 Task: Create a vector illustration of a food item.
Action: Mouse moved to (138, 118)
Screenshot: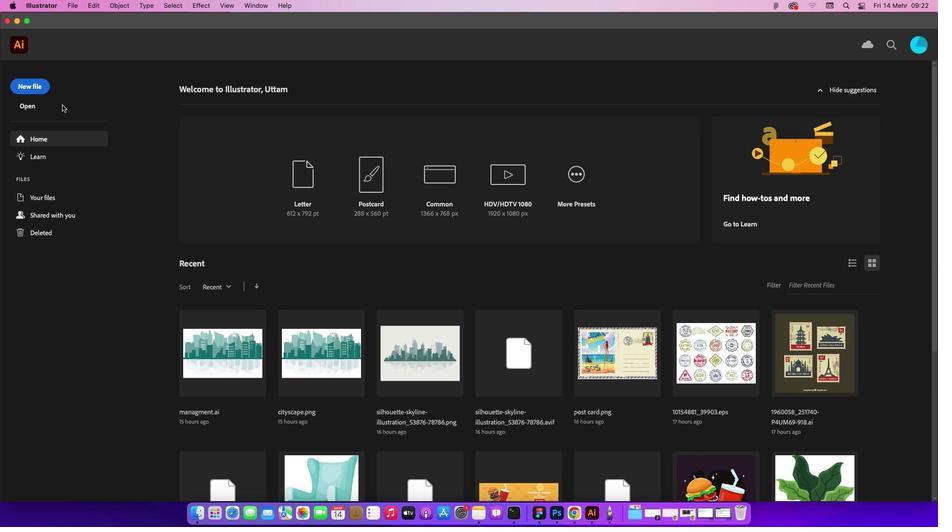 
Action: Mouse pressed left at (138, 118)
Screenshot: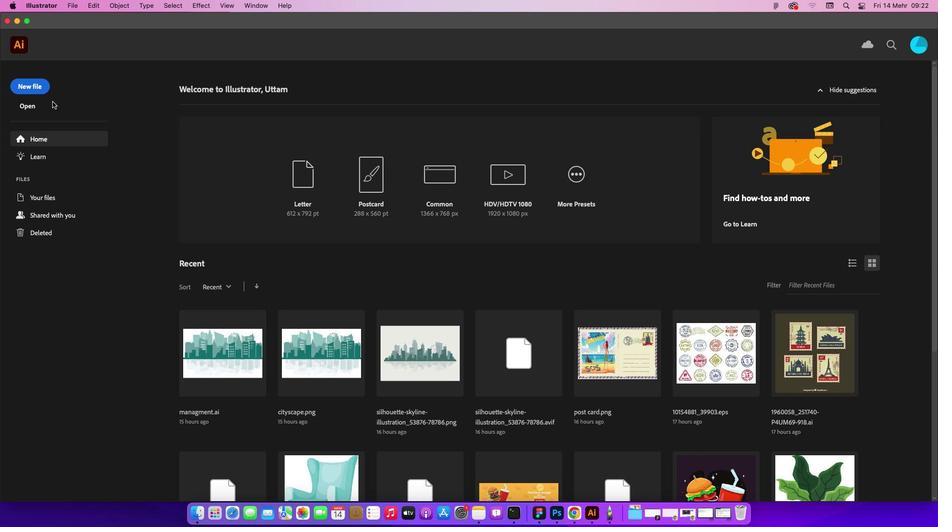 
Action: Mouse moved to (57, 107)
Screenshot: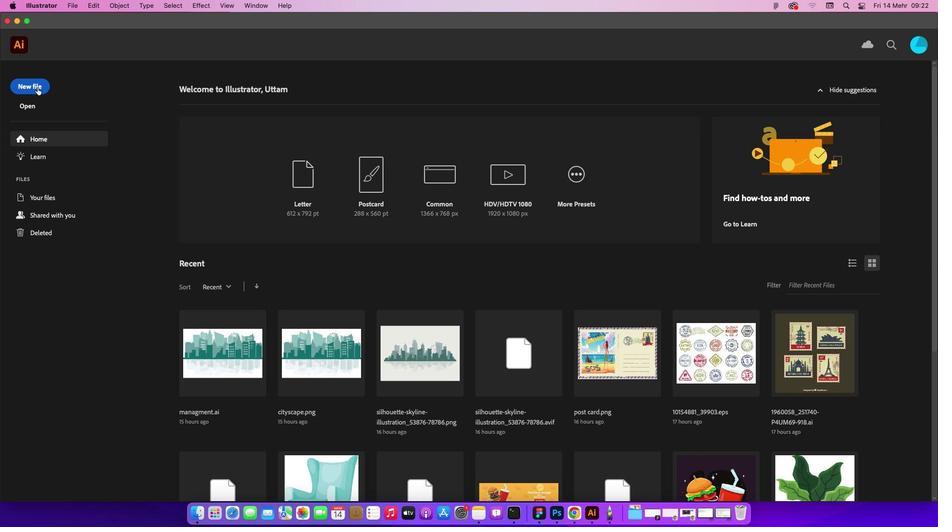
Action: Mouse pressed left at (57, 107)
Screenshot: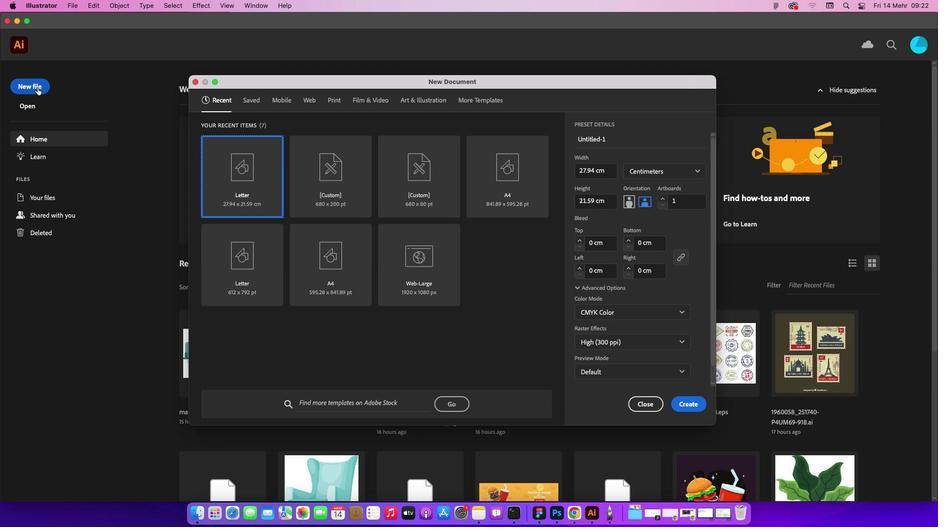 
Action: Mouse moved to (712, 423)
Screenshot: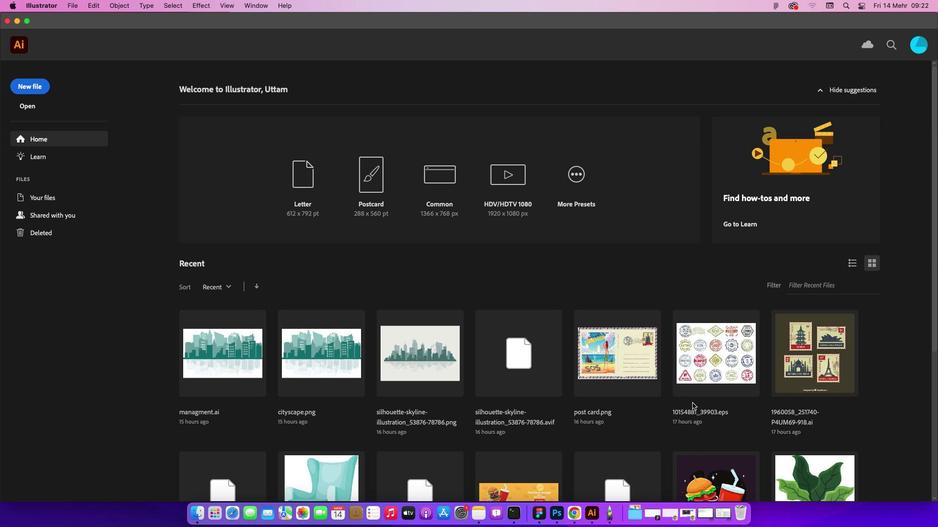 
Action: Mouse pressed left at (712, 423)
Screenshot: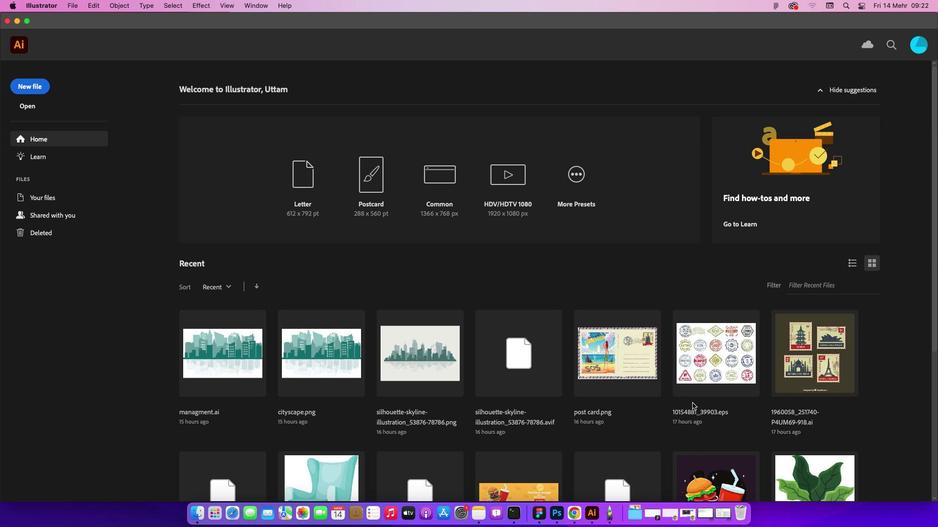 
Action: Mouse moved to (95, 26)
Screenshot: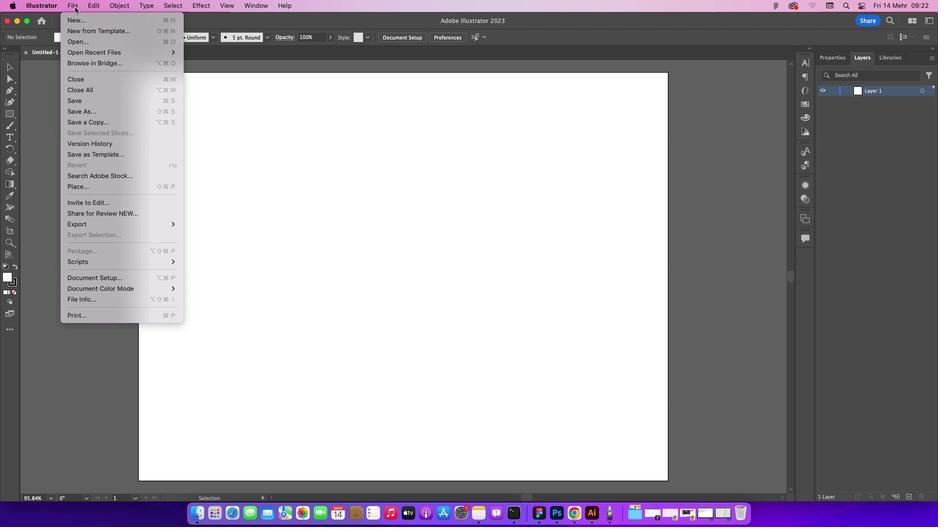 
Action: Mouse pressed left at (95, 26)
Screenshot: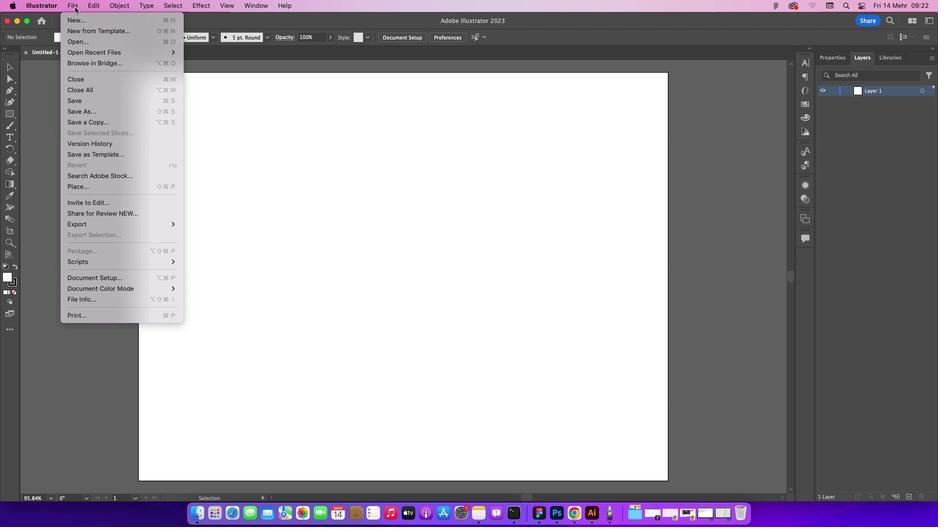 
Action: Mouse moved to (98, 62)
Screenshot: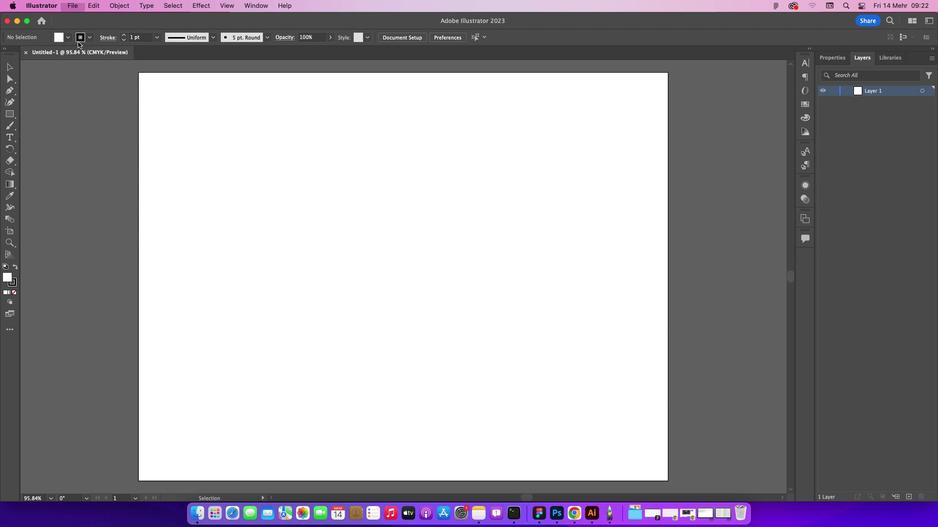 
Action: Mouse pressed left at (98, 62)
Screenshot: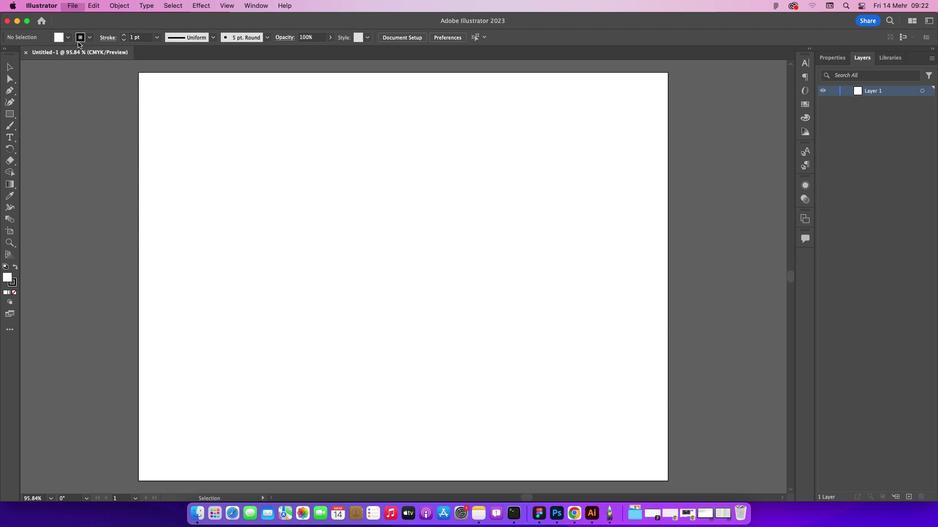 
Action: Mouse moved to (482, 166)
Screenshot: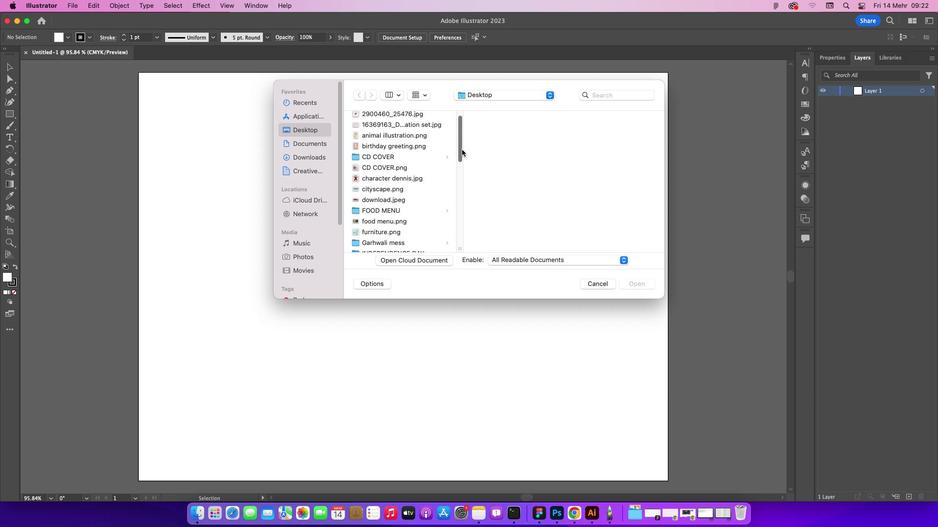 
Action: Mouse pressed left at (482, 166)
Screenshot: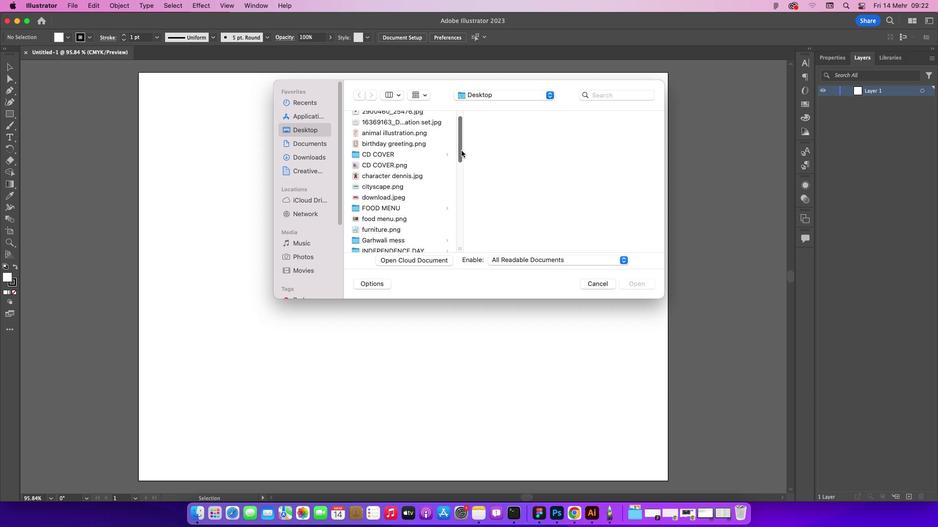
Action: Mouse moved to (479, 195)
Screenshot: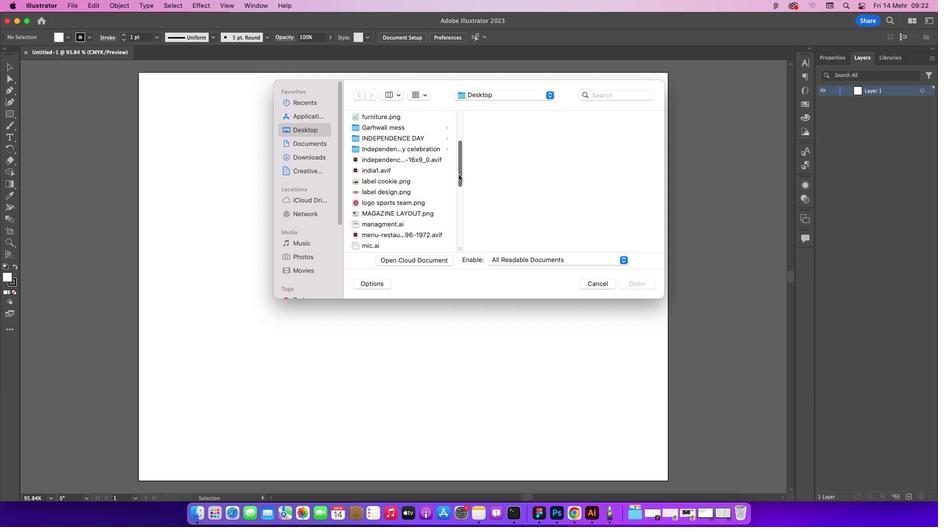 
Action: Mouse pressed left at (479, 195)
Screenshot: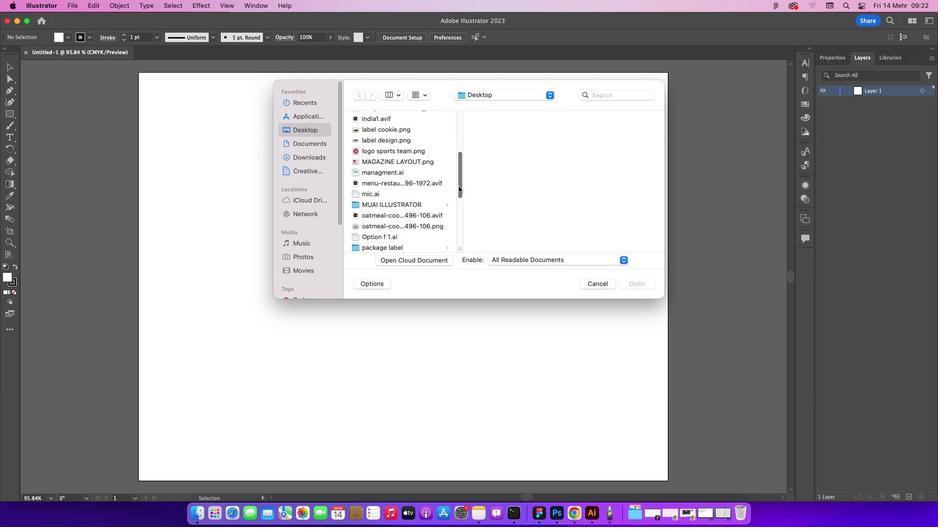 
Action: Mouse moved to (480, 226)
Screenshot: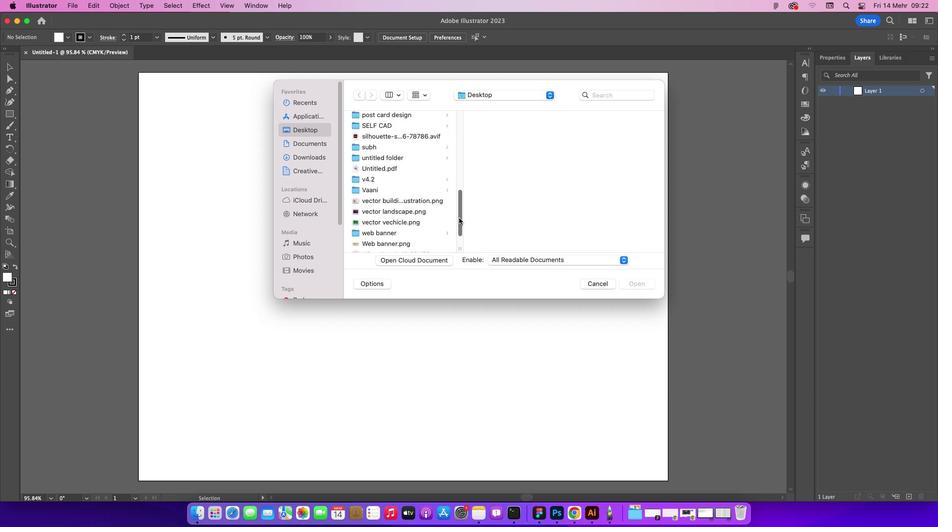 
Action: Mouse pressed left at (480, 226)
Screenshot: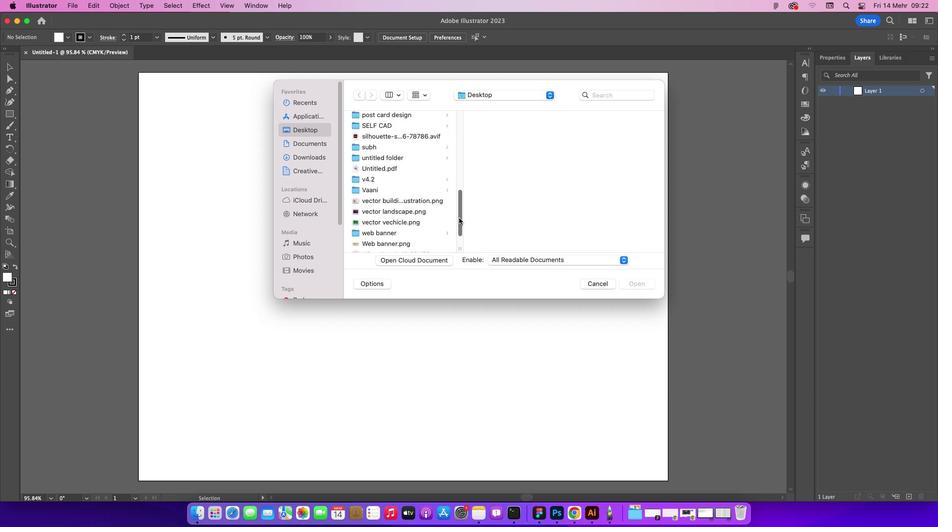
Action: Mouse moved to (417, 263)
Screenshot: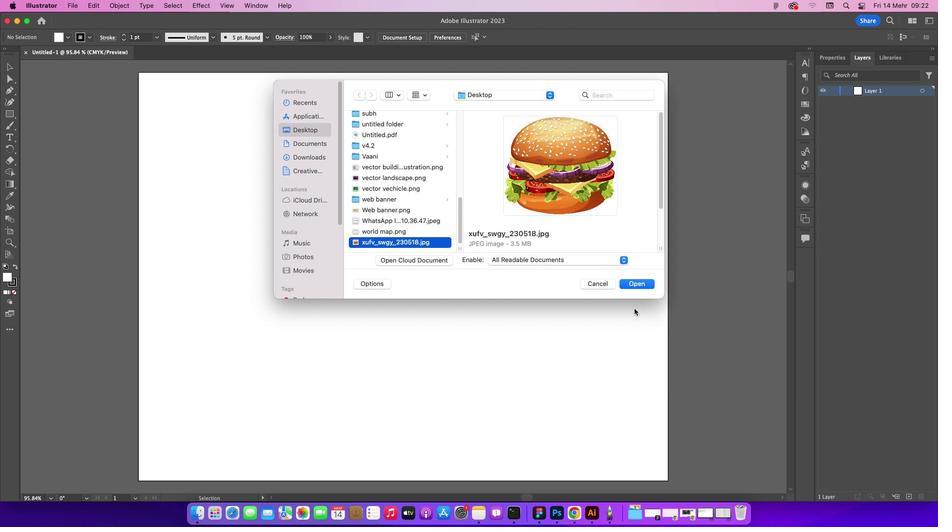
Action: Mouse pressed left at (417, 263)
Screenshot: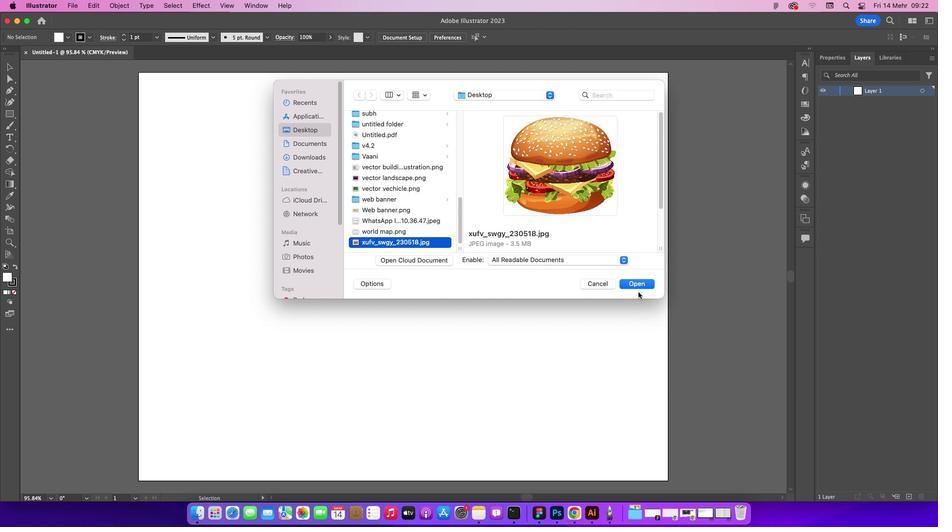 
Action: Mouse moved to (663, 304)
Screenshot: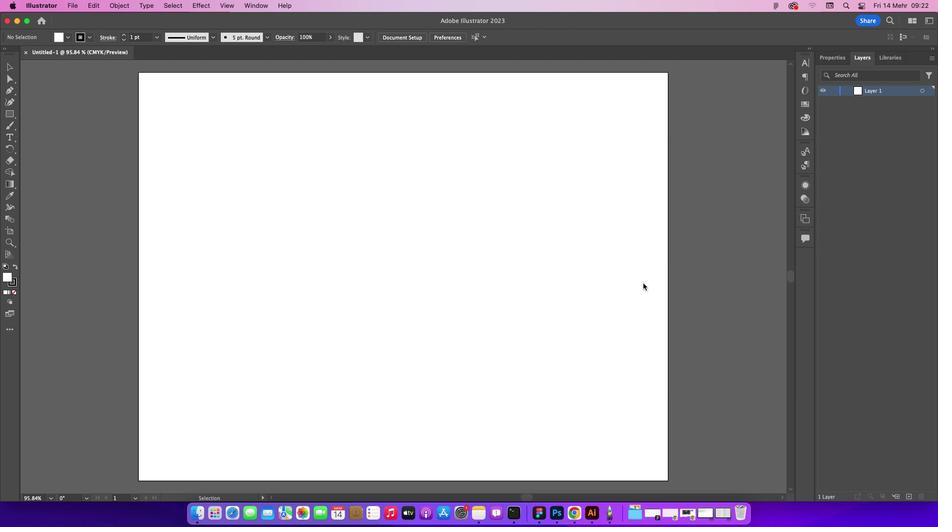 
Action: Mouse pressed left at (663, 304)
Screenshot: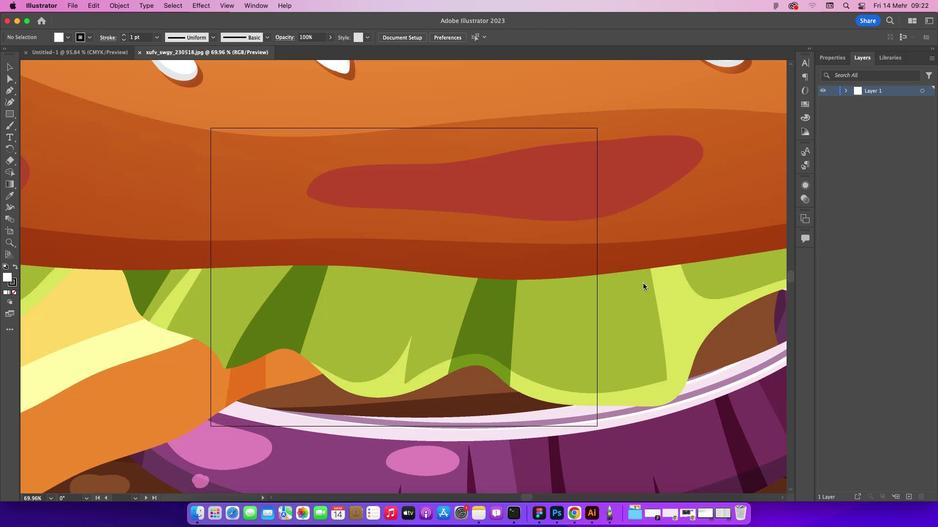 
Action: Mouse moved to (663, 303)
Screenshot: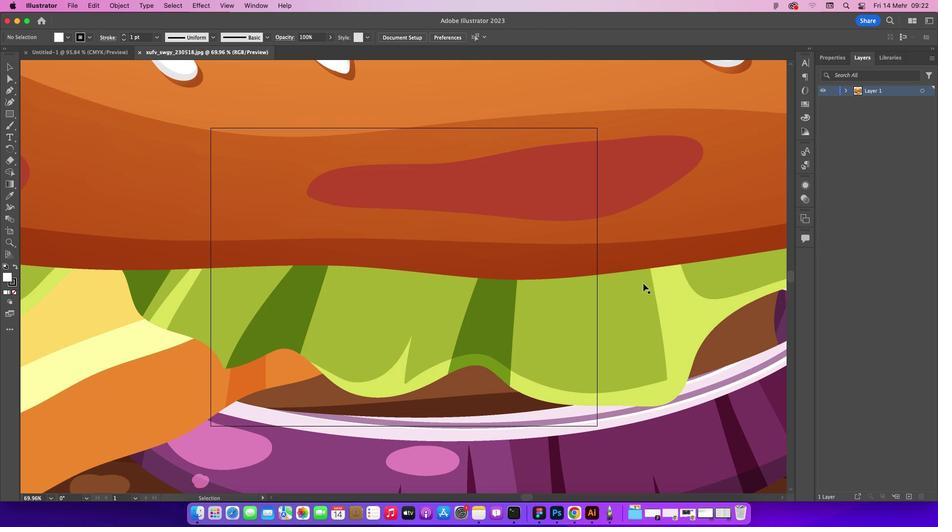 
Action: Key pressed Key.cmd_r'-''-''-''-''-''-'
Screenshot: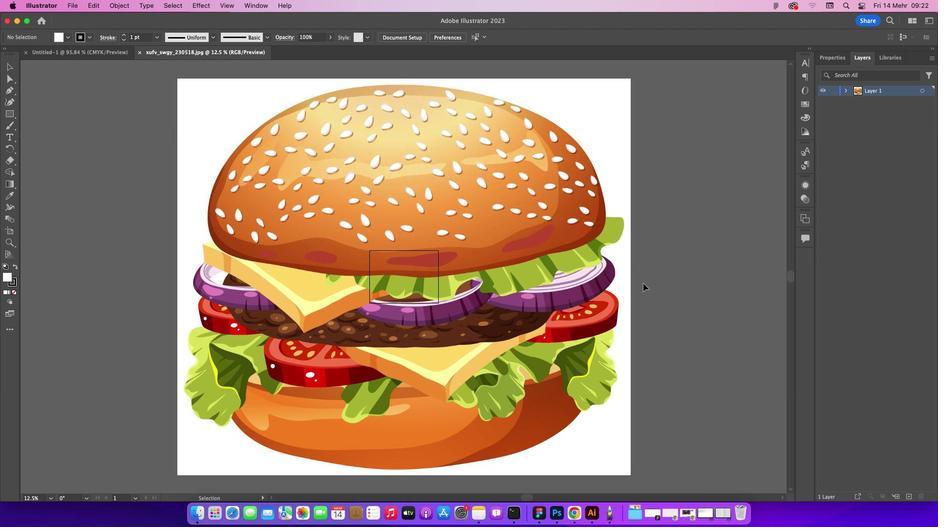
Action: Mouse moved to (865, 113)
Screenshot: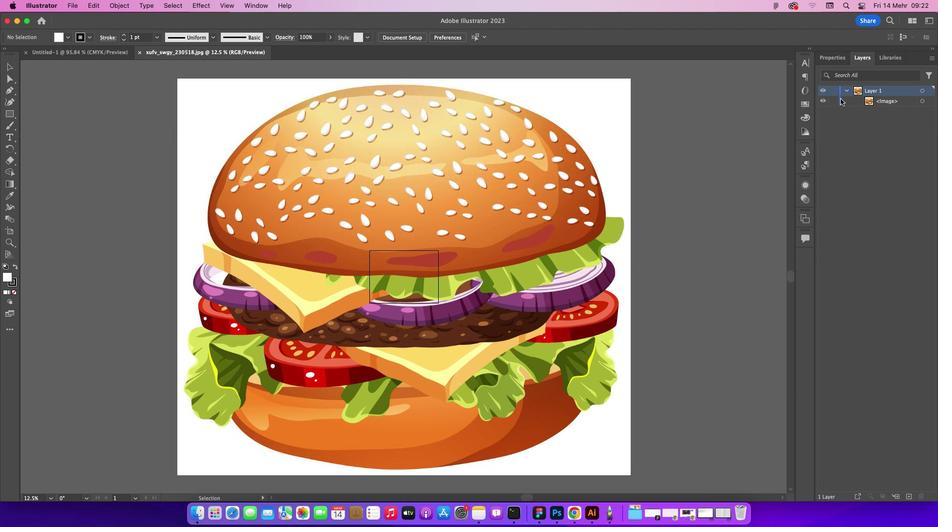 
Action: Mouse pressed left at (865, 113)
Screenshot: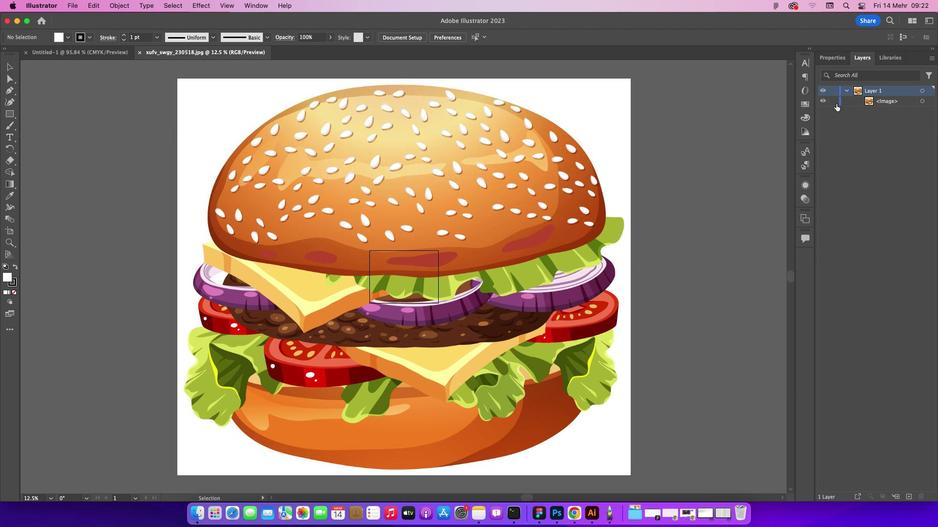 
Action: Mouse moved to (856, 123)
Screenshot: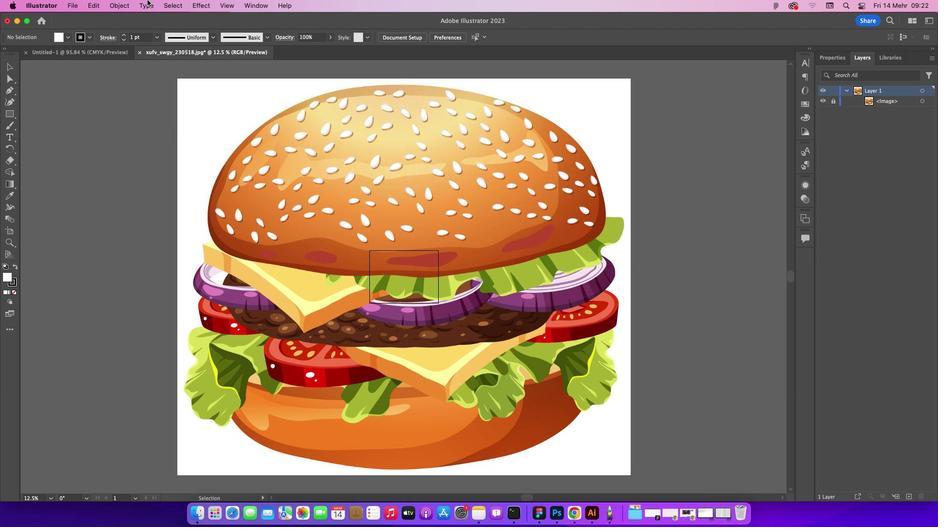 
Action: Mouse pressed left at (856, 123)
Screenshot: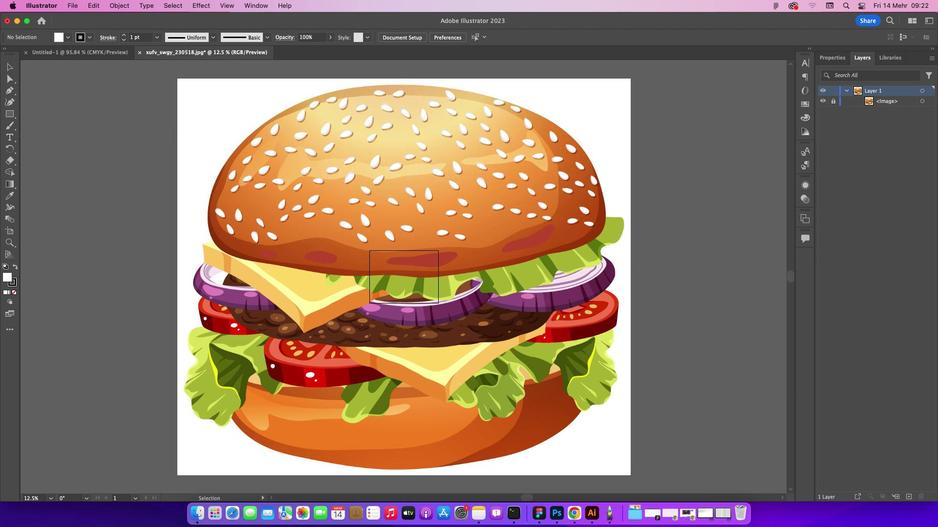 
Action: Mouse moved to (31, 113)
Screenshot: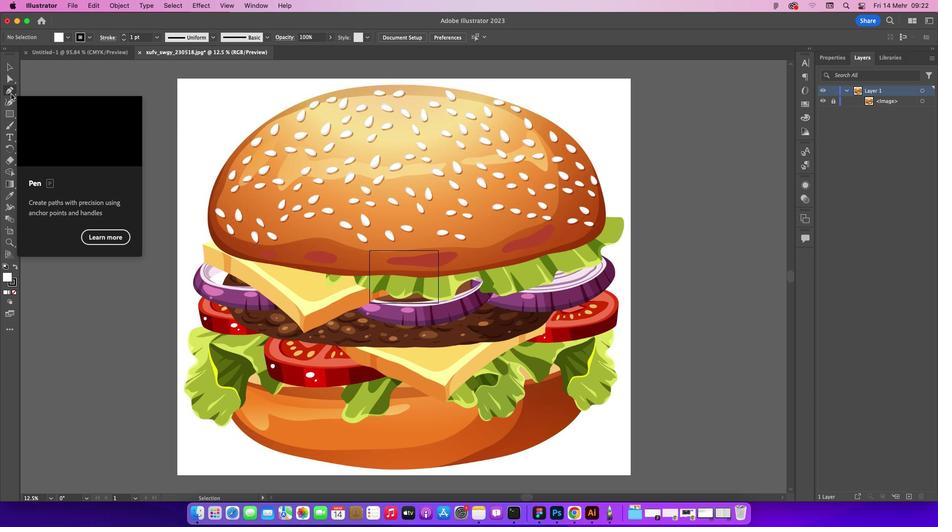 
Action: Mouse pressed left at (31, 113)
Screenshot: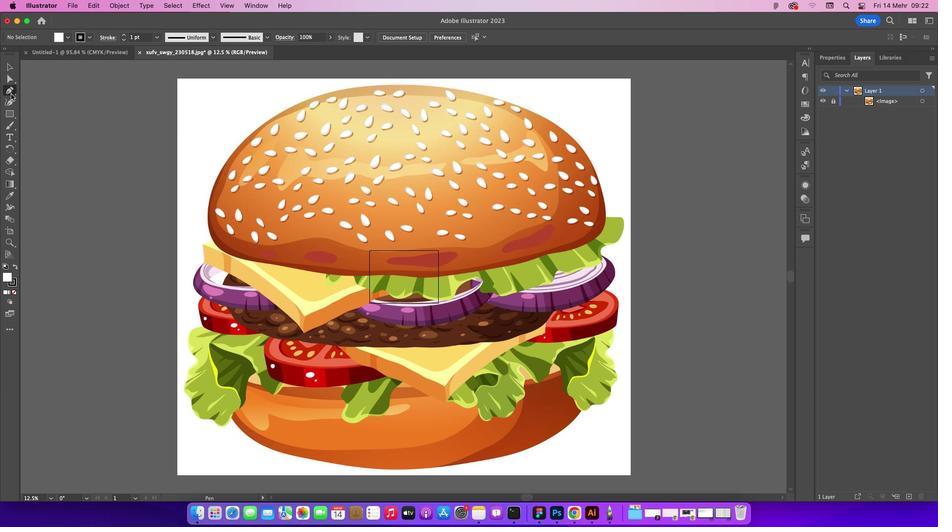 
Action: Mouse moved to (262, 180)
Screenshot: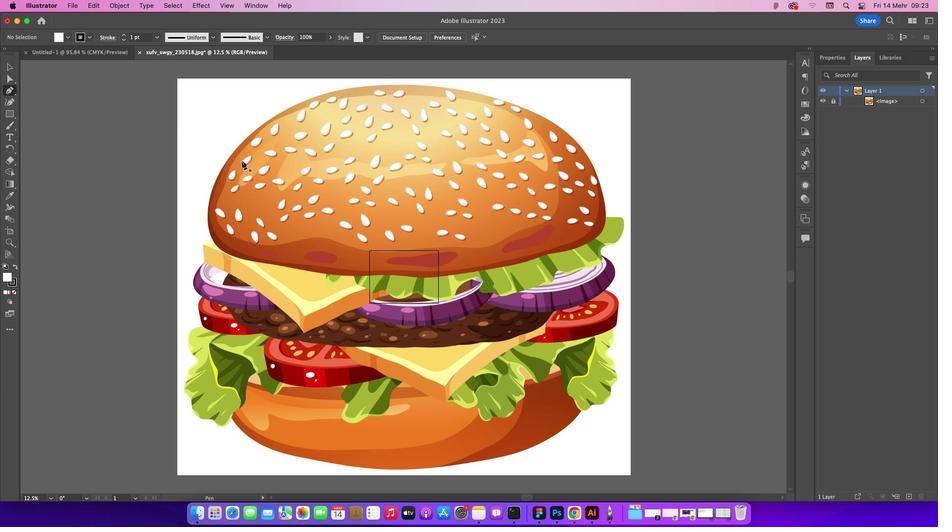 
Action: Key pressed Key.caps_lock
Screenshot: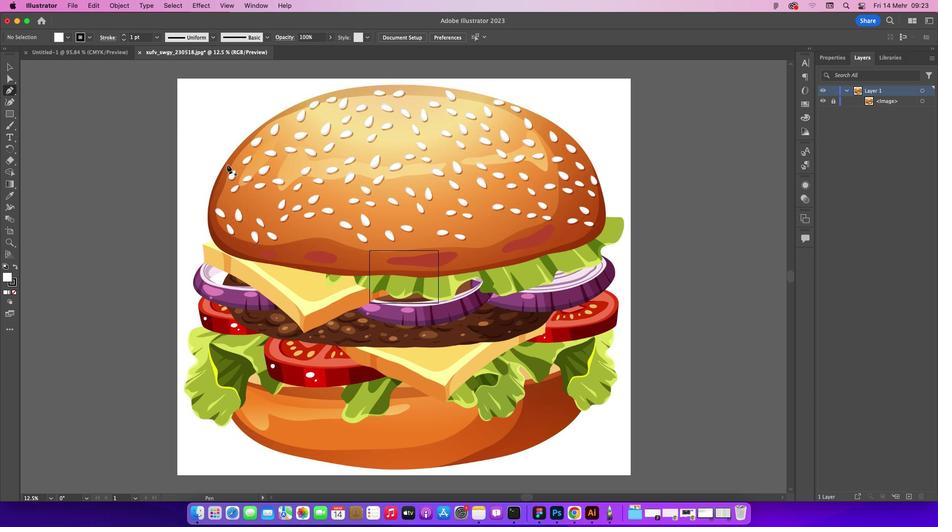 
Action: Mouse moved to (244, 184)
Screenshot: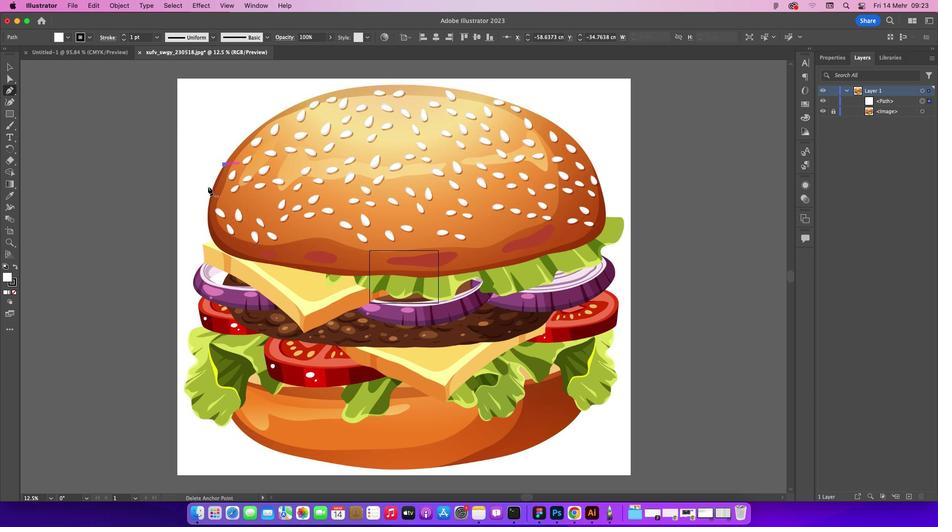 
Action: Mouse pressed left at (244, 184)
Screenshot: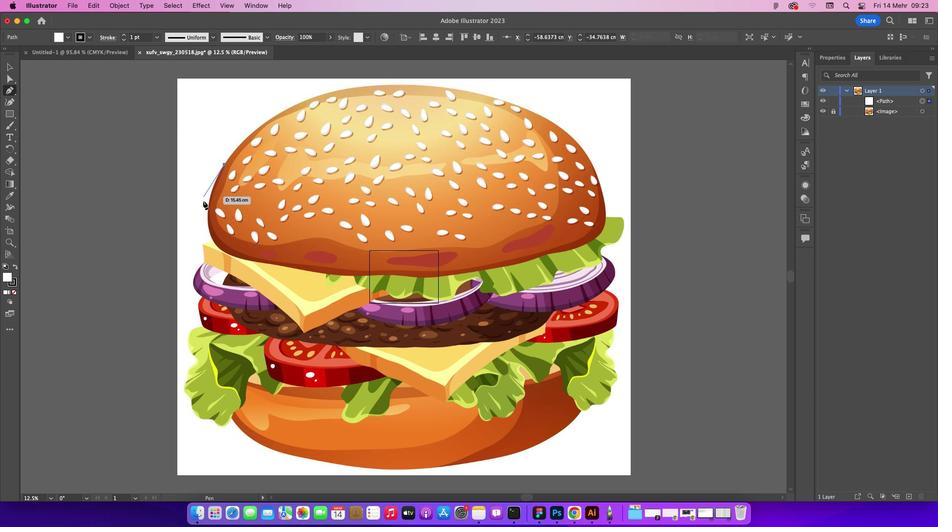 
Action: Mouse moved to (227, 234)
Screenshot: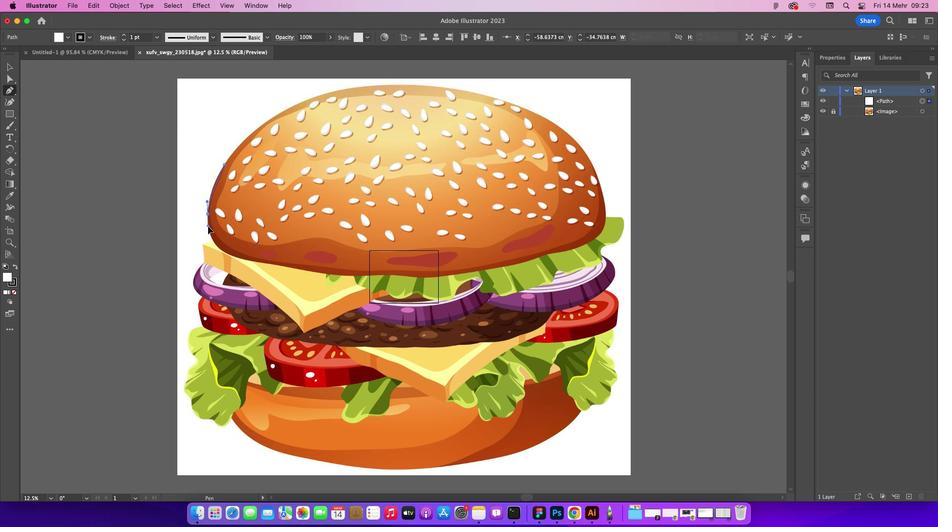 
Action: Mouse pressed left at (227, 234)
Screenshot: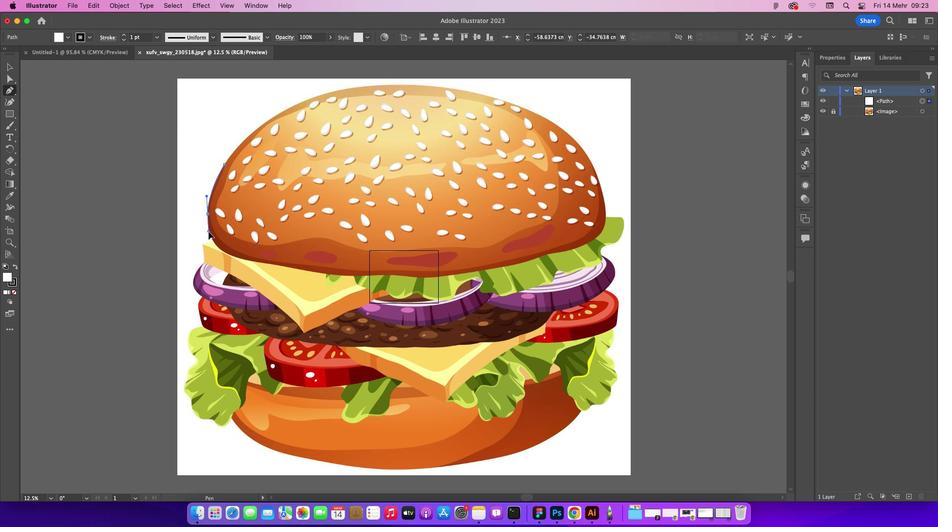 
Action: Mouse moved to (34, 313)
Screenshot: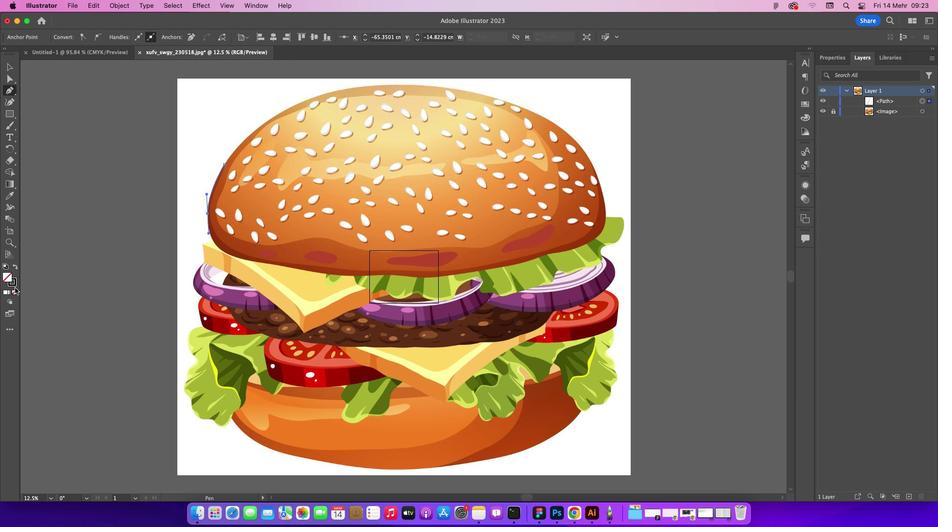 
Action: Mouse pressed left at (34, 313)
Screenshot: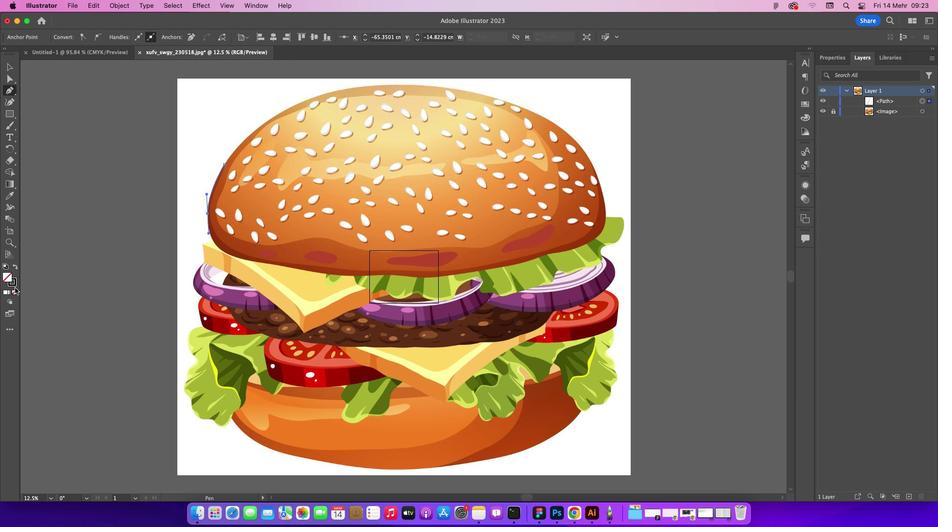 
Action: Mouse moved to (35, 304)
Screenshot: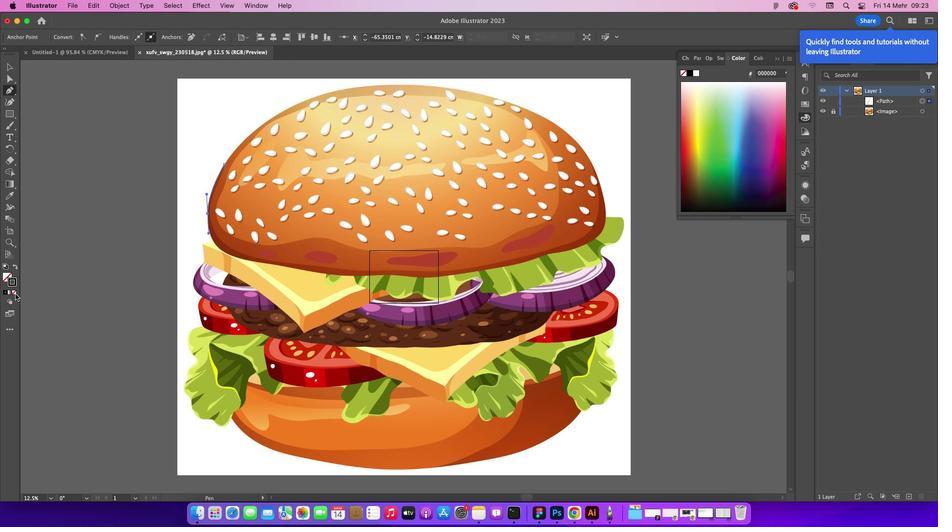 
Action: Mouse pressed left at (35, 304)
Screenshot: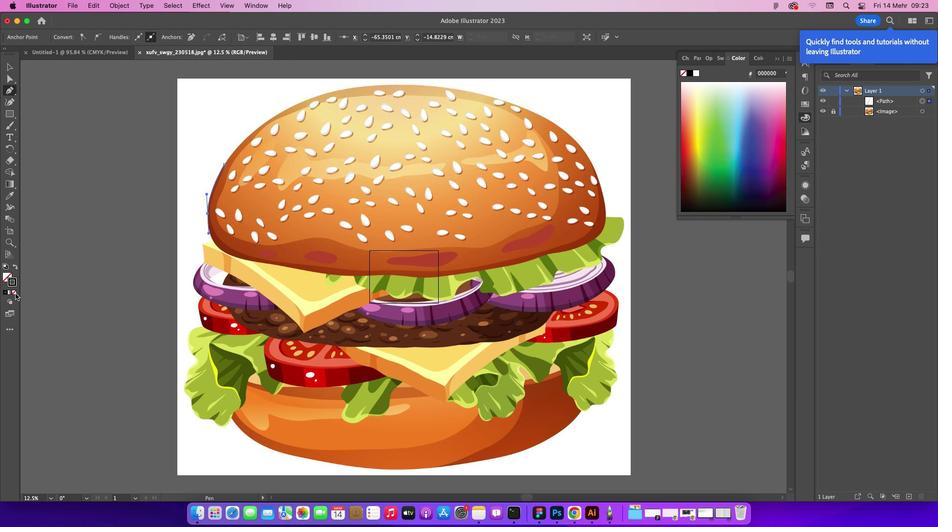
Action: Mouse moved to (35, 313)
Screenshot: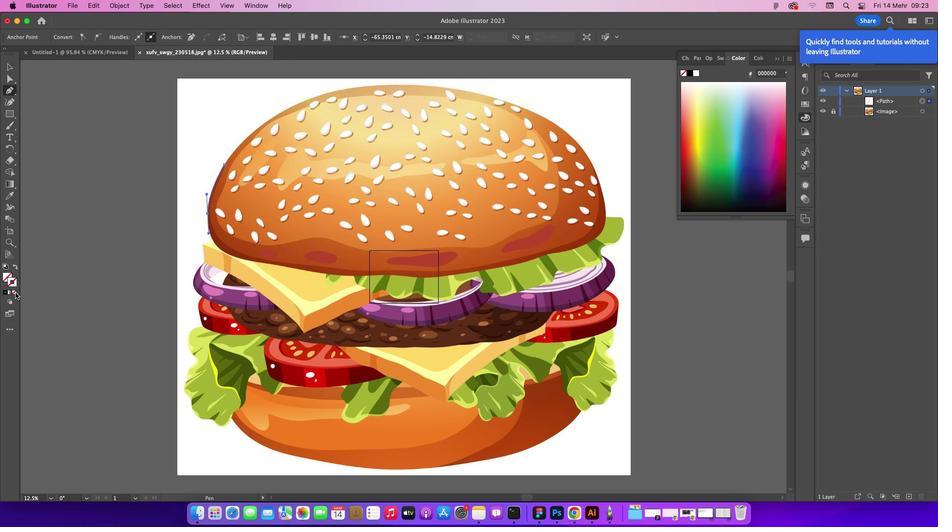 
Action: Mouse pressed left at (35, 313)
Screenshot: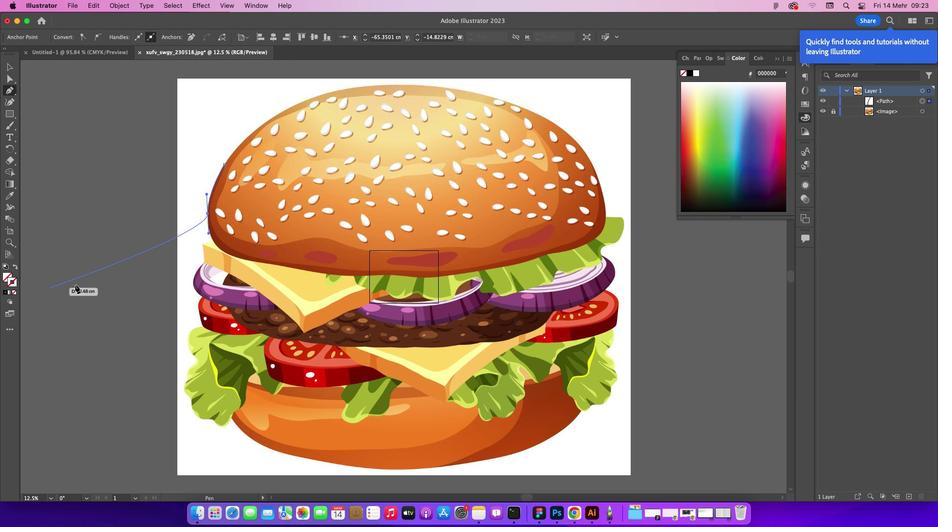 
Action: Mouse moved to (232, 260)
Screenshot: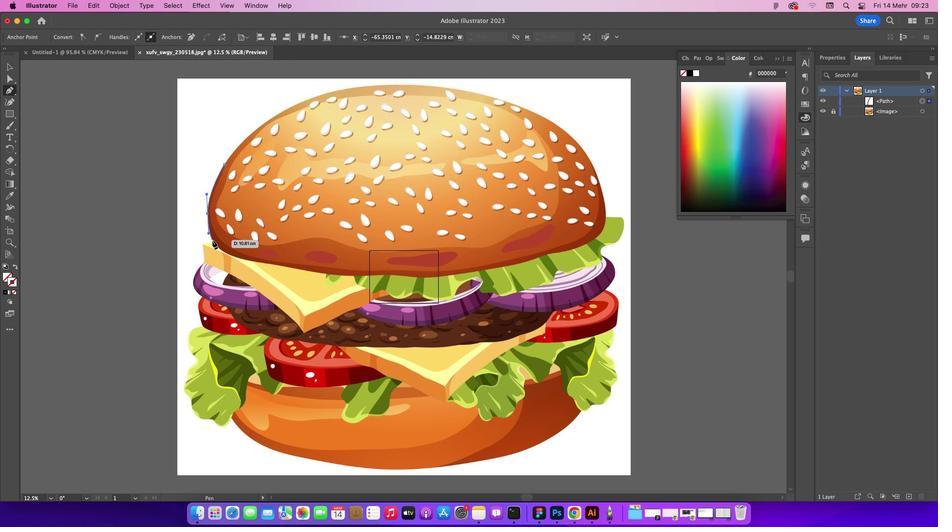 
Action: Mouse pressed left at (232, 260)
Screenshot: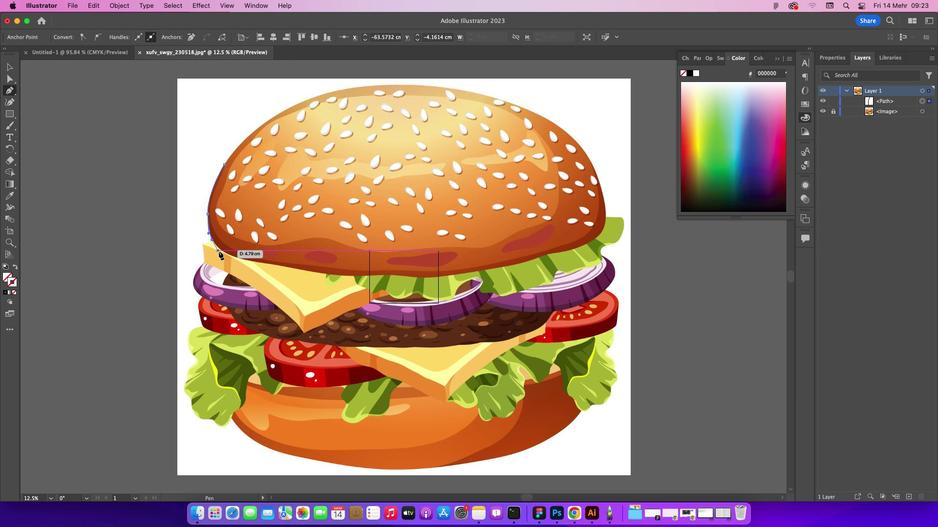 
Action: Mouse moved to (241, 271)
Screenshot: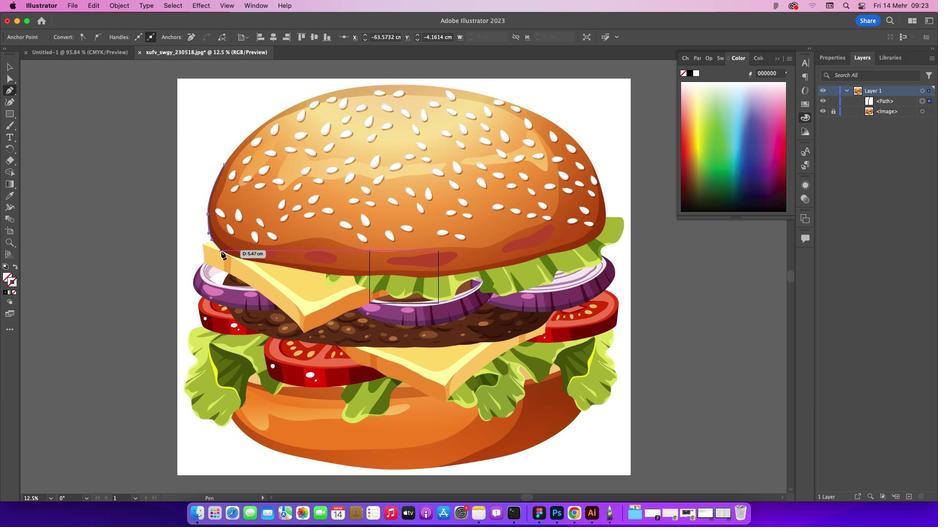 
Action: Mouse pressed left at (241, 271)
Screenshot: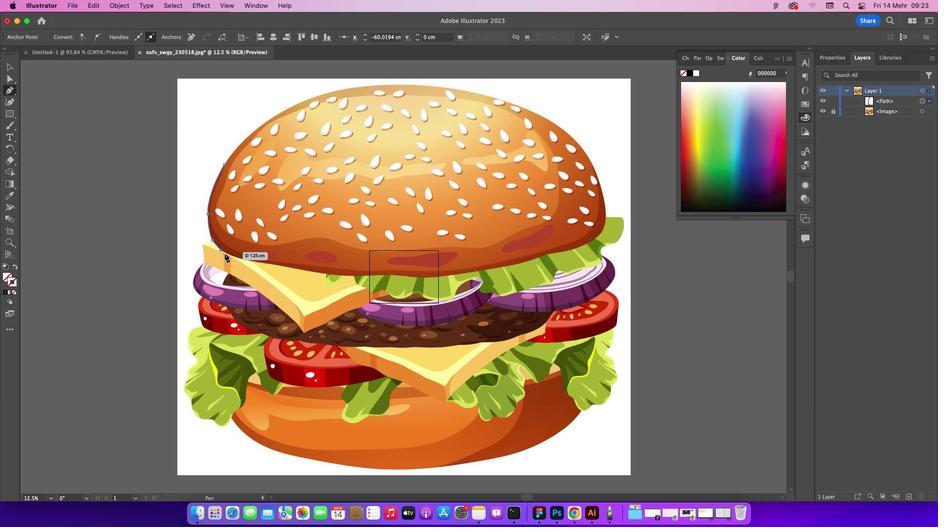 
Action: Mouse moved to (281, 283)
Screenshot: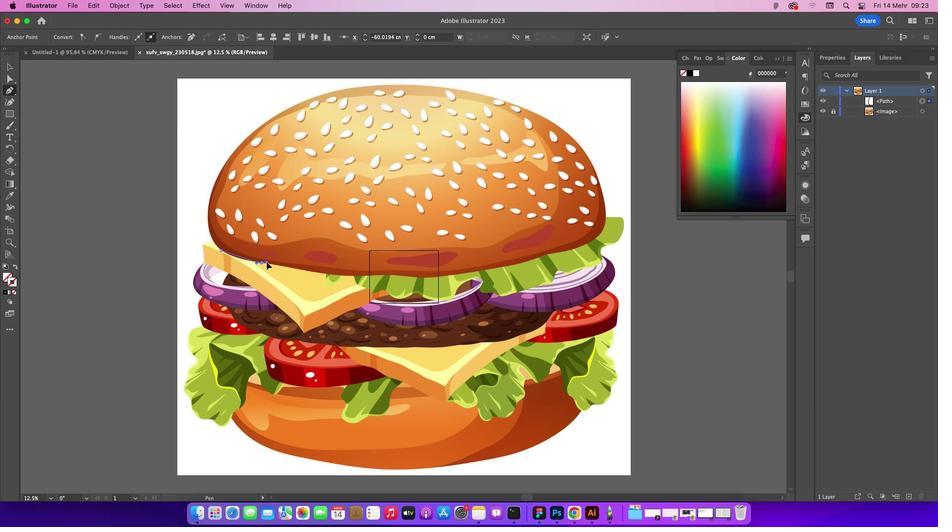 
Action: Mouse pressed left at (281, 283)
Screenshot: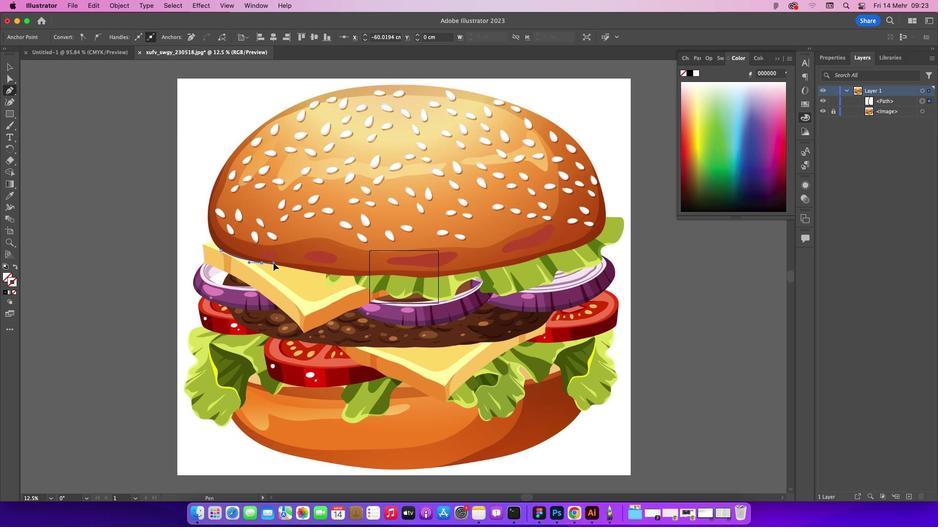 
Action: Mouse moved to (279, 282)
Screenshot: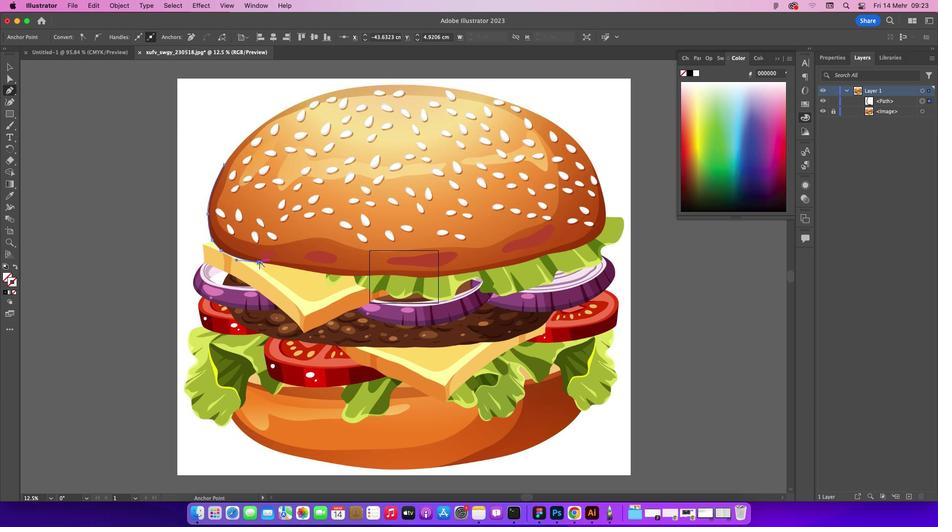 
Action: Mouse pressed left at (279, 282)
Screenshot: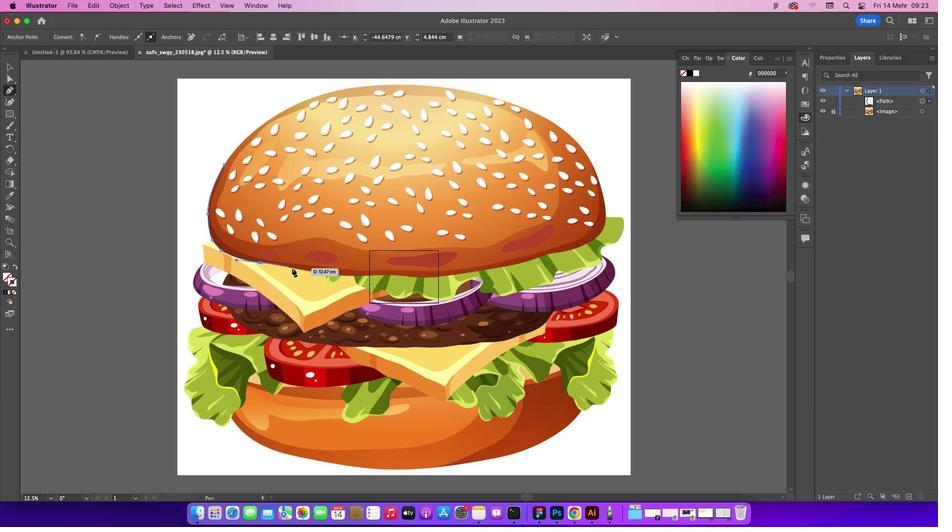 
Action: Key pressed Key.alt
Screenshot: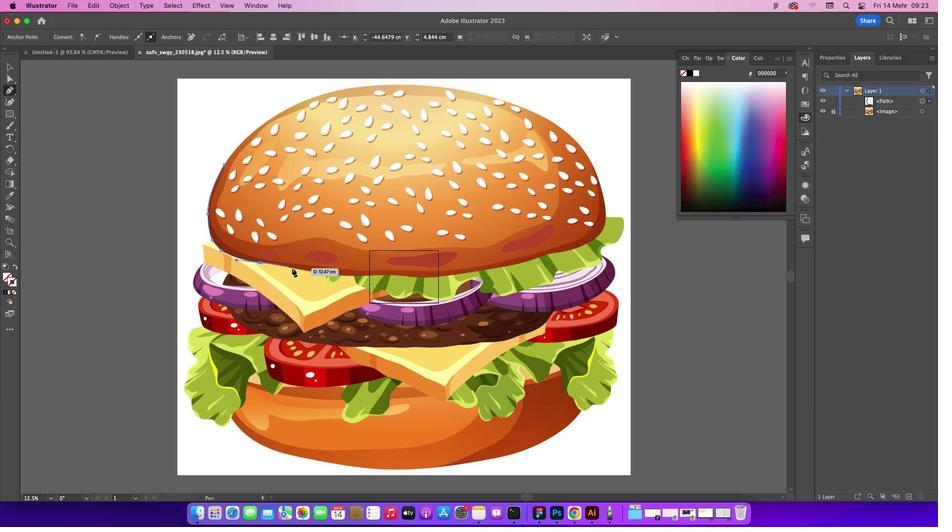 
Action: Mouse moved to (315, 288)
Screenshot: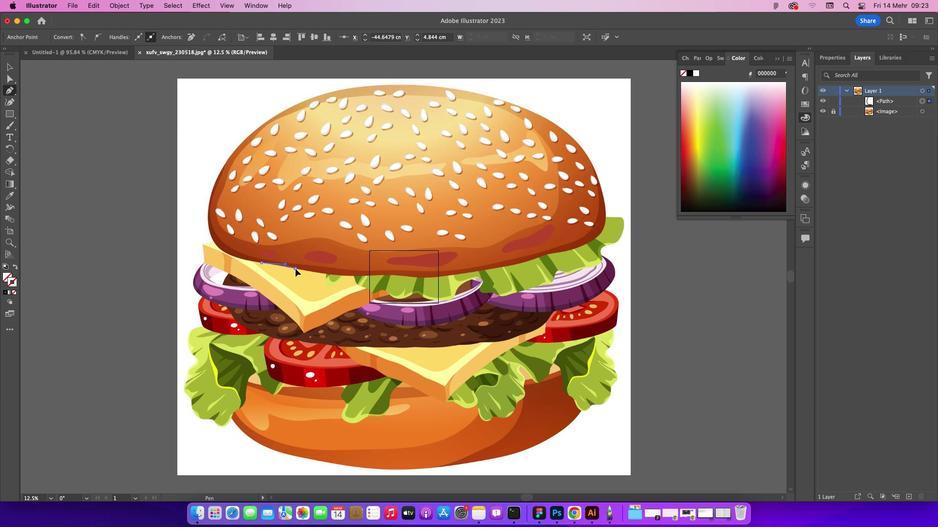 
Action: Mouse pressed left at (315, 288)
Screenshot: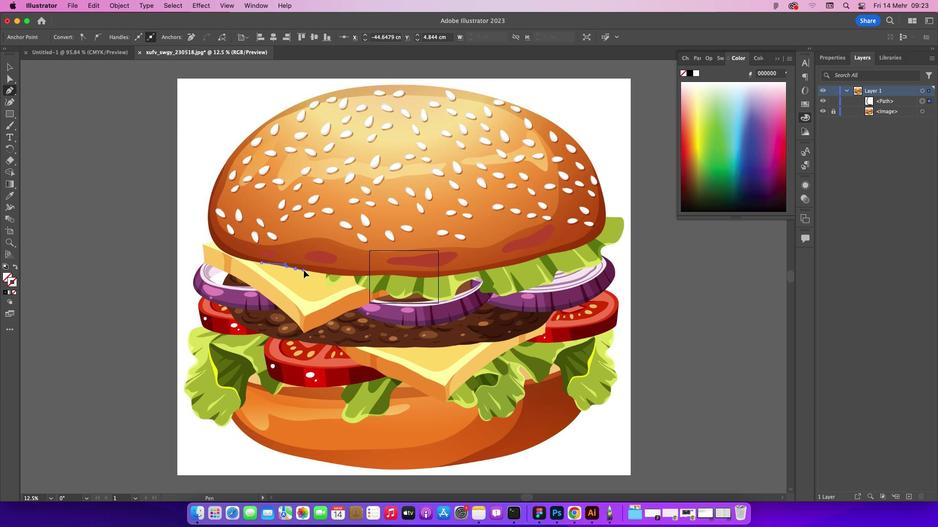 
Action: Mouse moved to (328, 292)
Screenshot: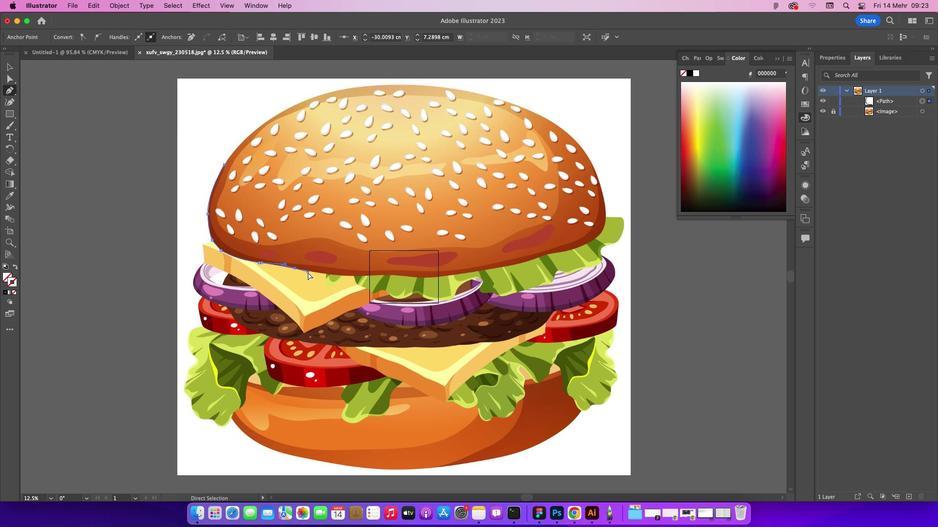 
Action: Key pressed Key.cmd'z'Key.cmd'z'
Screenshot: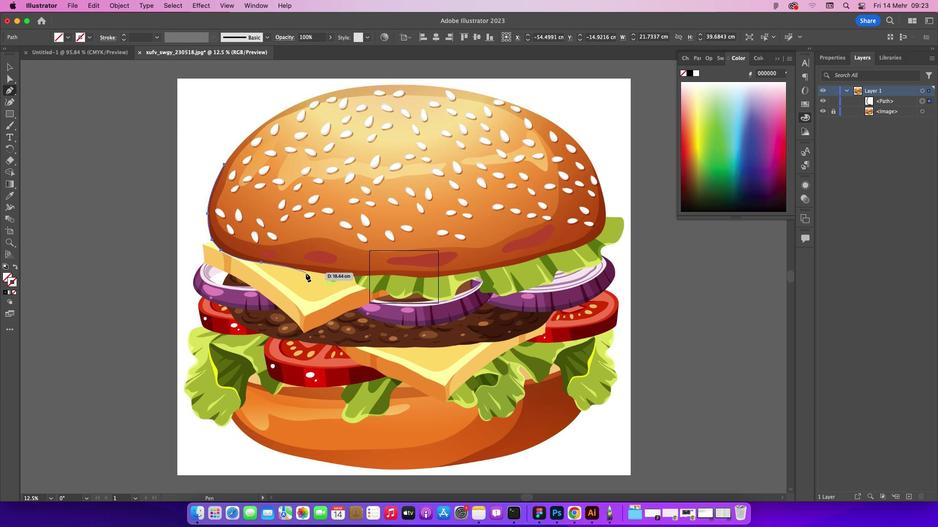 
Action: Mouse moved to (319, 289)
Screenshot: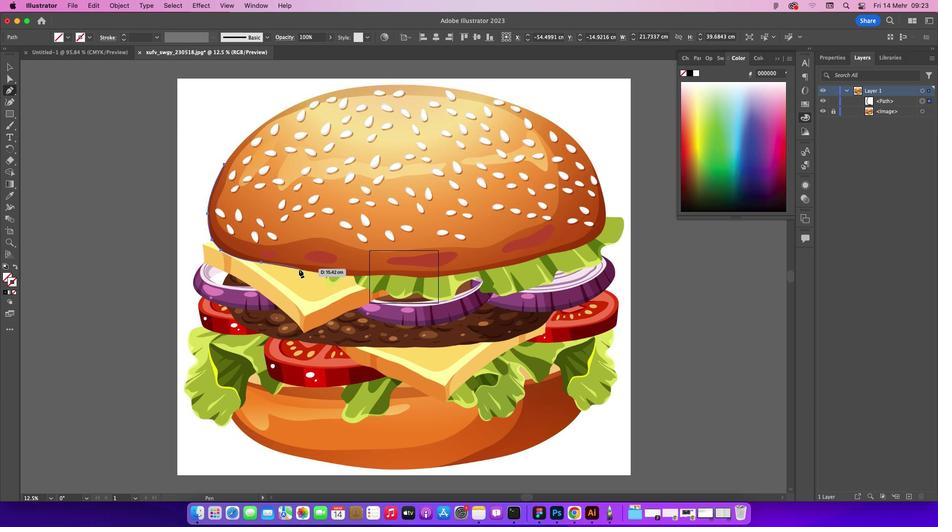 
Action: Mouse pressed left at (319, 289)
Screenshot: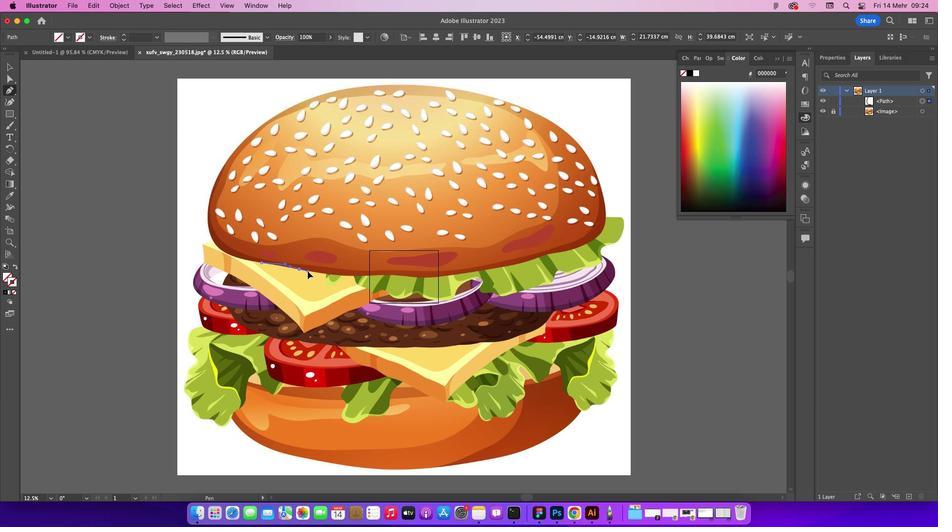 
Action: Mouse moved to (337, 291)
Screenshot: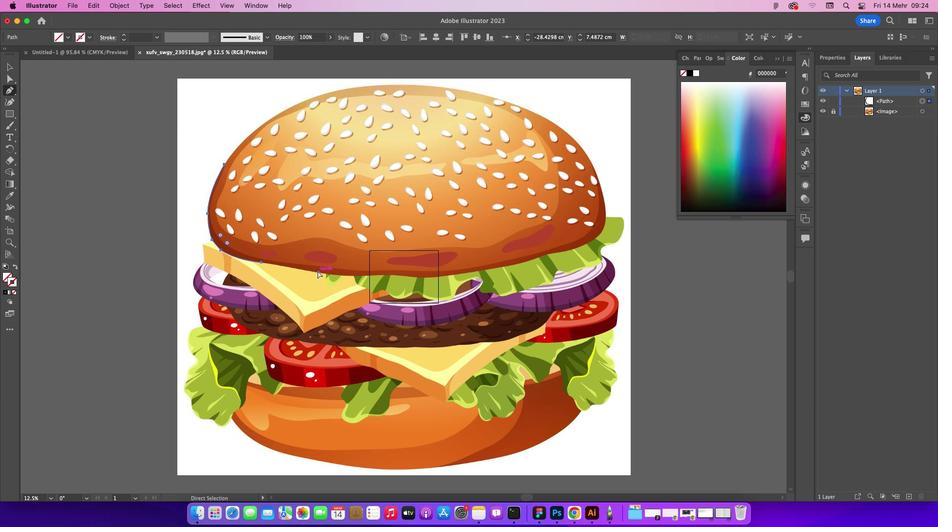 
Action: Key pressed Key.cmd'z''z'
Screenshot: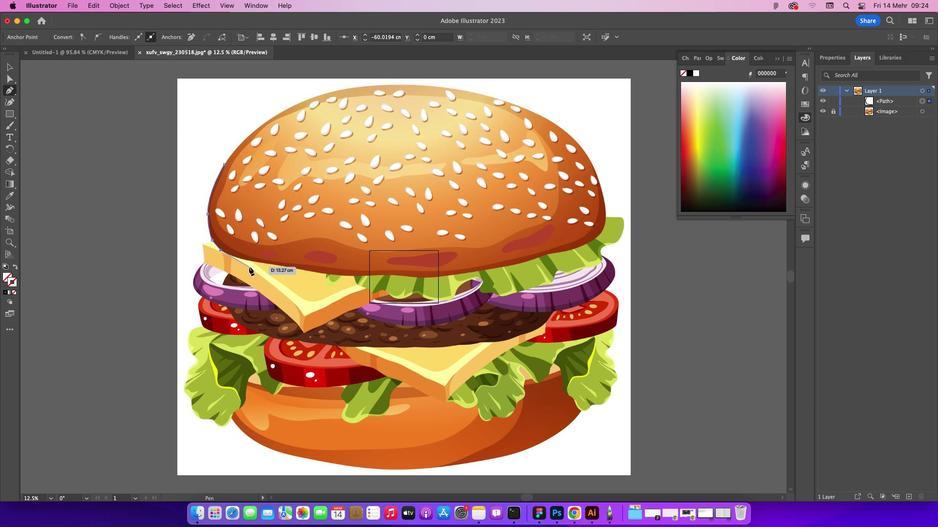 
Action: Mouse moved to (271, 281)
Screenshot: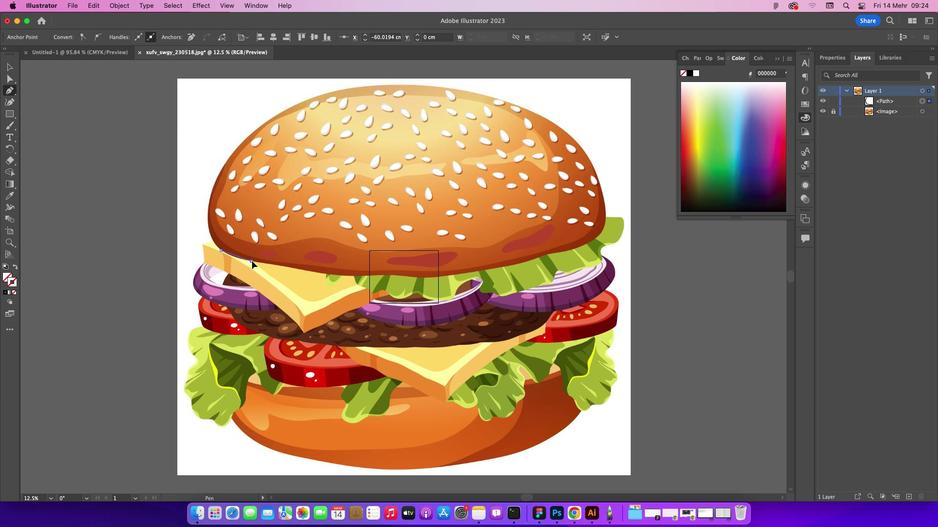 
Action: Mouse pressed left at (271, 281)
Screenshot: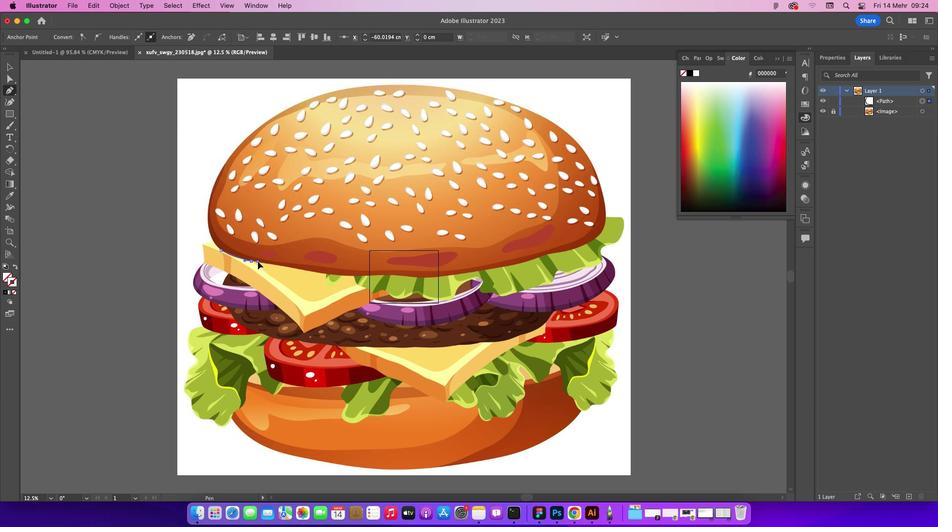 
Action: Mouse moved to (341, 293)
Screenshot: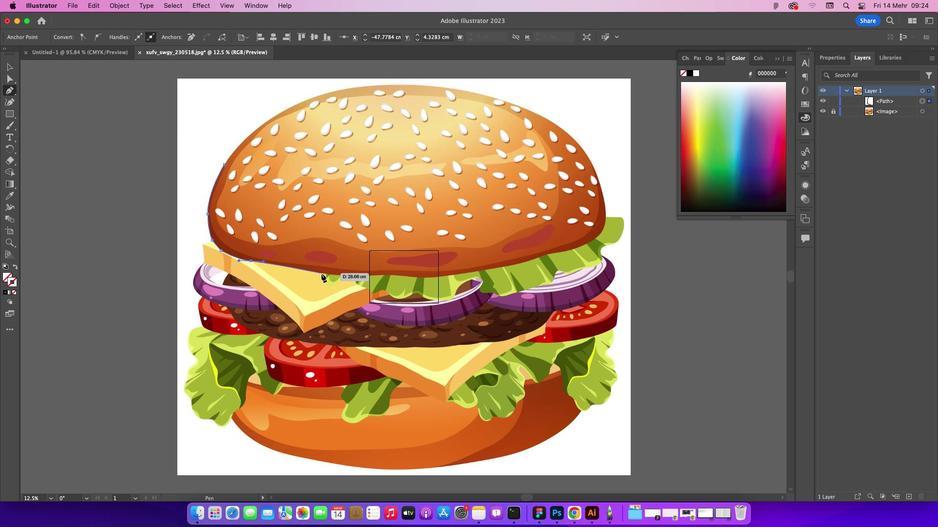 
Action: Mouse pressed left at (341, 293)
Screenshot: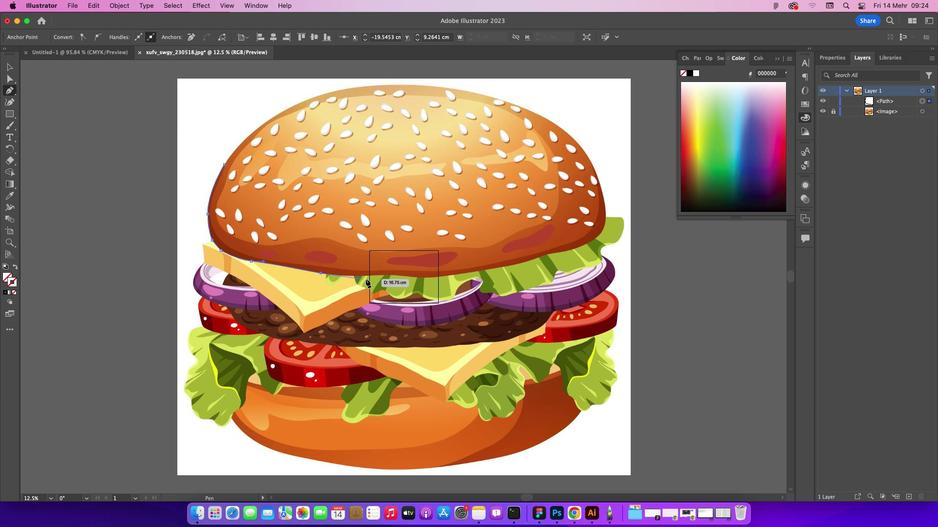 
Action: Mouse moved to (398, 295)
Screenshot: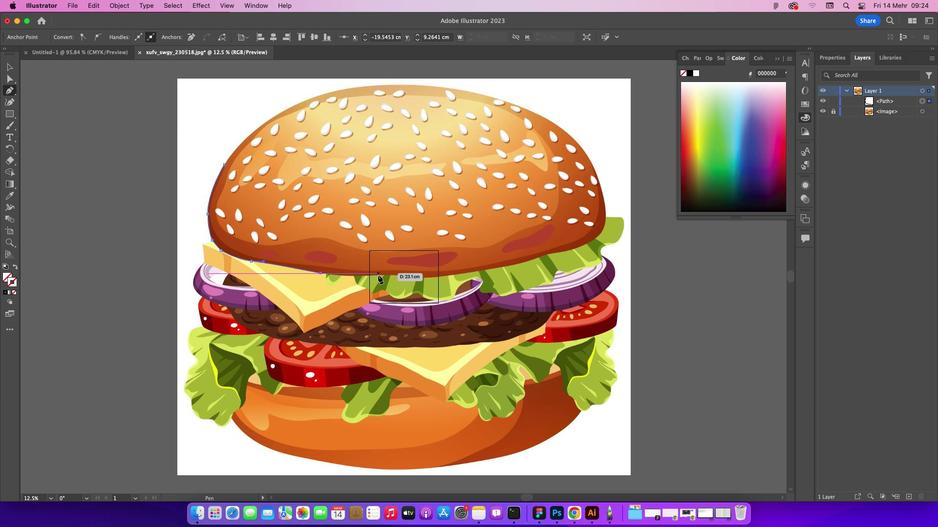 
Action: Key pressed Key.cmd_r'=''='
Screenshot: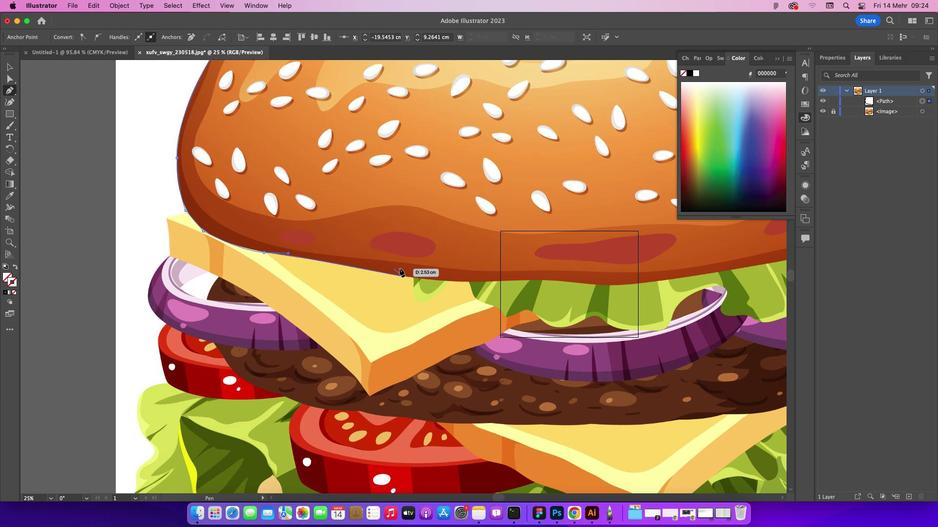 
Action: Mouse moved to (539, 300)
Screenshot: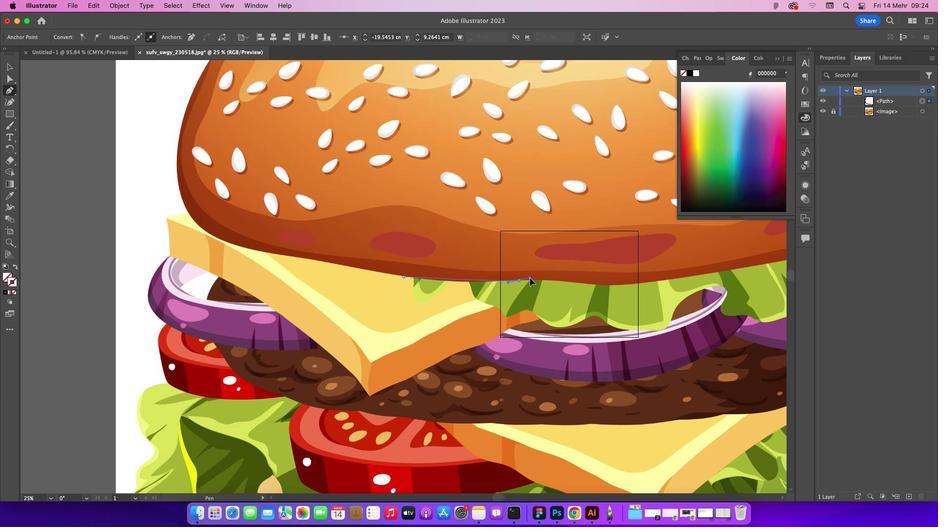 
Action: Mouse pressed left at (539, 300)
Screenshot: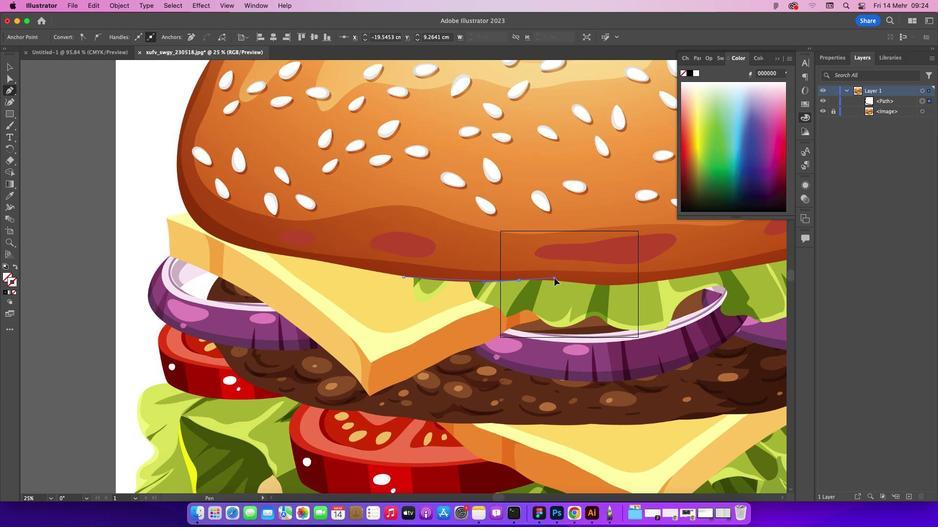 
Action: Mouse moved to (538, 301)
Screenshot: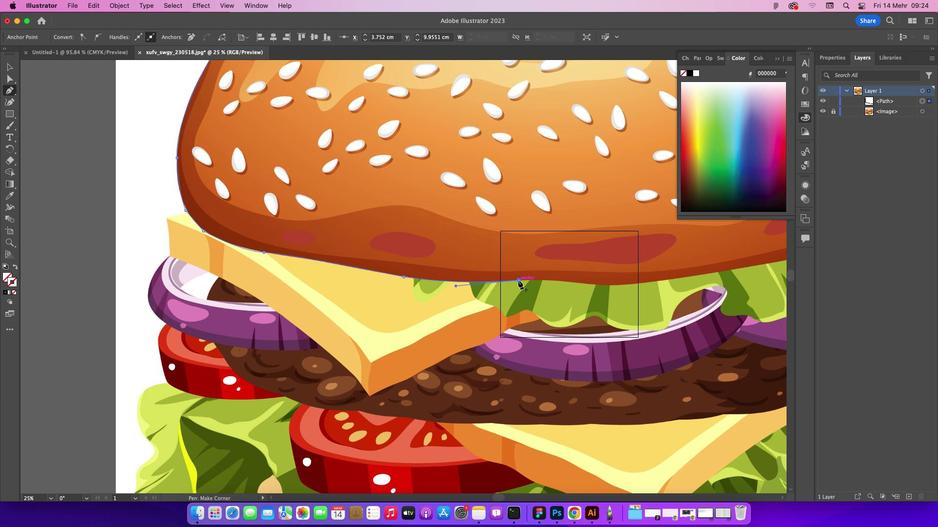 
Action: Key pressed Key.alt
Screenshot: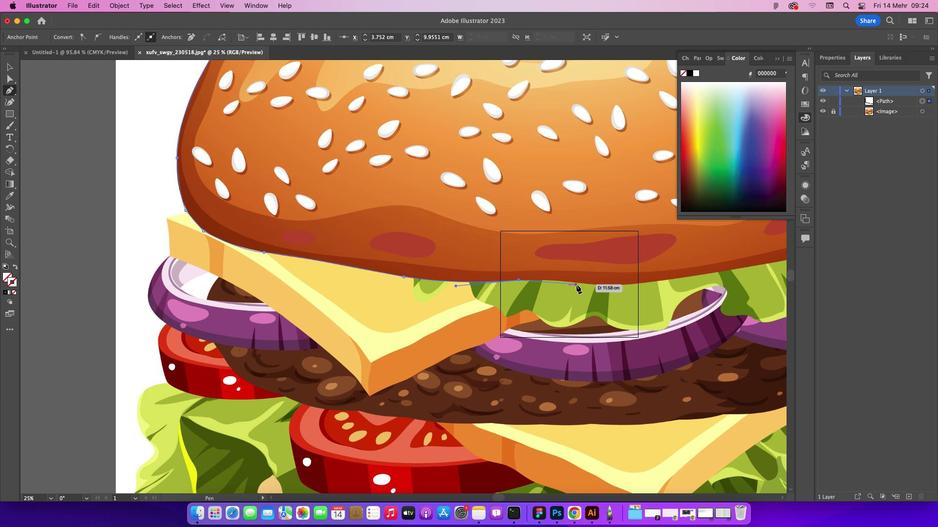 
Action: Mouse pressed left at (538, 301)
Screenshot: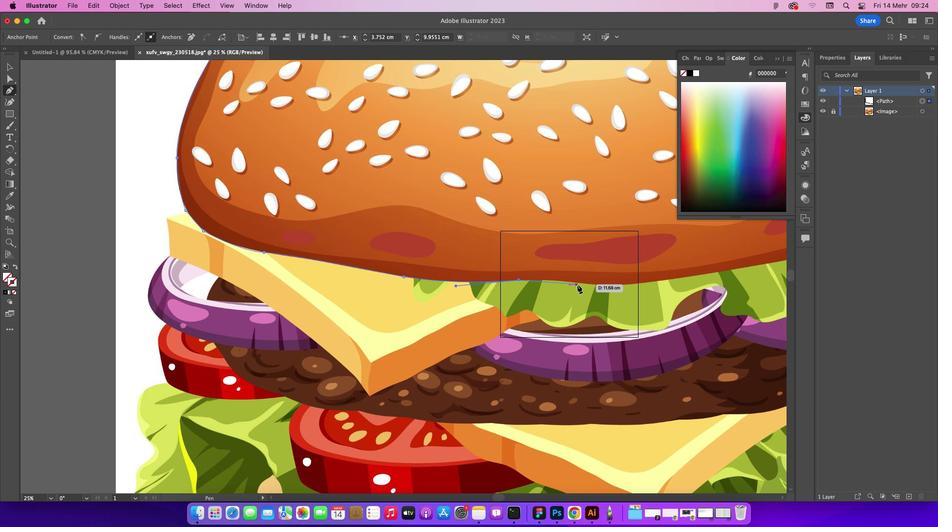 
Action: Mouse moved to (624, 306)
Screenshot: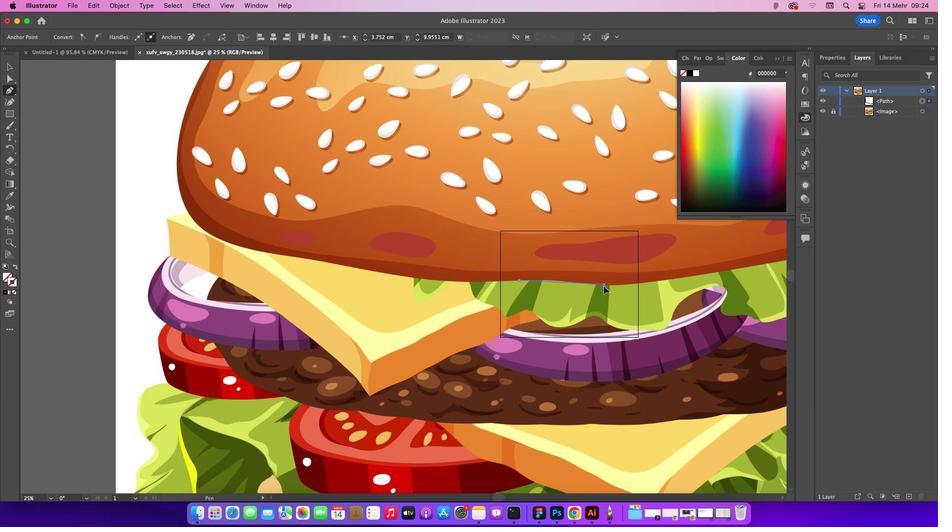 
Action: Mouse pressed left at (624, 306)
Screenshot: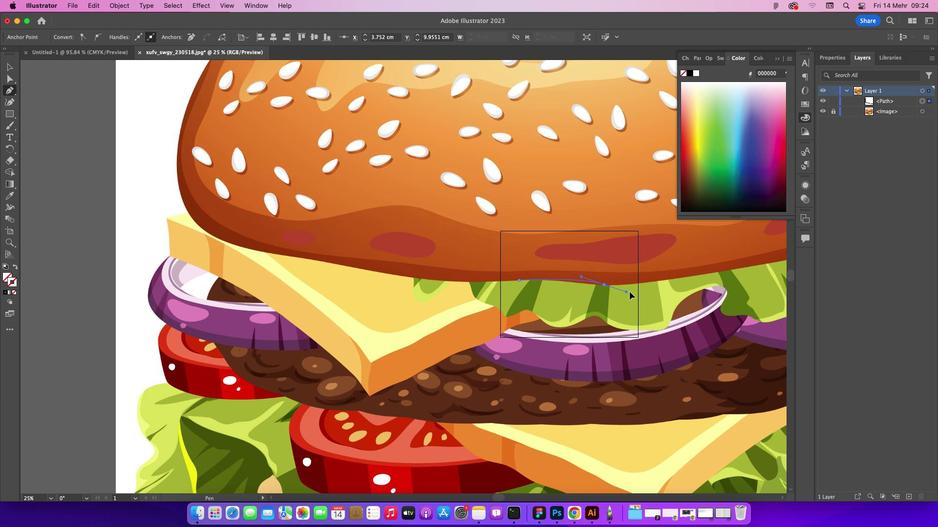 
Action: Mouse moved to (676, 310)
Screenshot: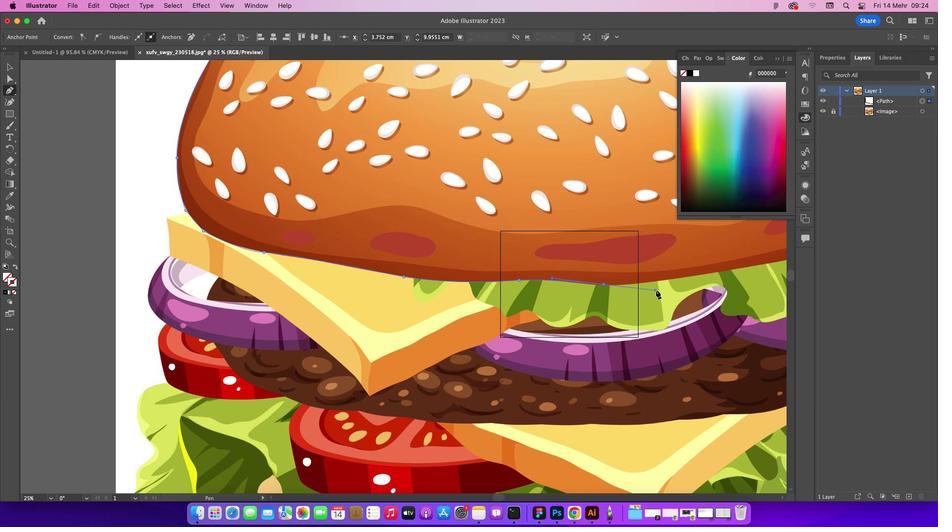 
Action: Key pressed Key.cmd'z'
Screenshot: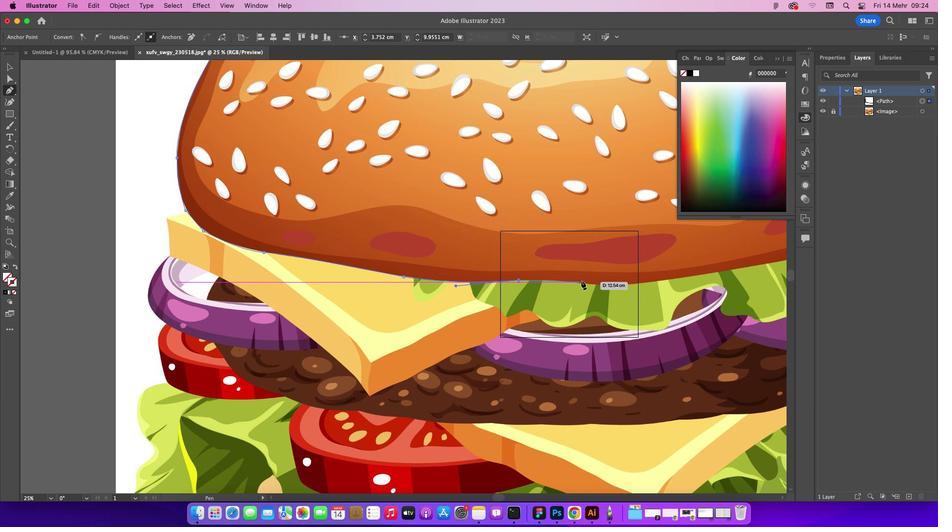 
Action: Mouse moved to (601, 303)
Screenshot: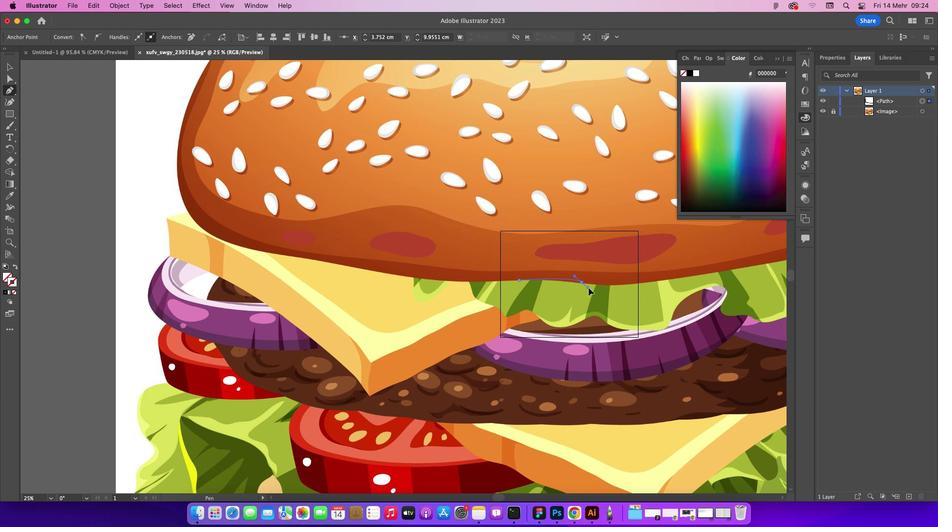 
Action: Mouse pressed left at (601, 303)
Screenshot: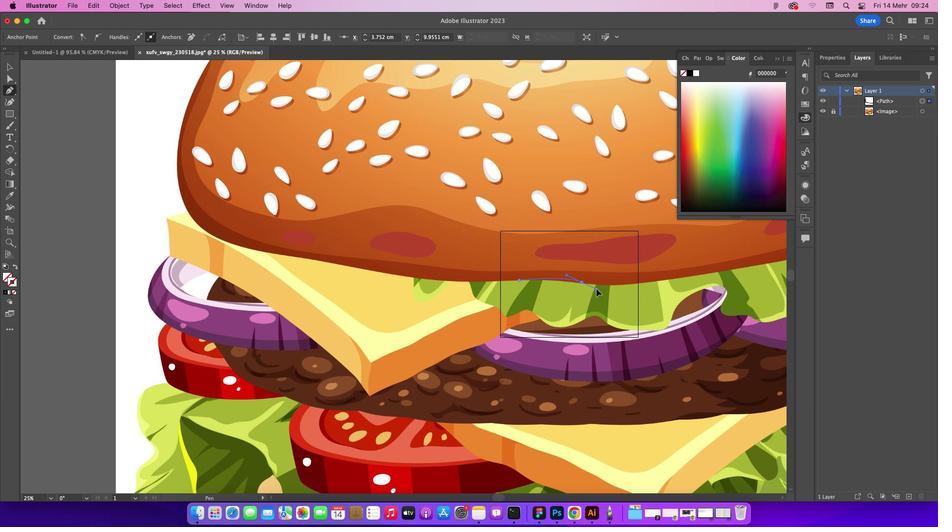 
Action: Mouse moved to (713, 296)
Screenshot: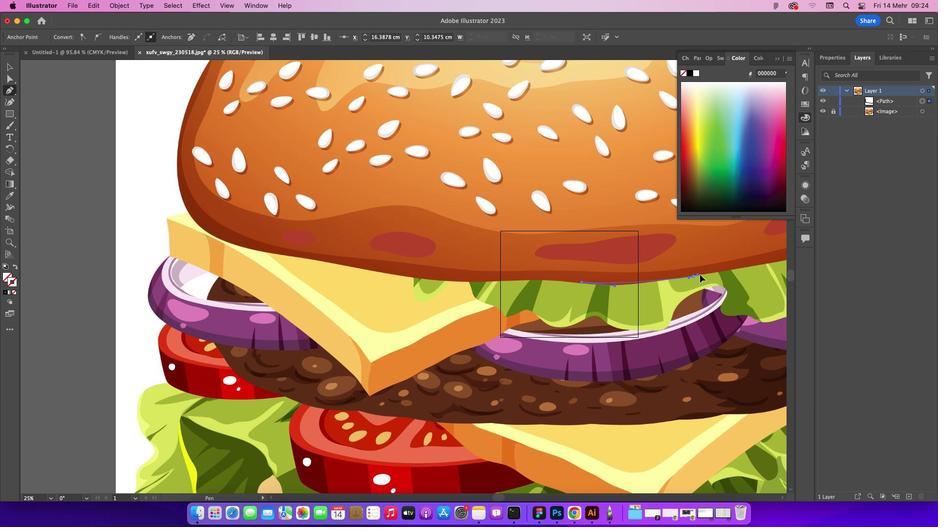 
Action: Mouse pressed left at (713, 296)
Screenshot: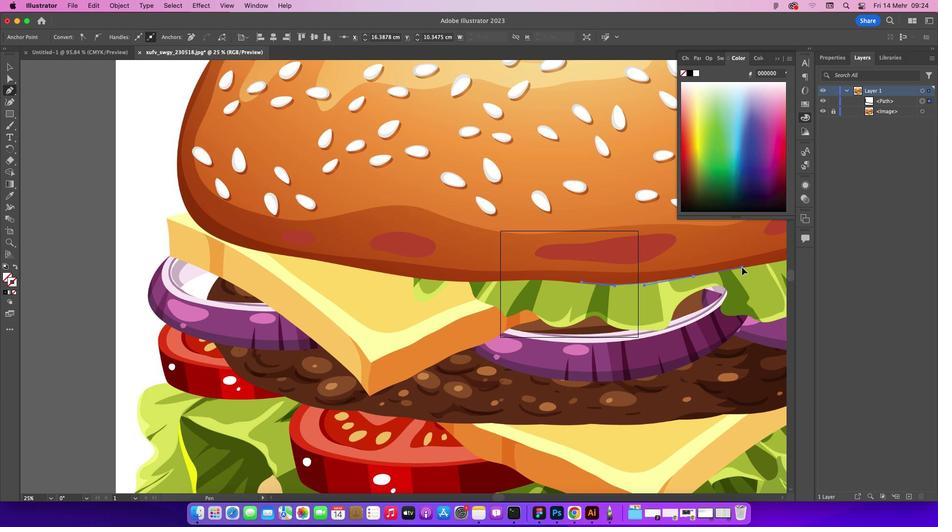 
Action: Mouse moved to (517, 520)
Screenshot: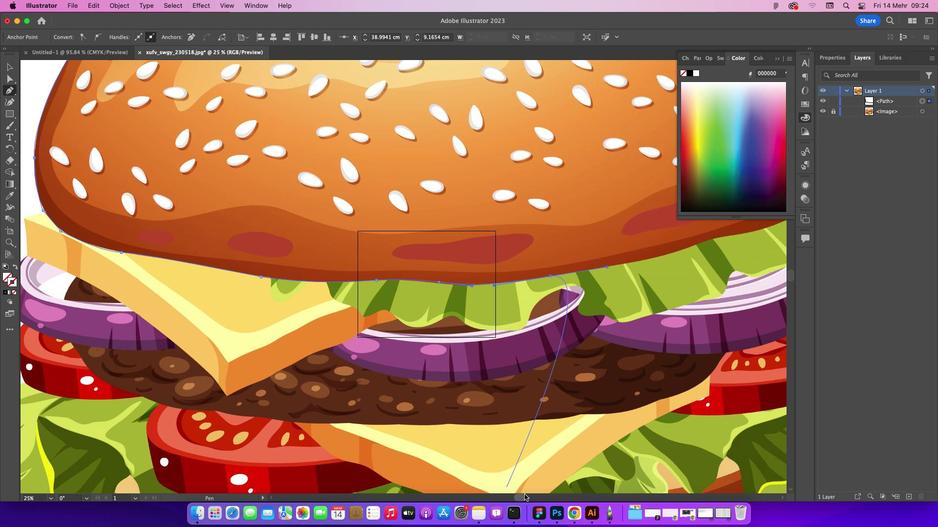 
Action: Mouse pressed left at (517, 520)
Screenshot: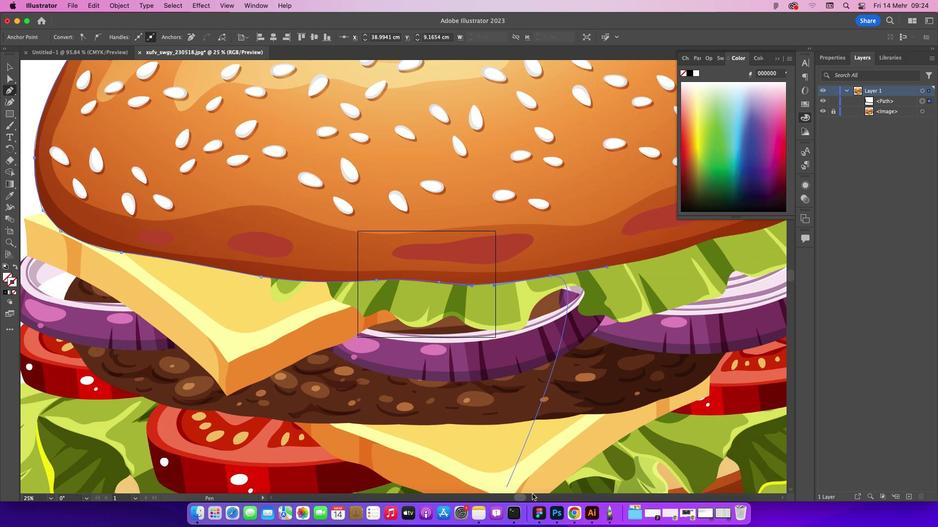 
Action: Mouse moved to (407, 283)
Screenshot: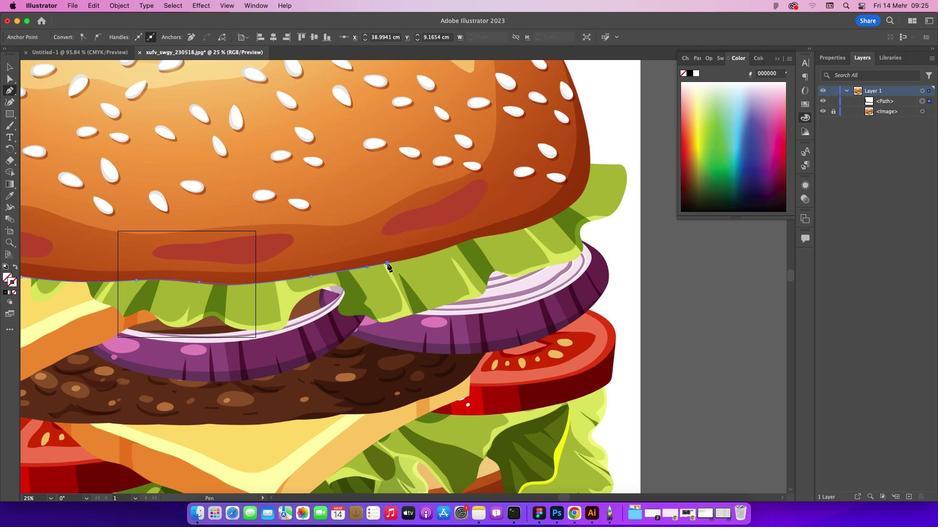 
Action: Mouse pressed left at (407, 283)
Screenshot: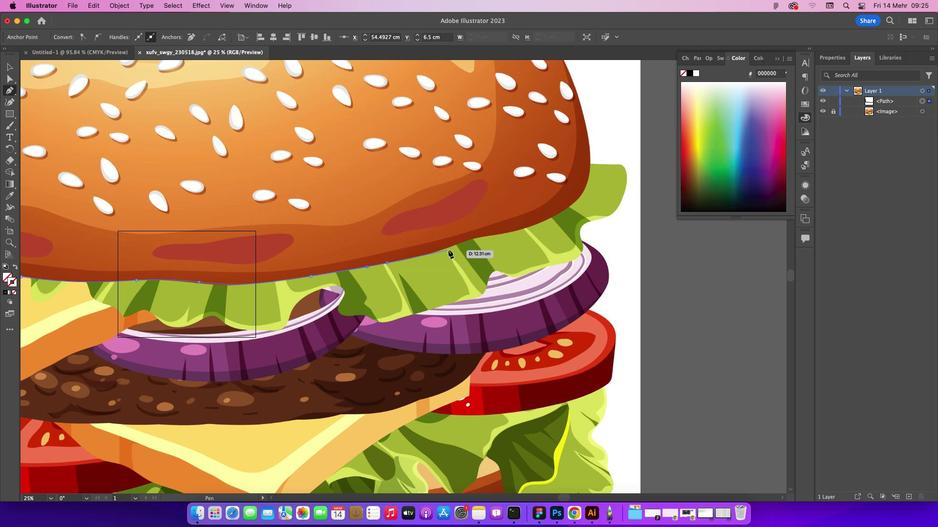 
Action: Mouse moved to (477, 263)
Screenshot: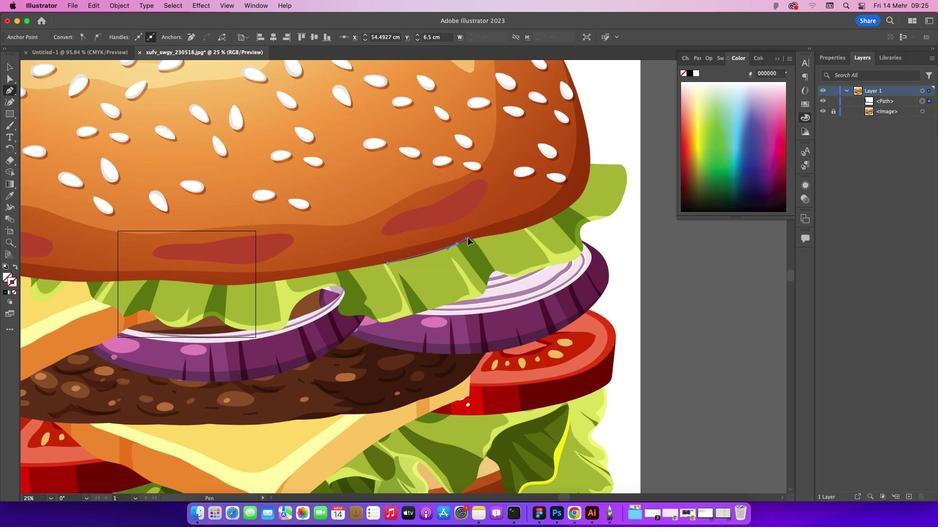 
Action: Mouse pressed left at (477, 263)
Screenshot: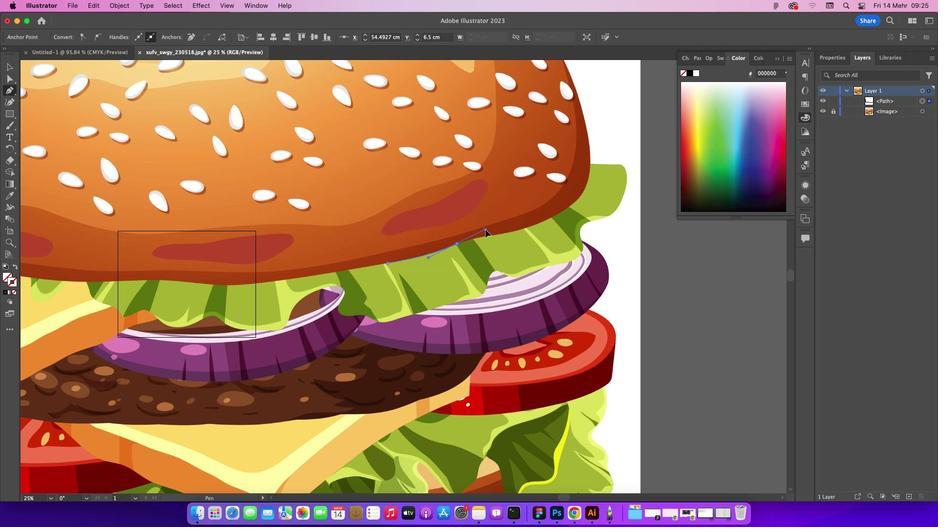
Action: Mouse moved to (476, 263)
Screenshot: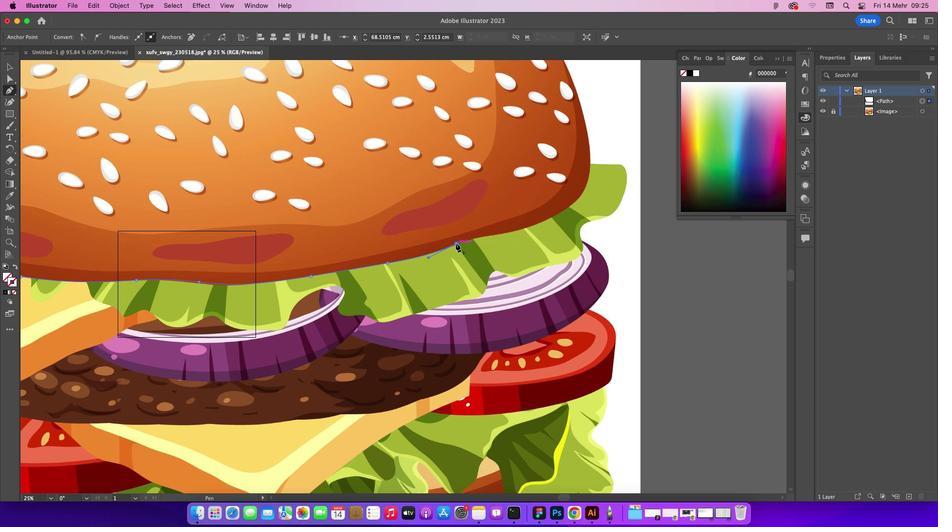 
Action: Key pressed Key.alt
Screenshot: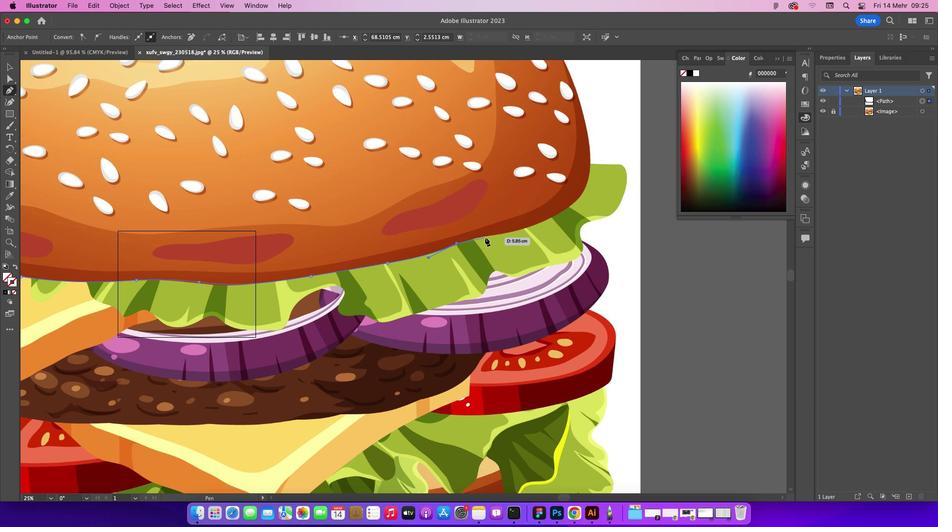 
Action: Mouse pressed left at (476, 263)
Screenshot: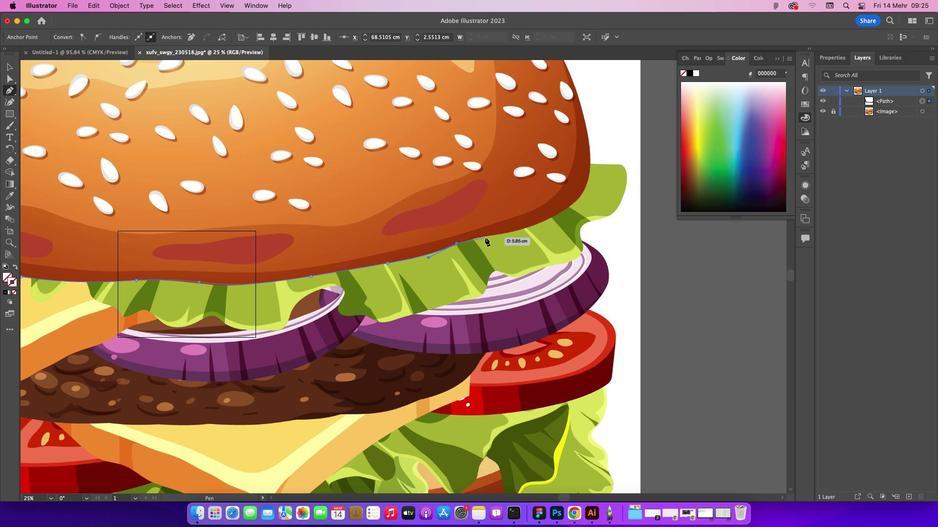 
Action: Mouse moved to (525, 254)
Screenshot: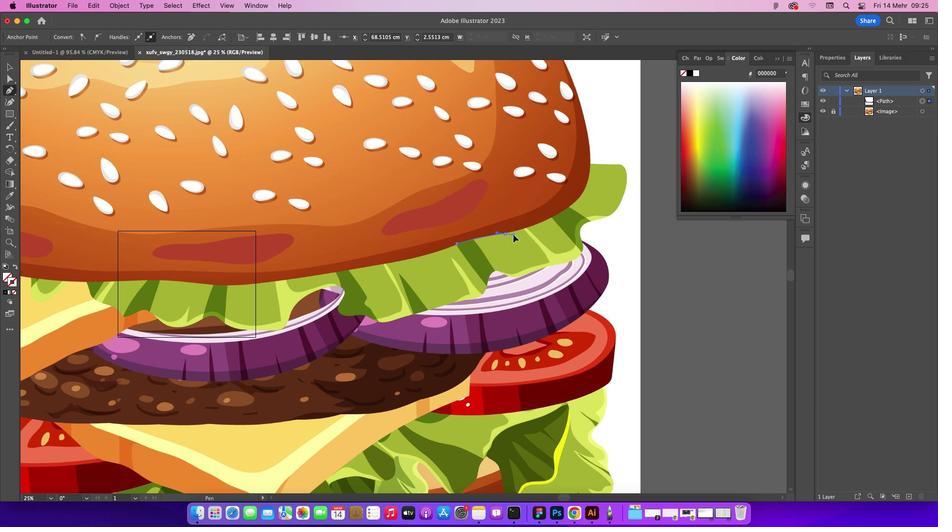 
Action: Mouse pressed left at (525, 254)
Screenshot: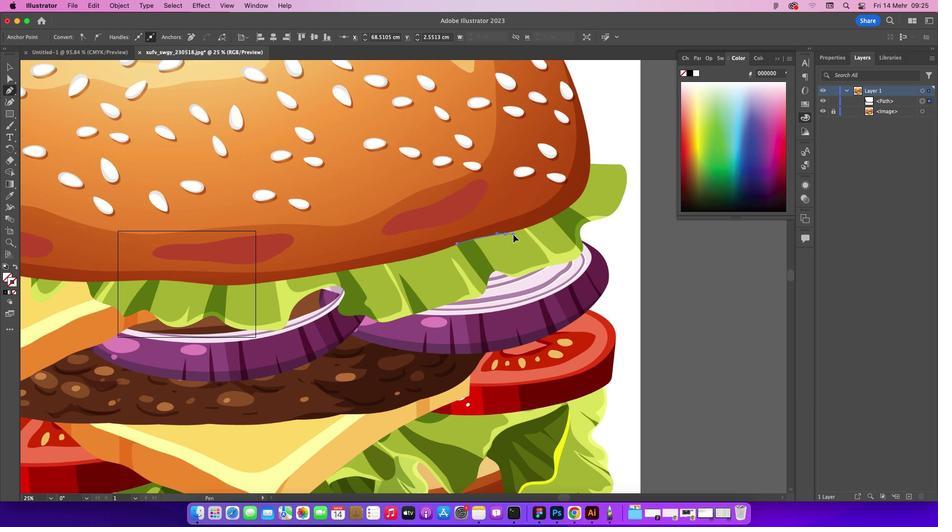 
Action: Mouse moved to (602, 214)
Screenshot: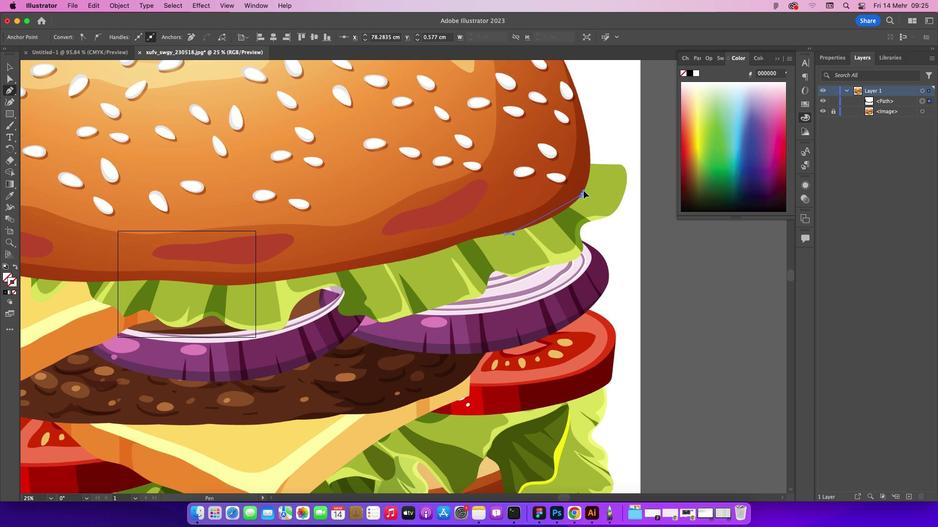
Action: Mouse pressed left at (602, 214)
Screenshot: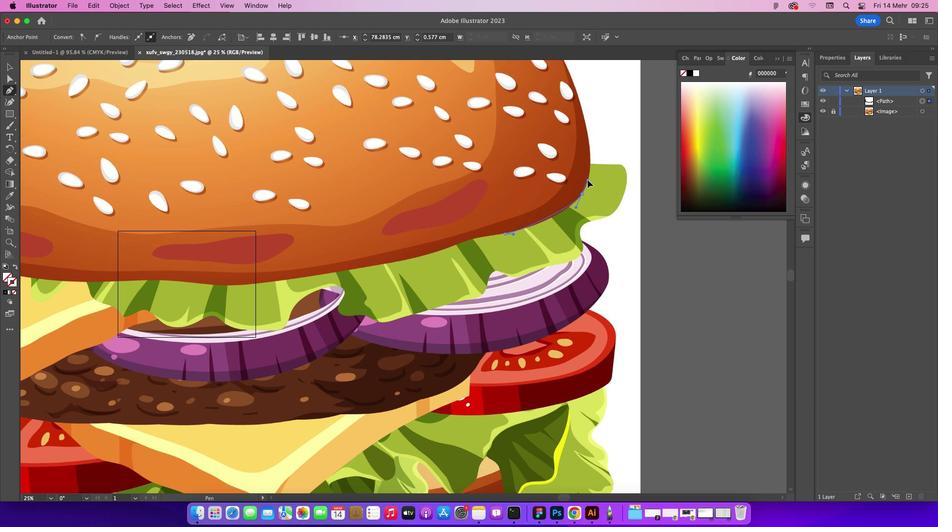 
Action: Mouse moved to (608, 151)
Screenshot: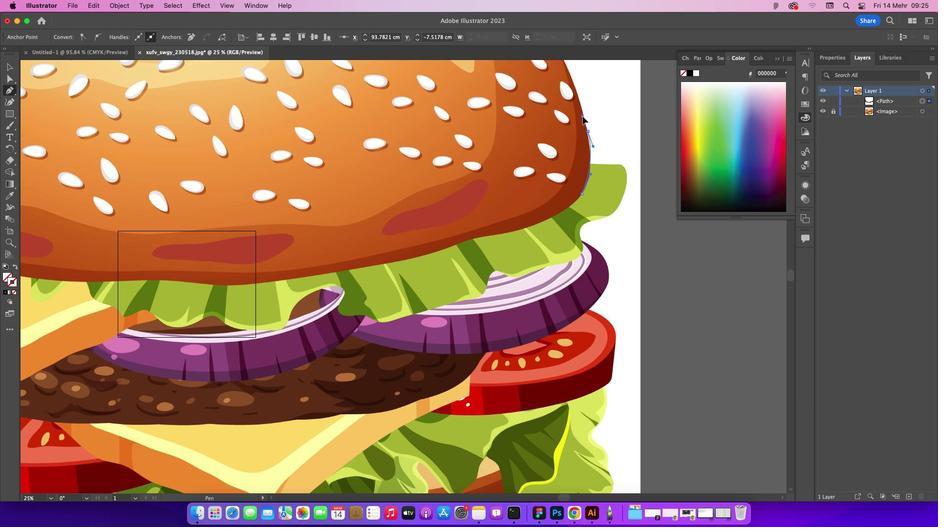 
Action: Mouse pressed left at (608, 151)
Screenshot: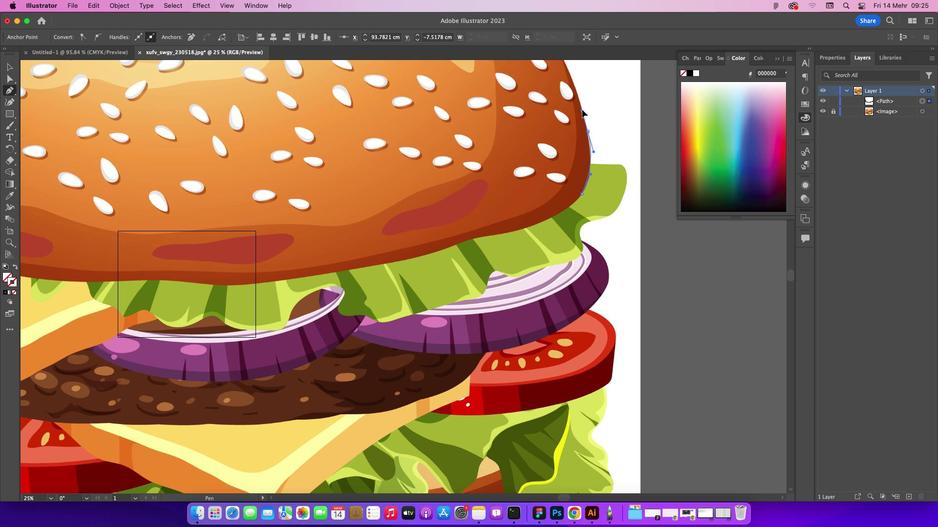 
Action: Mouse moved to (601, 134)
Screenshot: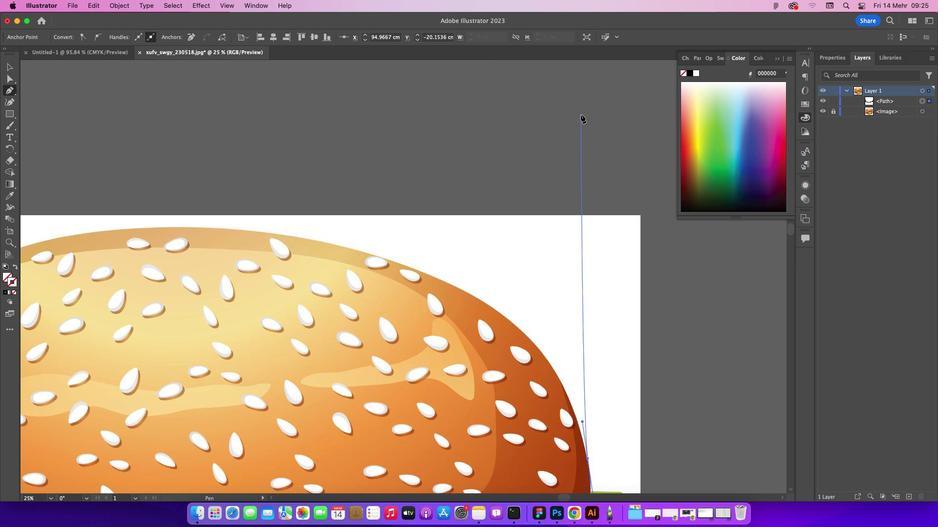 
Action: Mouse scrolled (601, 134) with delta (20, 20)
Screenshot: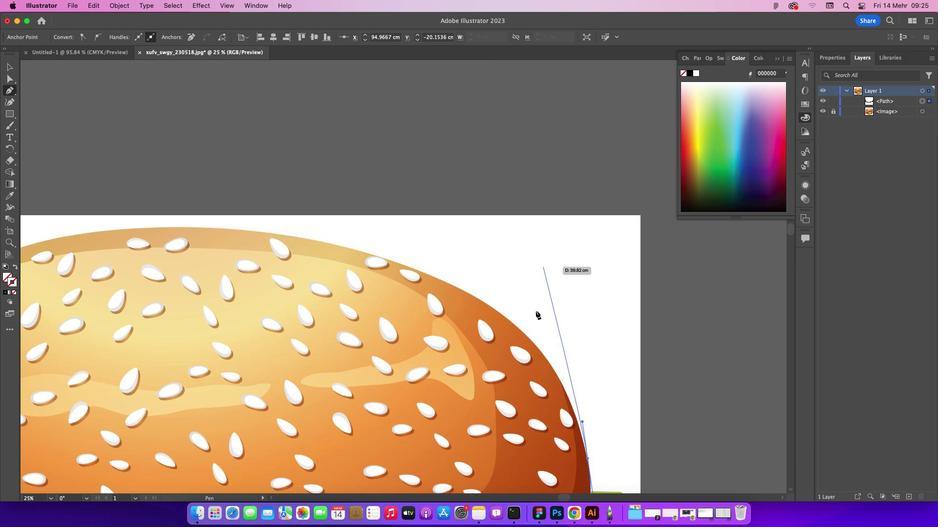 
Action: Mouse scrolled (601, 134) with delta (20, 20)
Screenshot: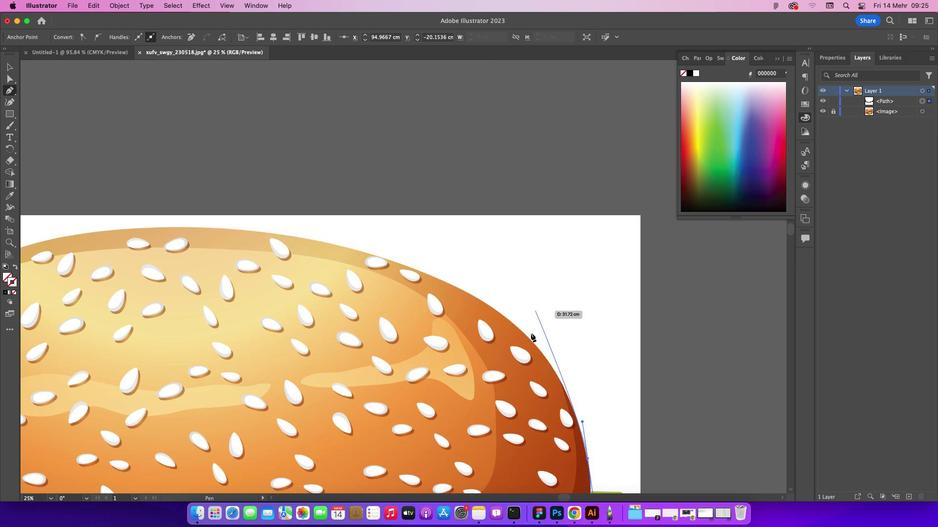 
Action: Mouse scrolled (601, 134) with delta (20, 21)
Screenshot: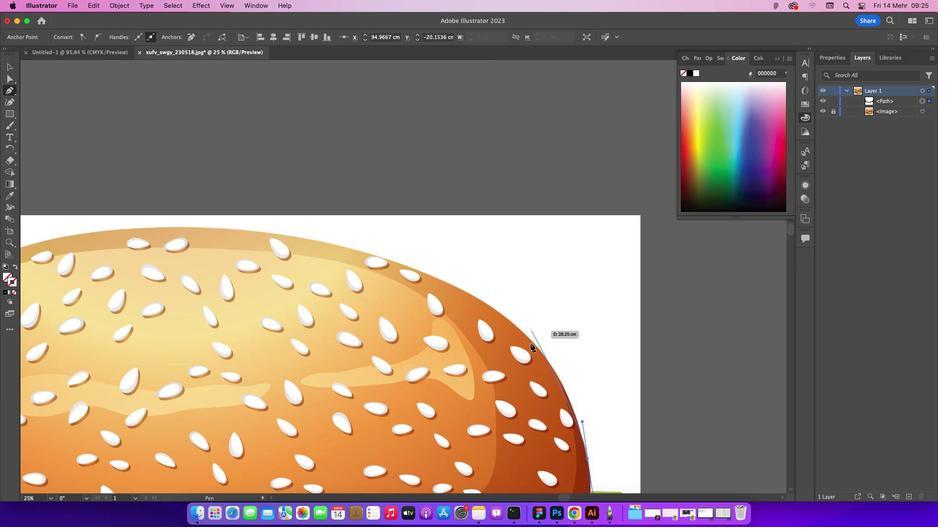 
Action: Mouse scrolled (601, 134) with delta (20, 22)
Screenshot: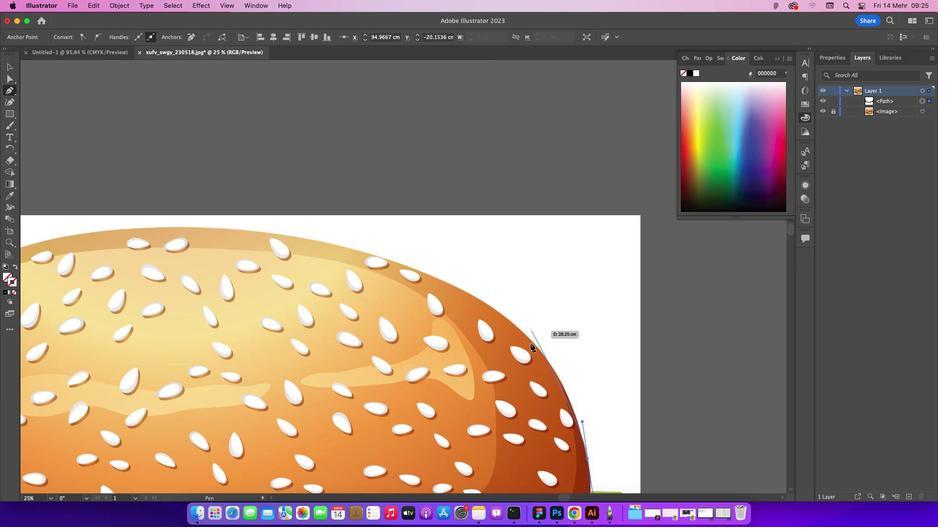 
Action: Mouse scrolled (601, 134) with delta (20, 20)
Screenshot: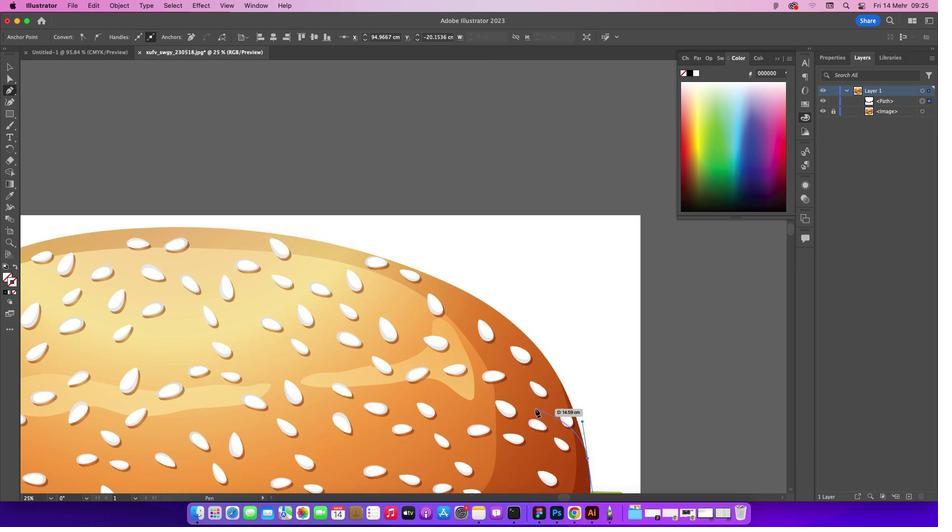 
Action: Mouse moved to (565, 377)
Screenshot: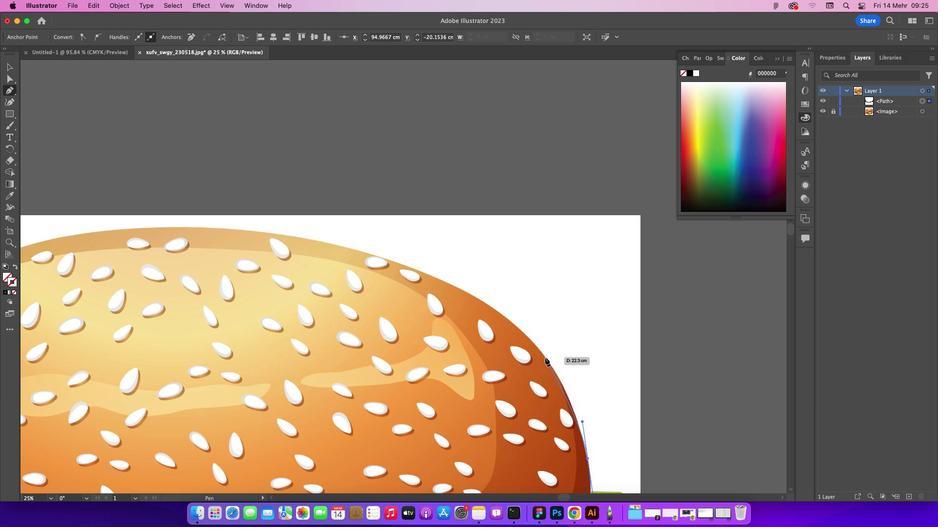 
Action: Mouse pressed left at (565, 377)
Screenshot: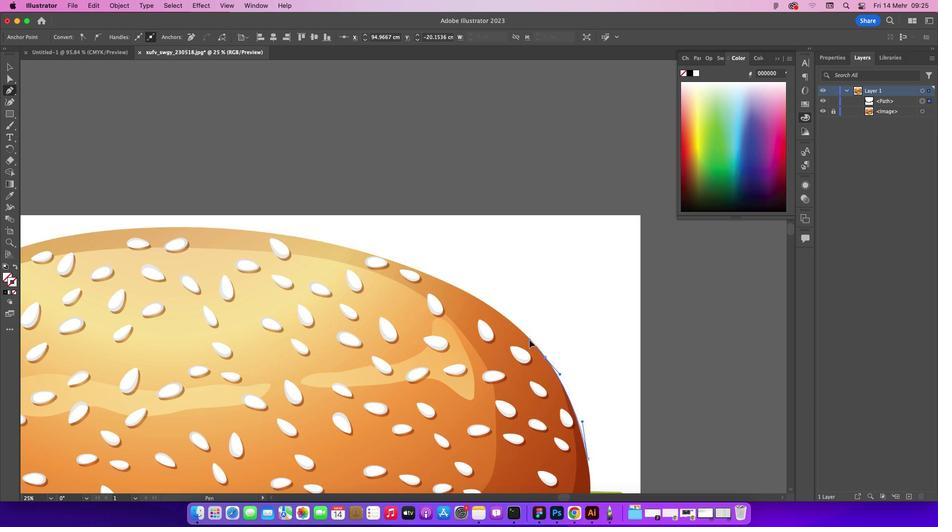 
Action: Mouse moved to (542, 351)
Screenshot: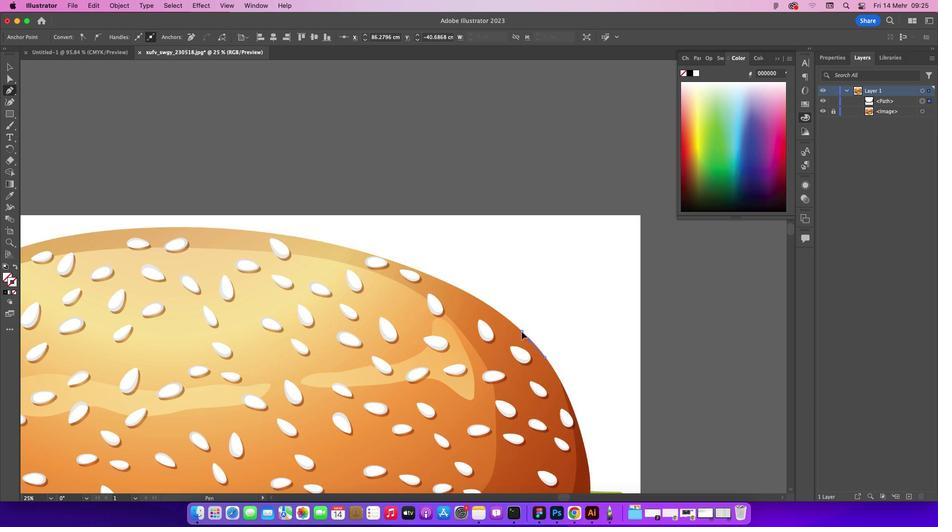 
Action: Mouse pressed left at (542, 351)
Screenshot: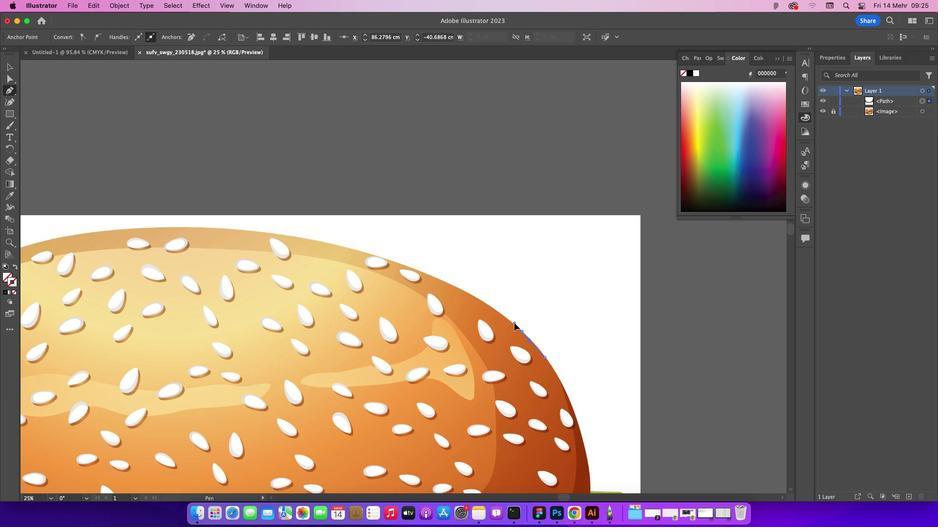 
Action: Mouse moved to (473, 304)
Screenshot: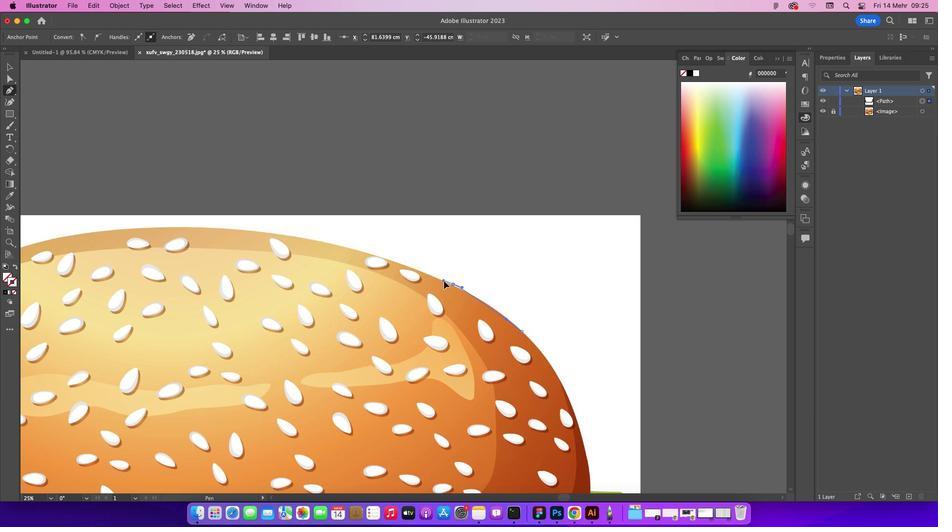 
Action: Mouse pressed left at (473, 304)
Screenshot: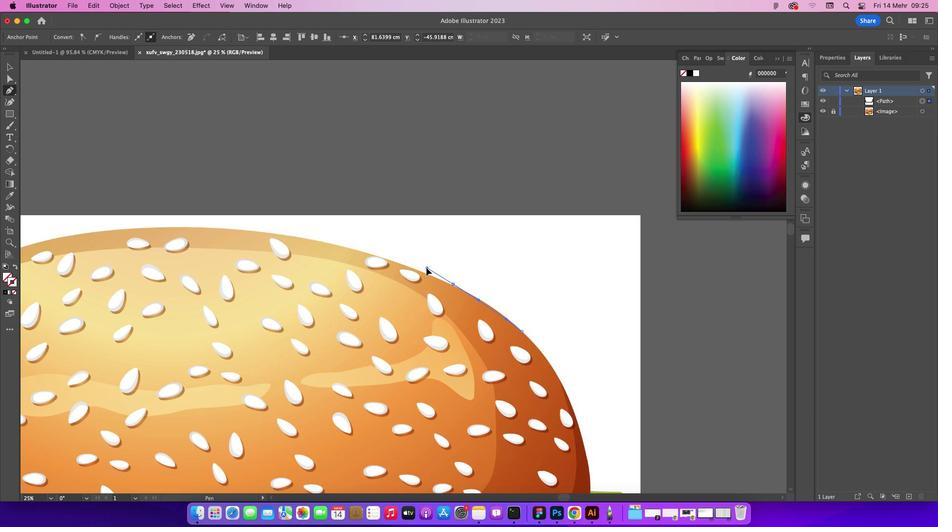 
Action: Mouse moved to (472, 305)
Screenshot: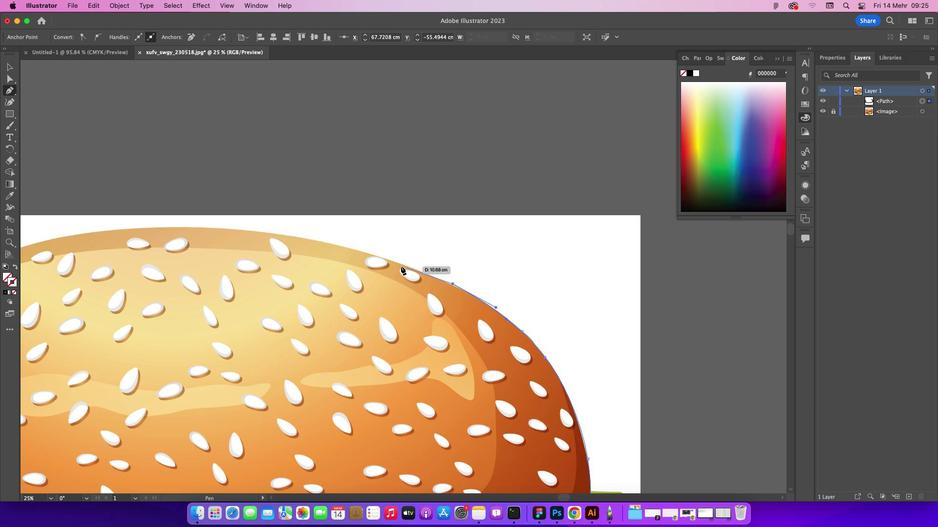 
Action: Mouse pressed left at (472, 305)
Screenshot: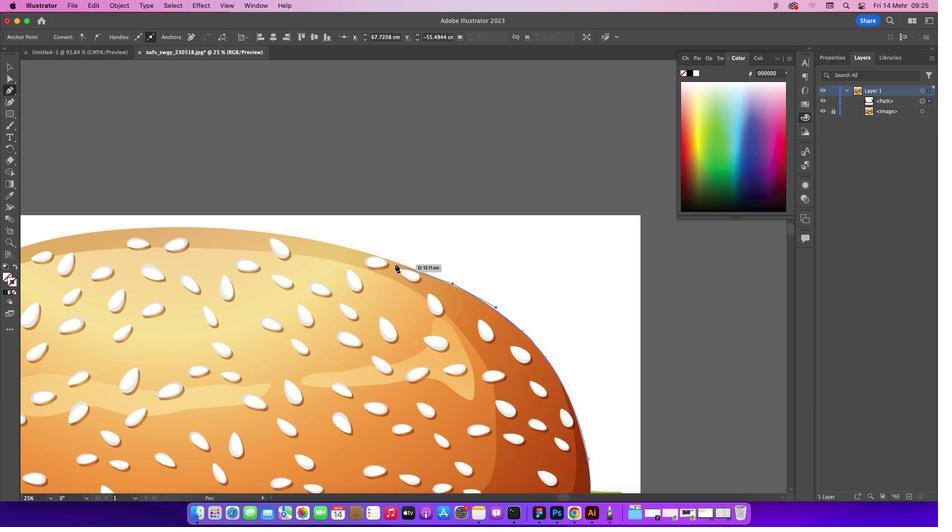 
Action: Key pressed Key.alt
Screenshot: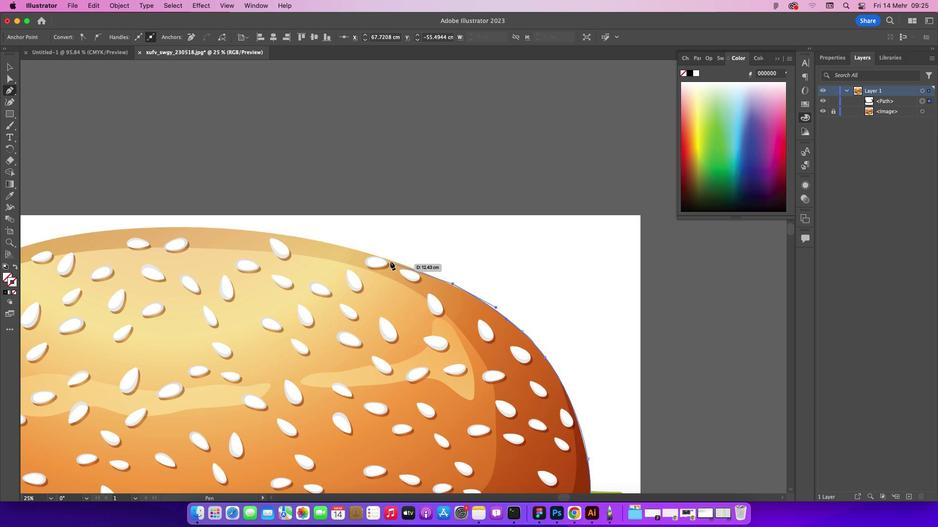 
Action: Mouse moved to (399, 276)
Screenshot: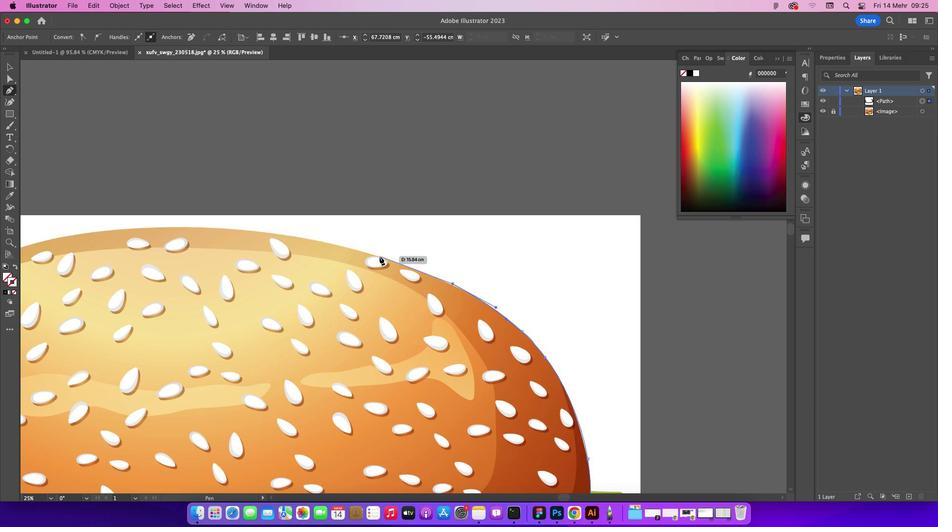 
Action: Mouse pressed left at (399, 276)
Screenshot: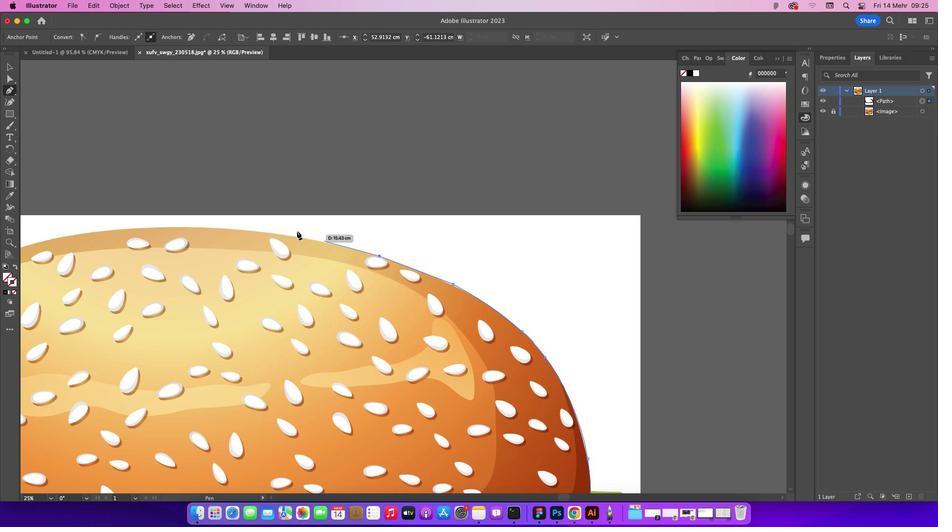 
Action: Mouse moved to (322, 257)
Screenshot: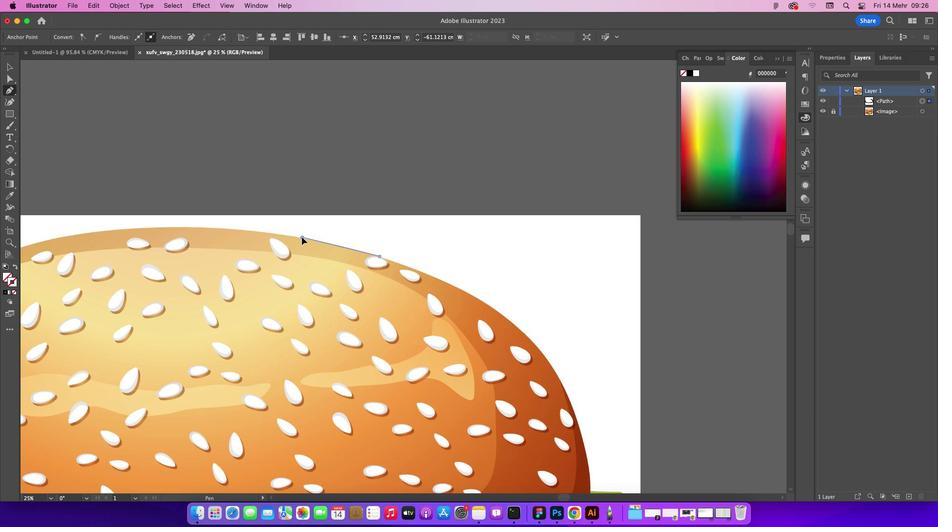 
Action: Mouse pressed left at (322, 257)
Screenshot: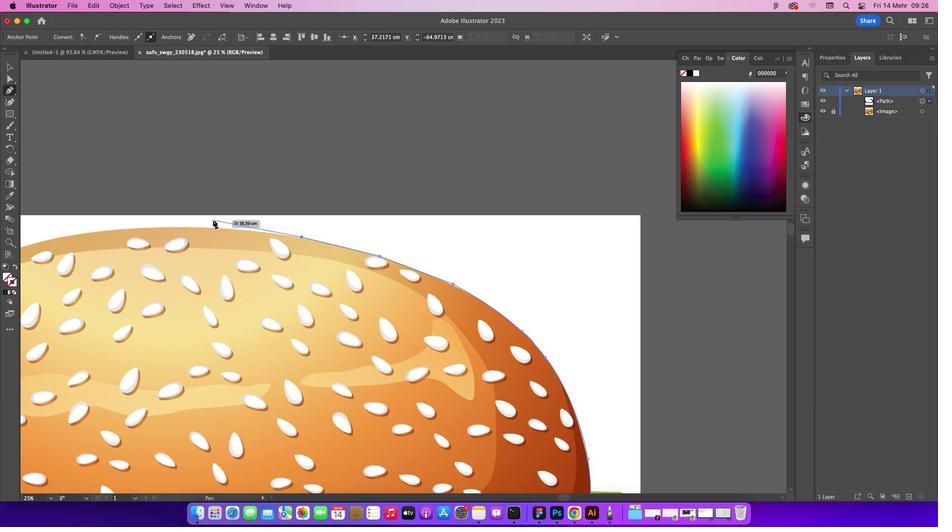 
Action: Mouse moved to (177, 247)
Screenshot: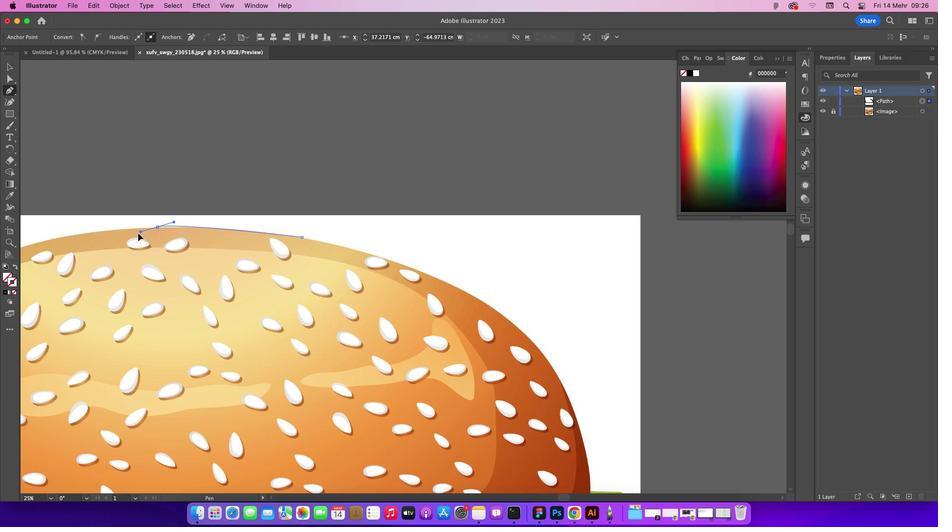 
Action: Mouse pressed left at (177, 247)
Screenshot: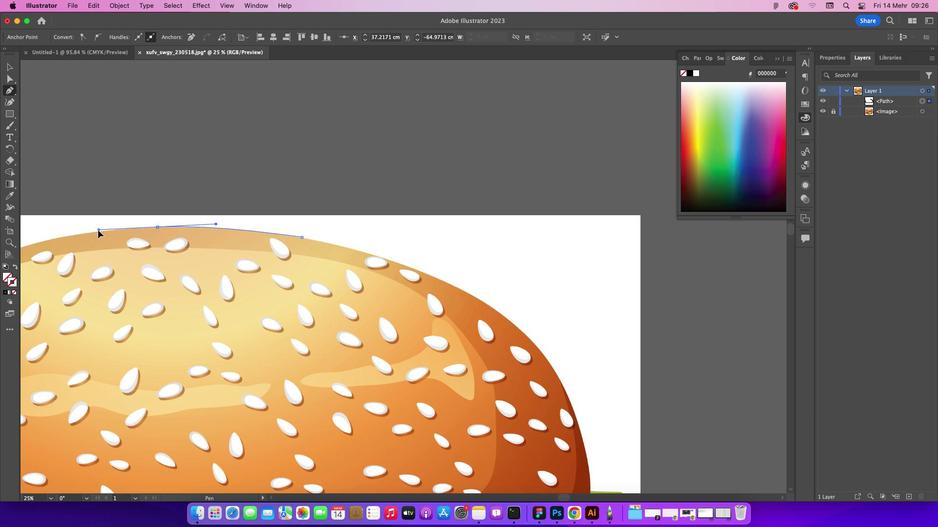 
Action: Mouse moved to (582, 518)
Screenshot: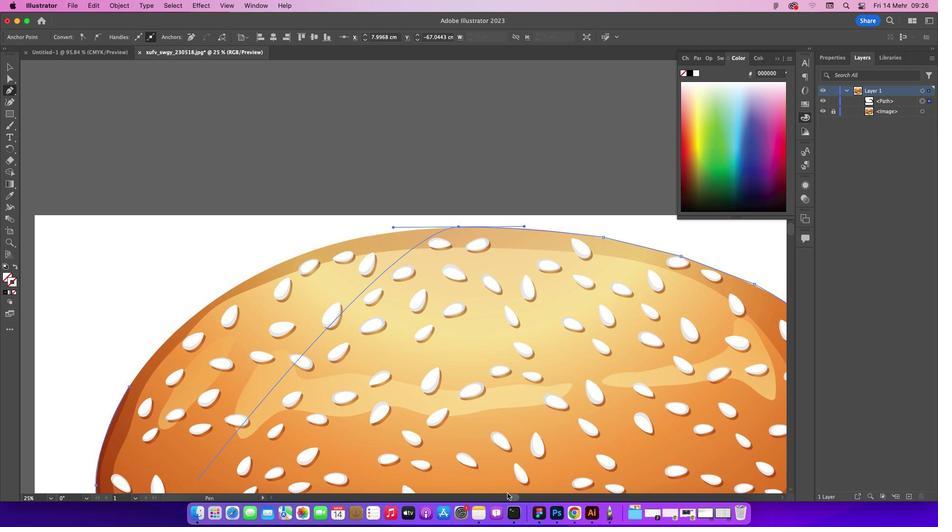 
Action: Mouse pressed left at (582, 518)
Screenshot: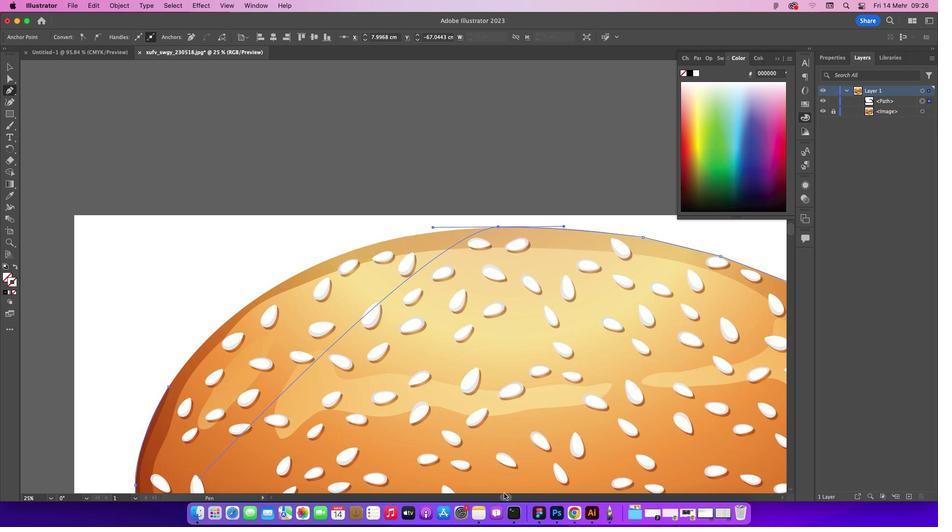 
Action: Mouse moved to (324, 291)
Screenshot: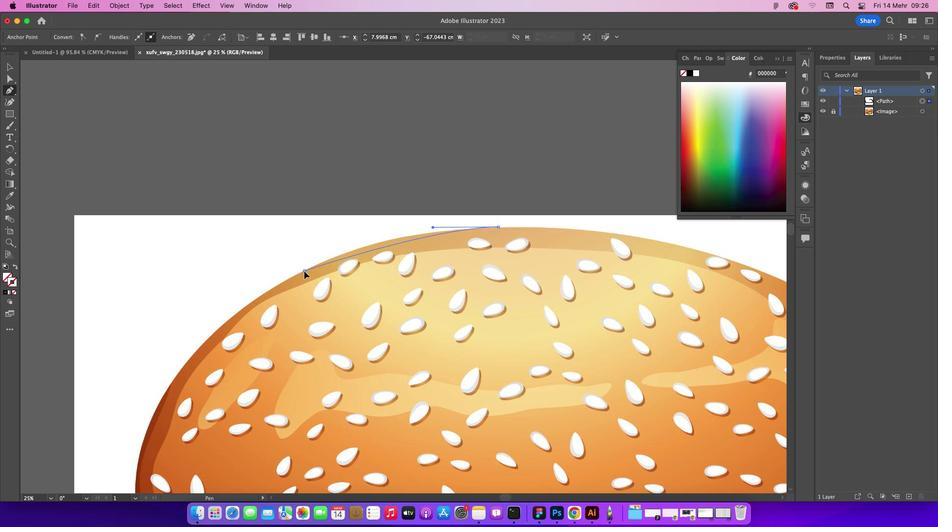 
Action: Mouse pressed left at (324, 291)
Screenshot: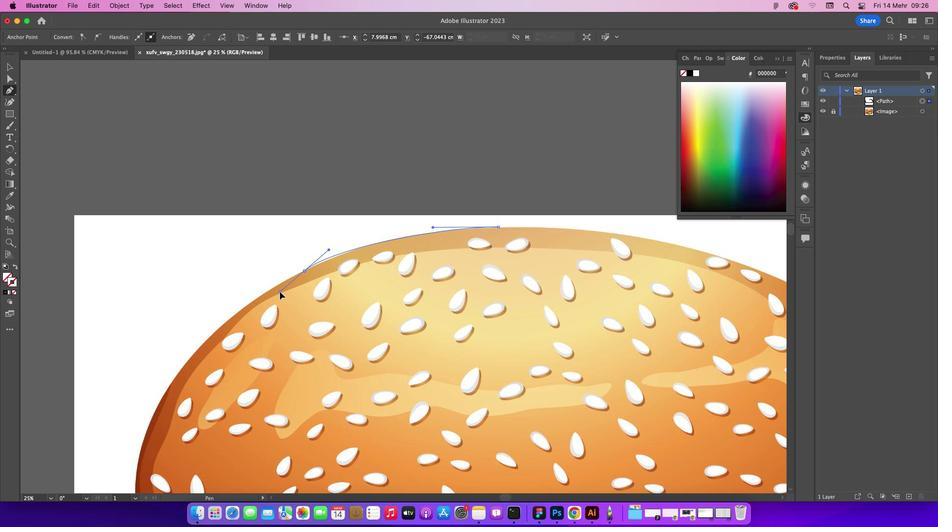 
Action: Mouse moved to (216, 371)
Screenshot: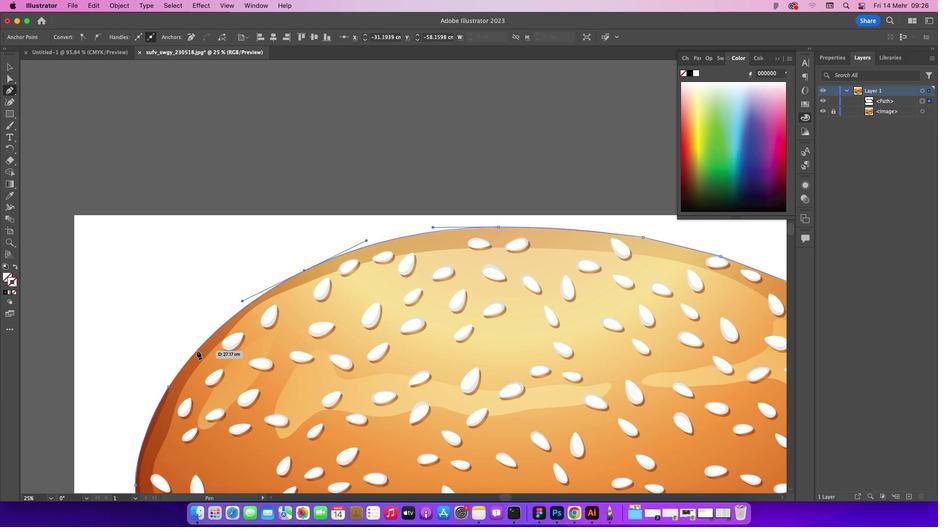 
Action: Mouse pressed left at (216, 371)
Screenshot: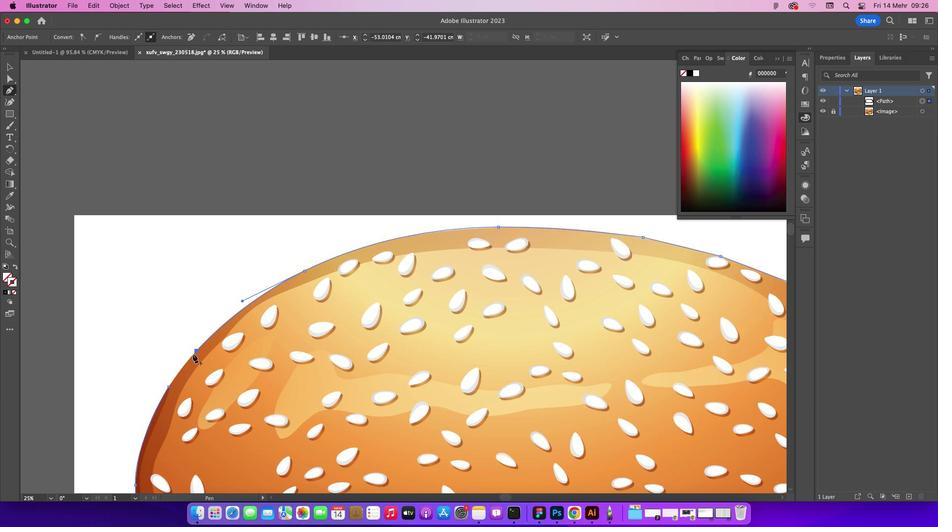 
Action: Mouse moved to (188, 406)
Screenshot: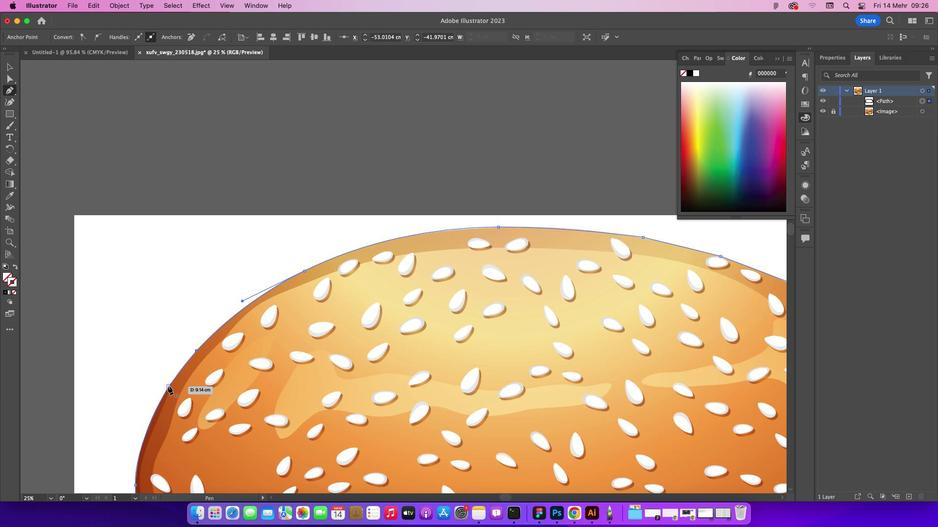 
Action: Mouse pressed left at (188, 406)
Screenshot: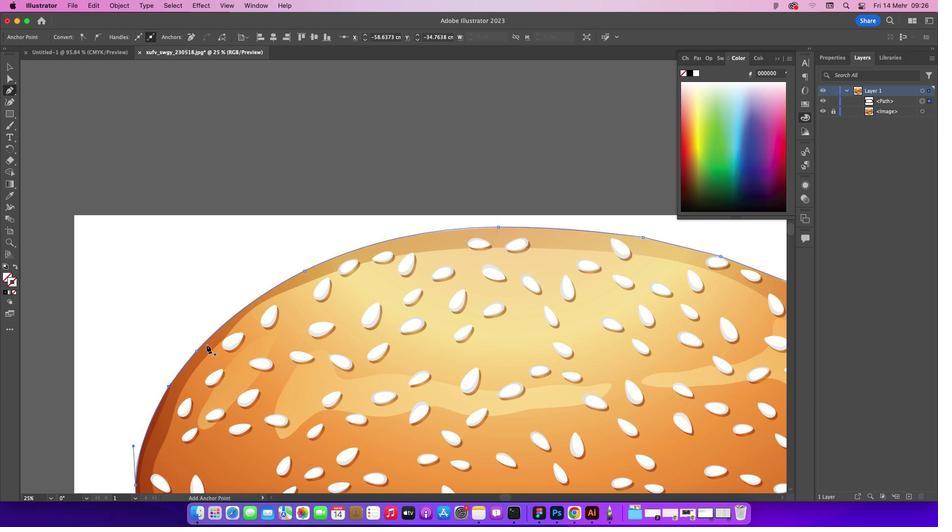 
Action: Mouse moved to (444, 364)
Screenshot: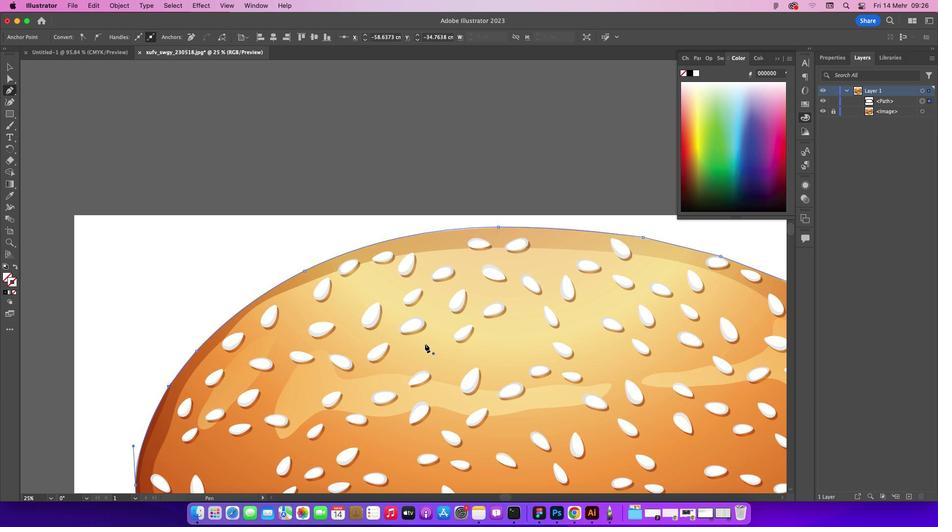 
Action: Key pressed Key.cmd_r'-'
Screenshot: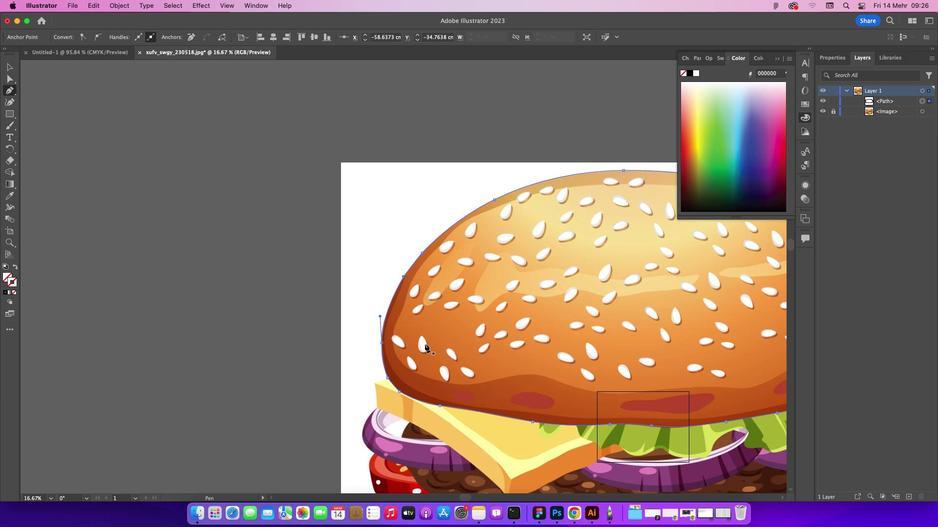 
Action: Mouse moved to (485, 519)
Screenshot: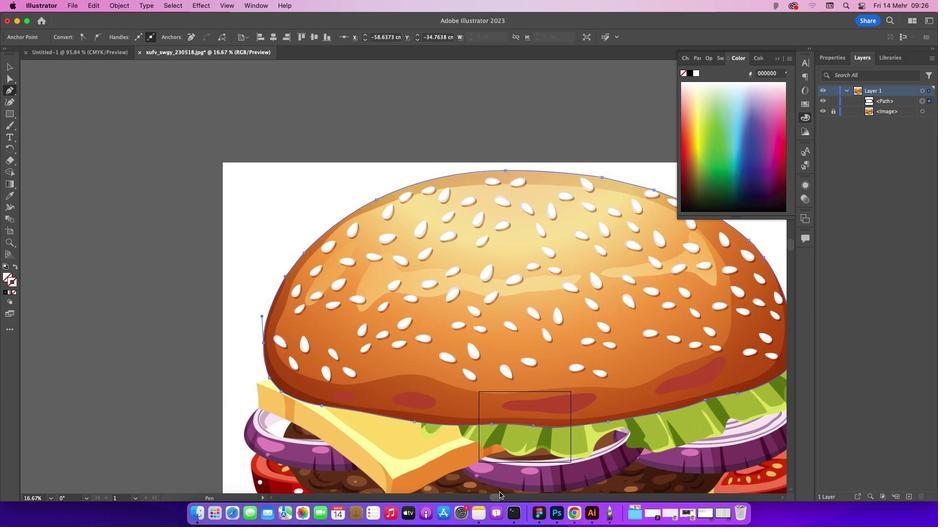 
Action: Mouse pressed left at (485, 519)
Screenshot: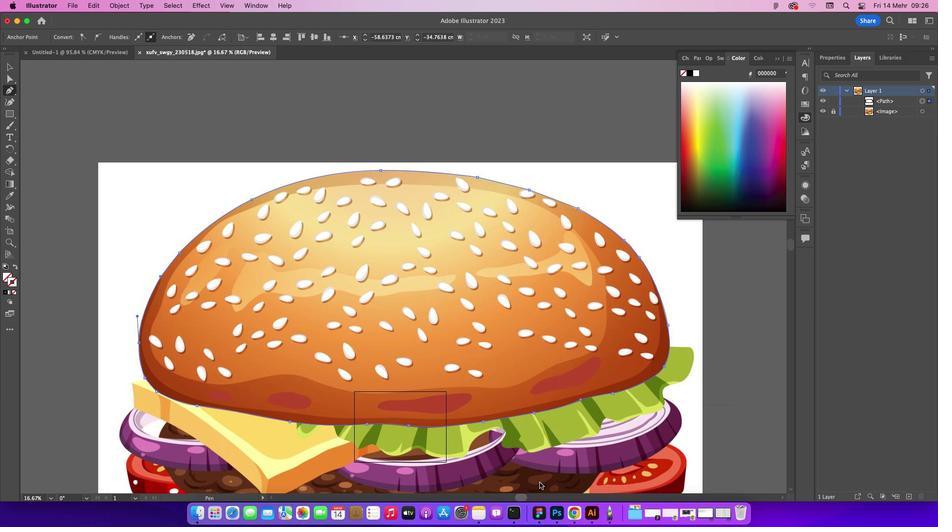 
Action: Mouse moved to (30, 83)
Screenshot: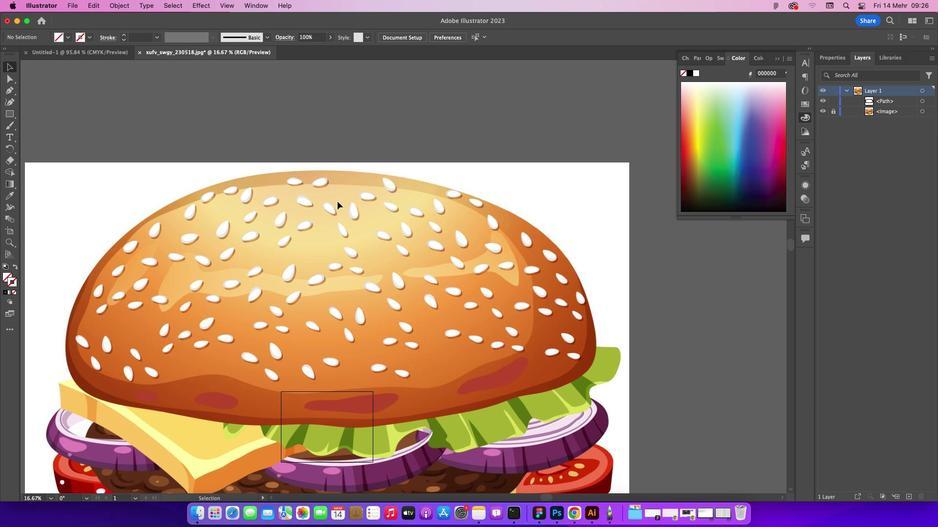 
Action: Mouse pressed left at (30, 83)
Screenshot: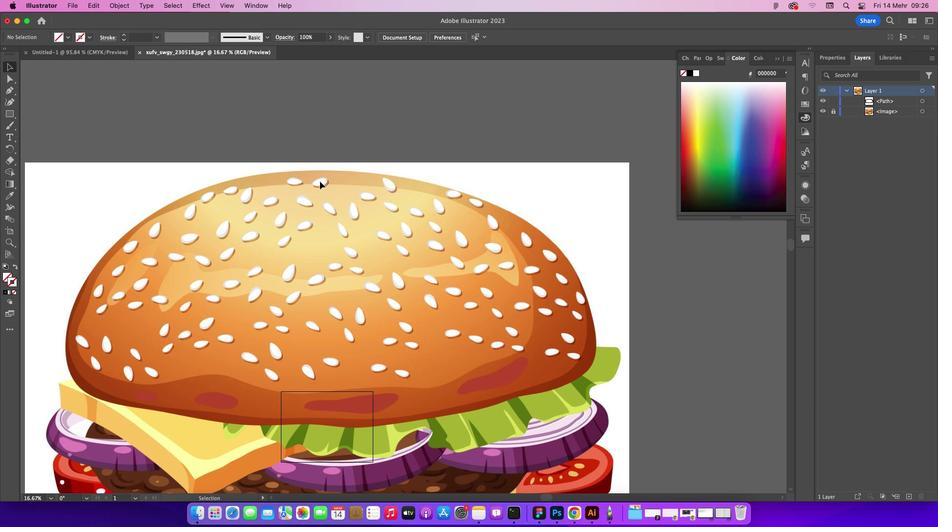 
Action: Mouse moved to (140, 118)
Screenshot: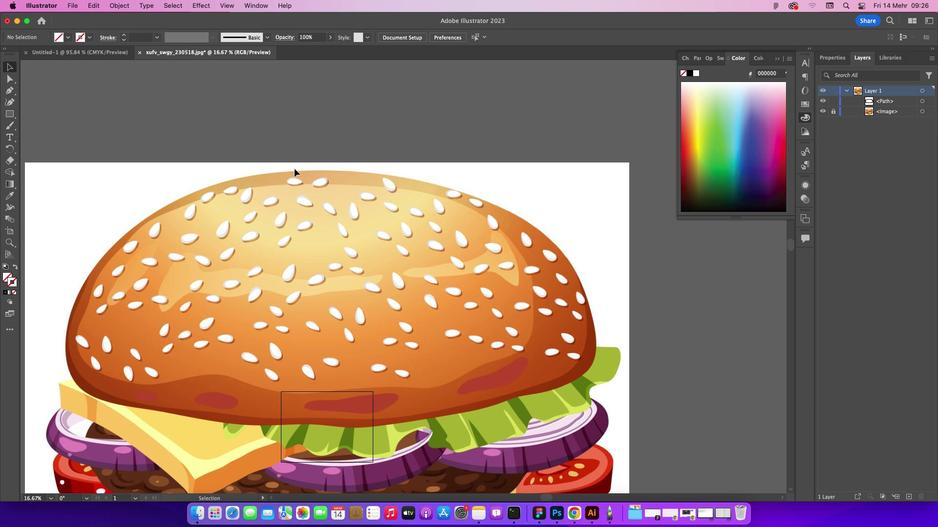 
Action: Mouse pressed left at (140, 118)
Screenshot: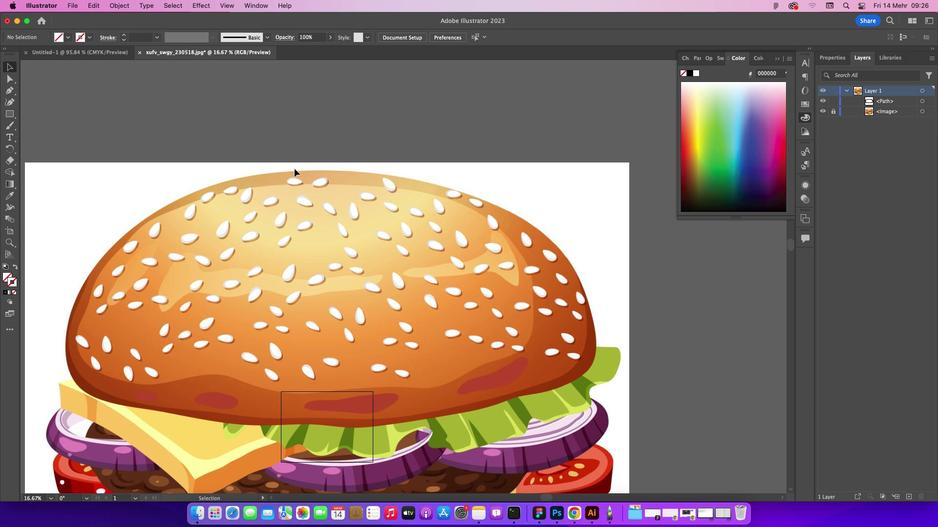 
Action: Mouse moved to (315, 190)
Screenshot: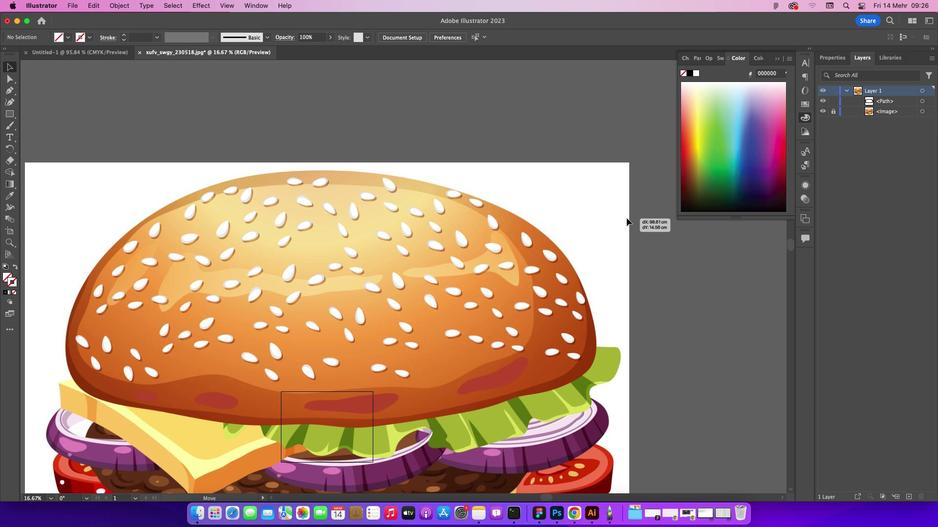 
Action: Mouse pressed left at (315, 190)
Screenshot: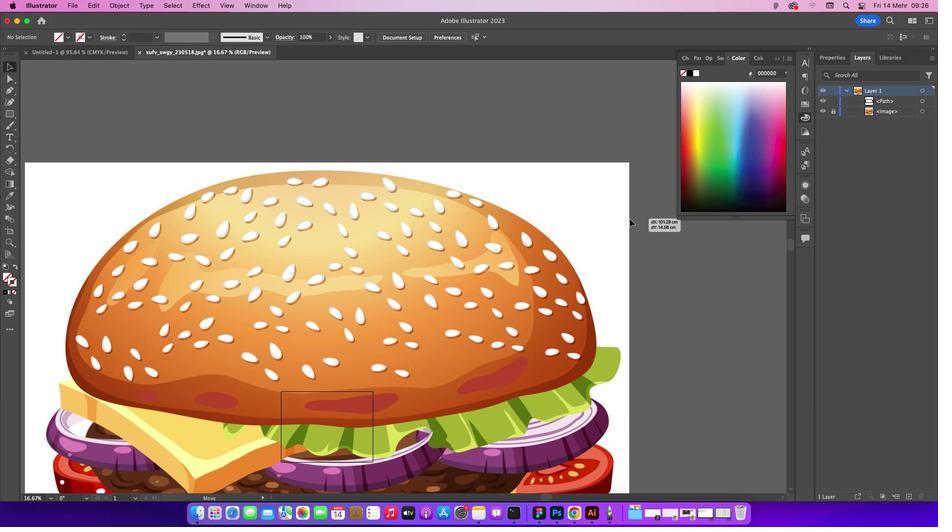 
Action: Mouse moved to (32, 214)
Screenshot: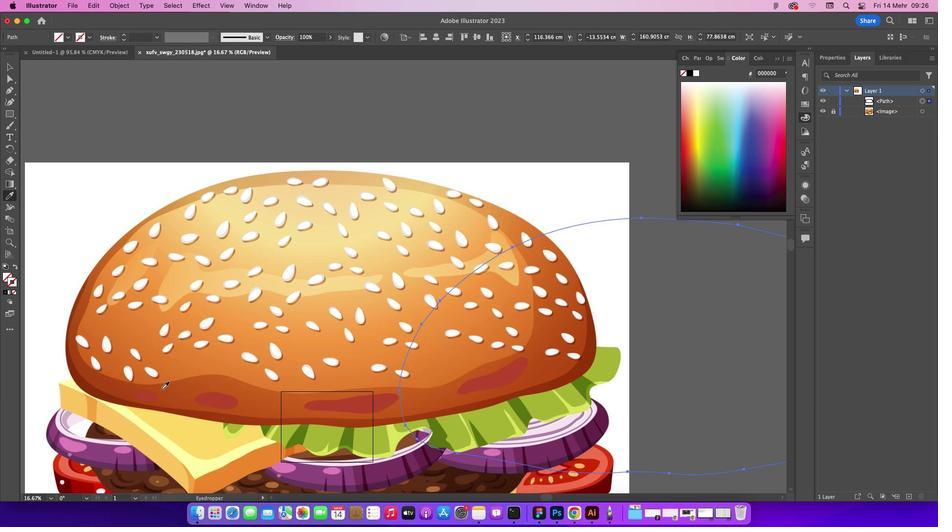 
Action: Mouse pressed left at (32, 214)
Screenshot: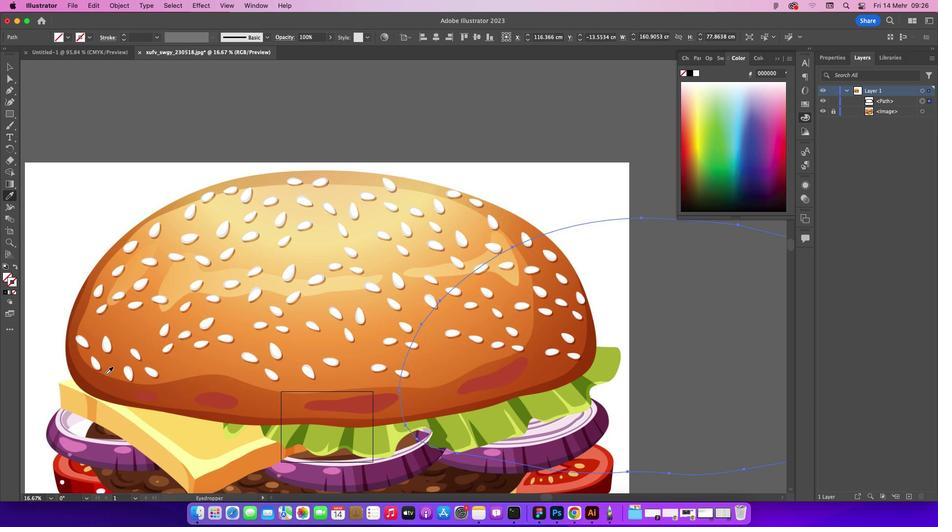 
Action: Mouse moved to (110, 411)
Screenshot: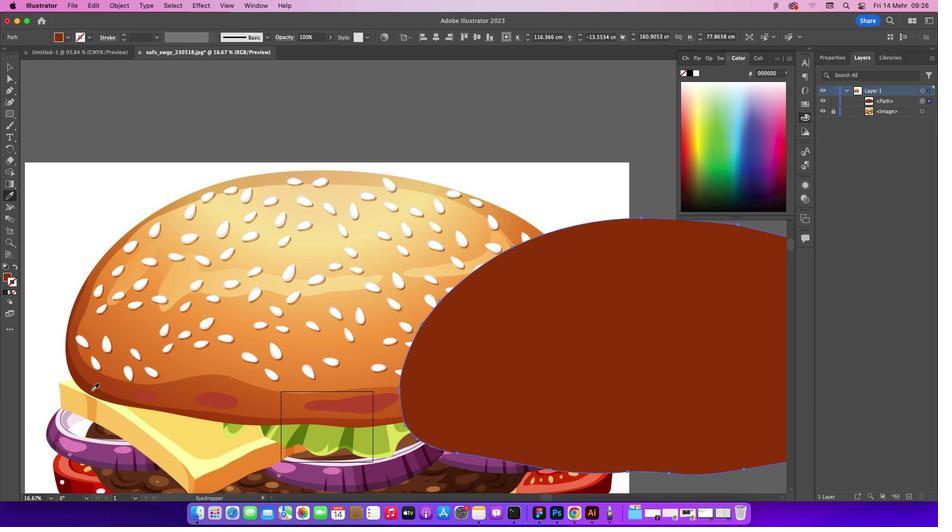 
Action: Mouse pressed left at (110, 411)
Screenshot: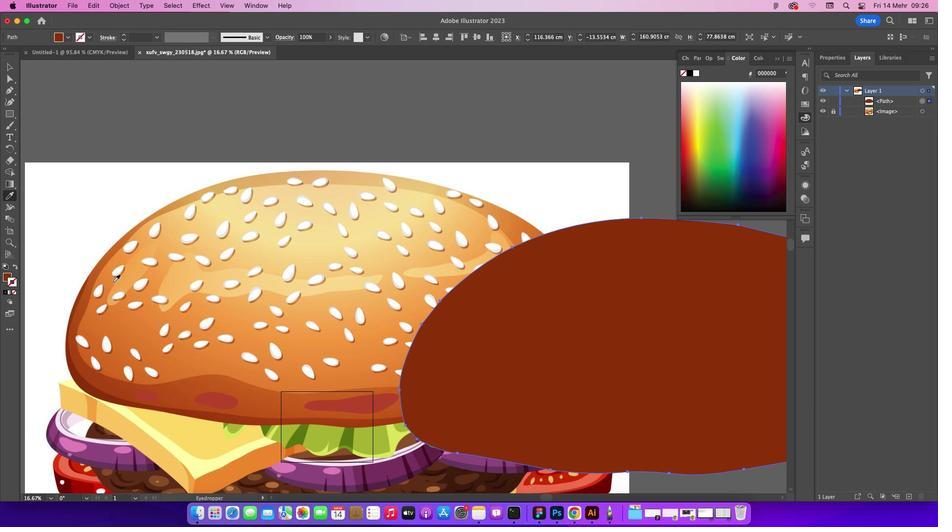 
Action: Mouse moved to (27, 87)
Screenshot: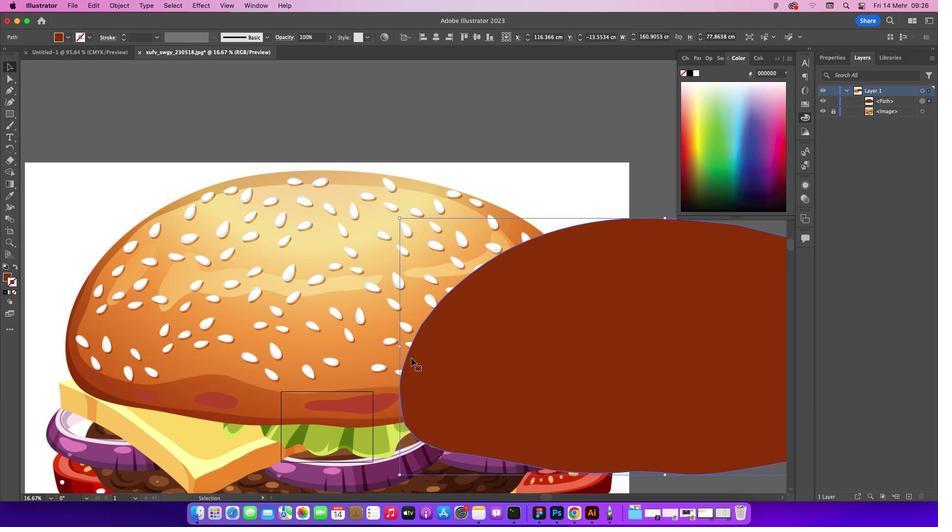 
Action: Mouse pressed left at (27, 87)
Screenshot: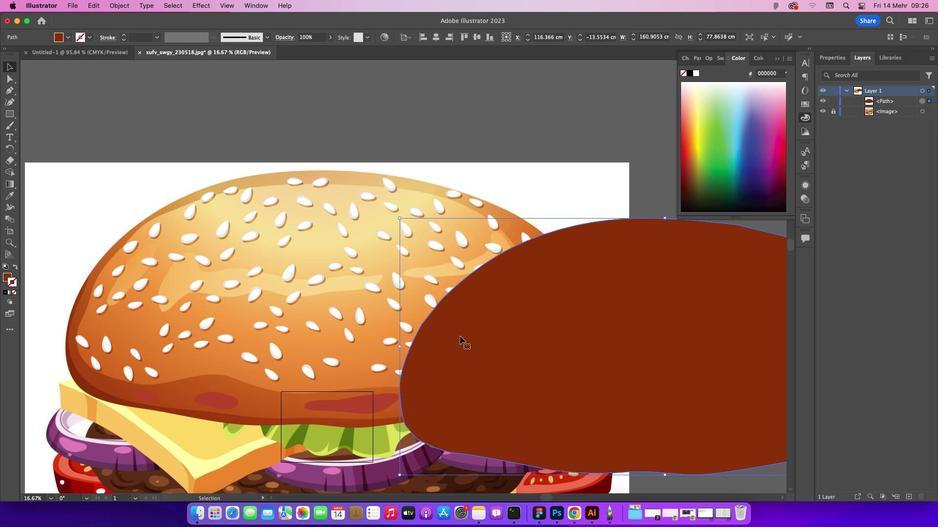 
Action: Mouse moved to (455, 343)
Screenshot: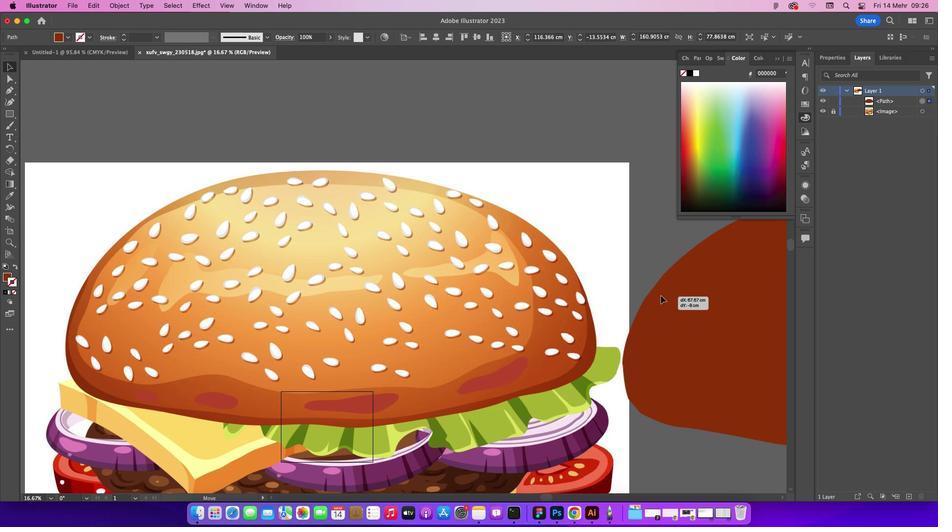
Action: Mouse pressed left at (455, 343)
Screenshot: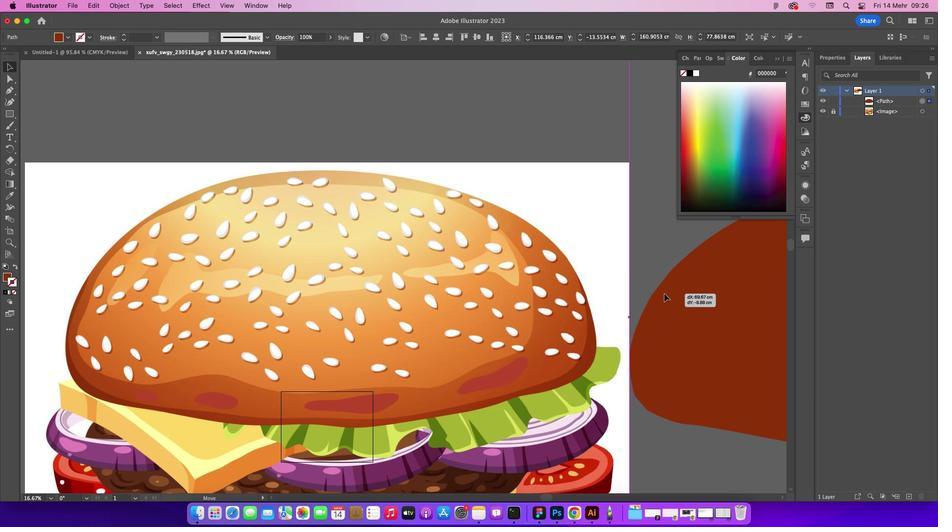 
Action: Mouse moved to (33, 107)
Screenshot: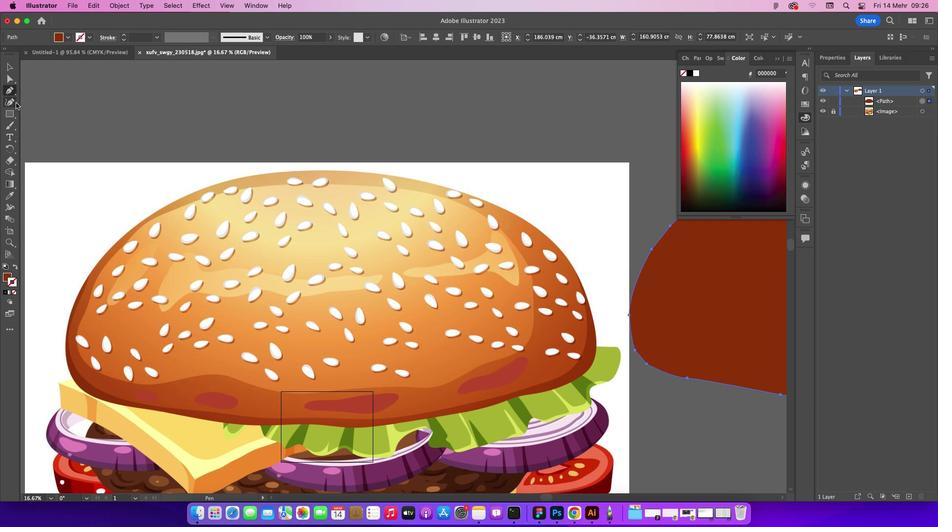 
Action: Mouse pressed left at (33, 107)
Screenshot: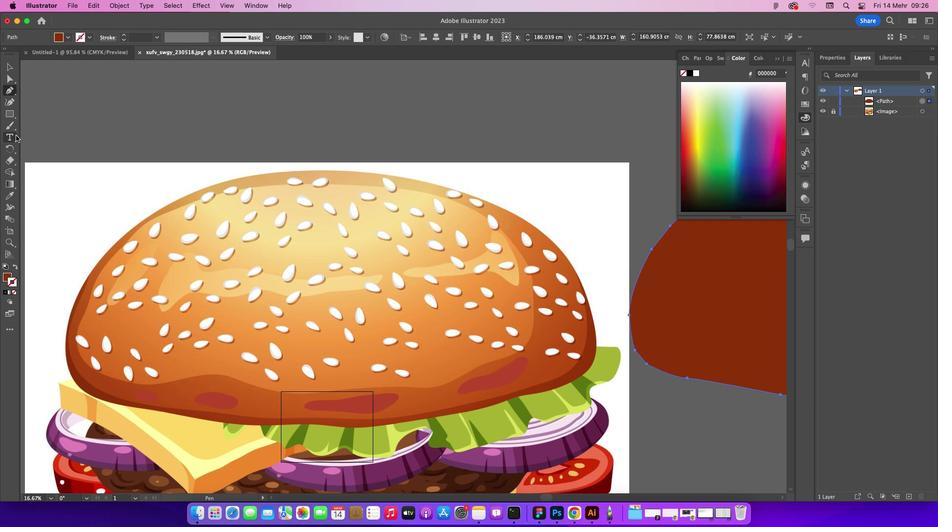 
Action: Mouse moved to (109, 297)
Screenshot: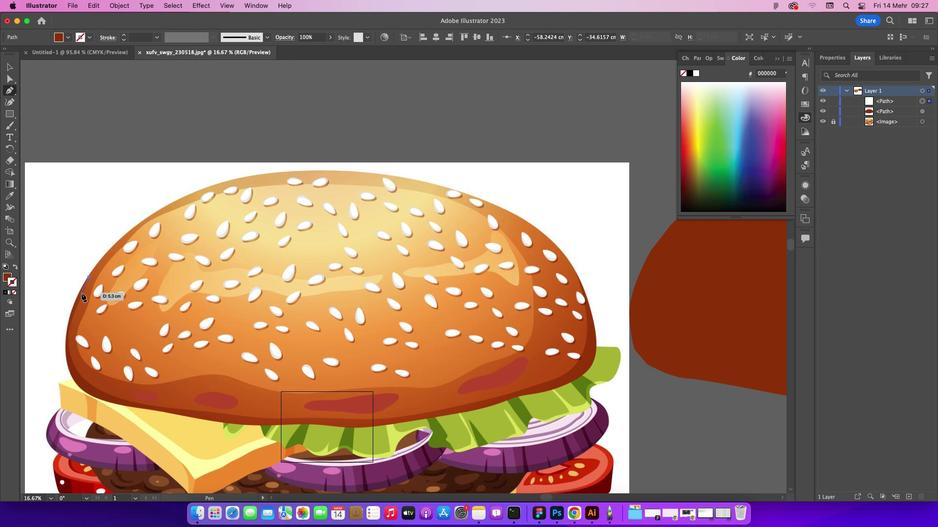 
Action: Mouse pressed left at (109, 297)
Screenshot: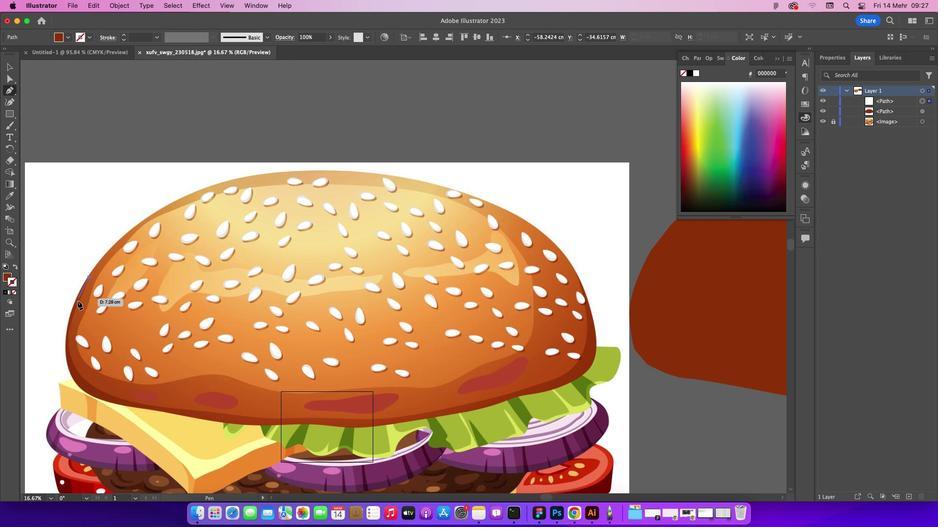 
Action: Mouse moved to (97, 324)
Screenshot: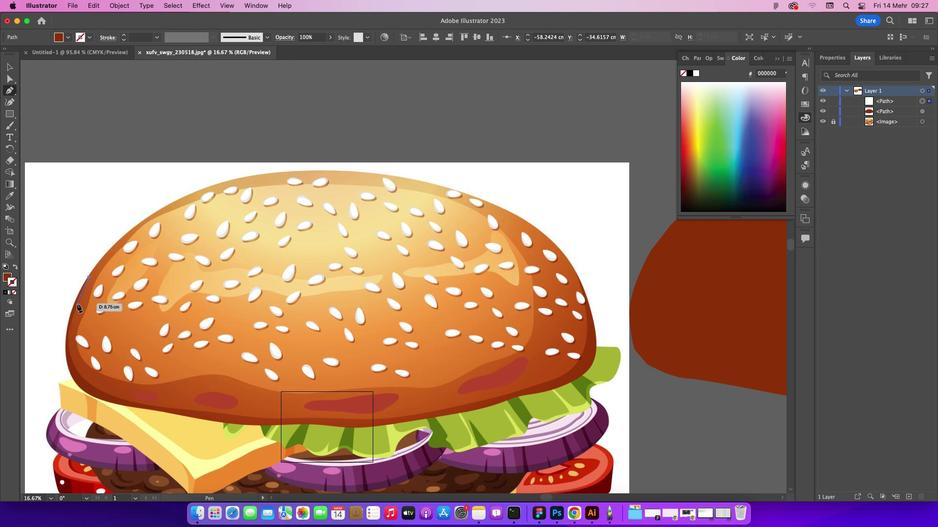 
Action: Key pressed Key.cmd_r'\x10''='
Screenshot: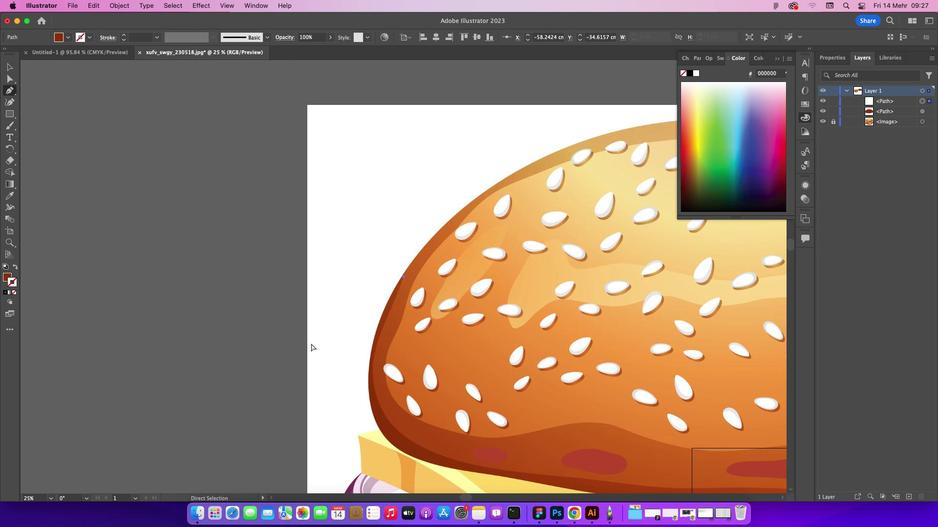 
Action: Mouse moved to (25, 300)
Screenshot: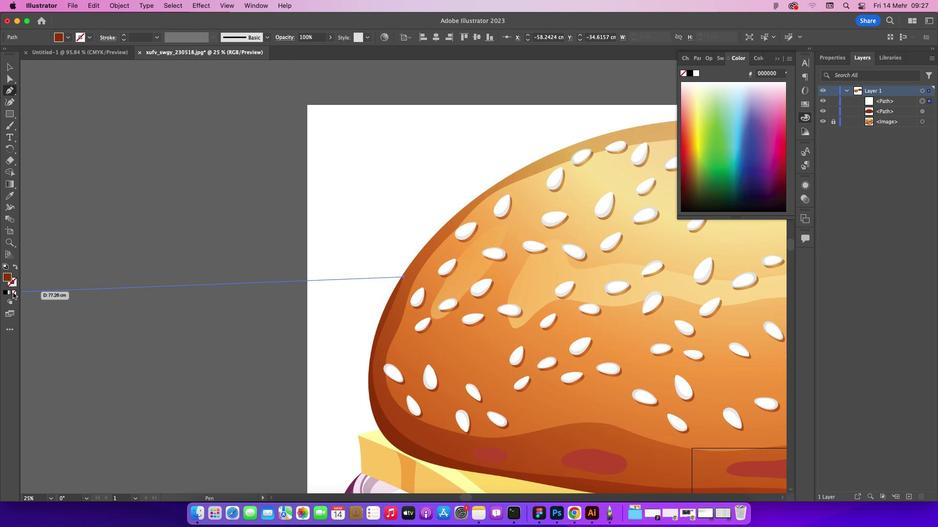 
Action: Mouse pressed left at (25, 300)
Screenshot: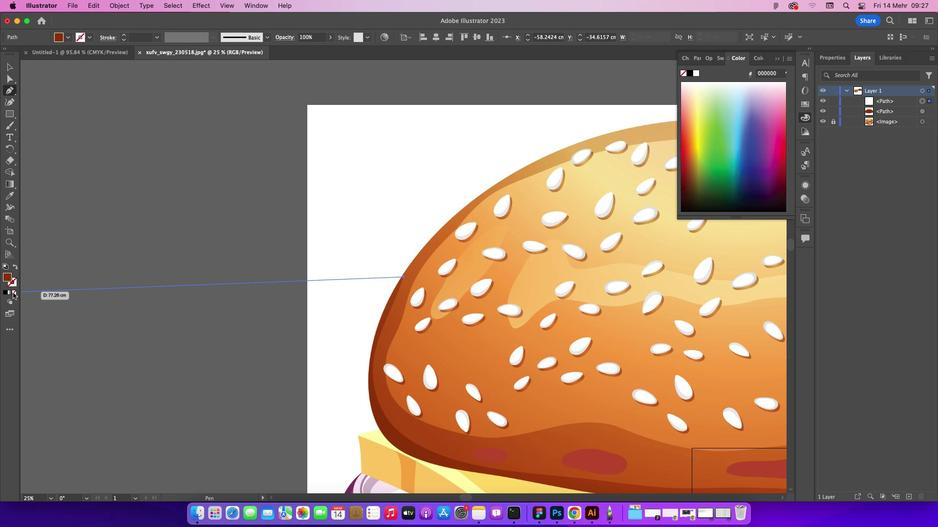 
Action: Mouse moved to (33, 313)
Screenshot: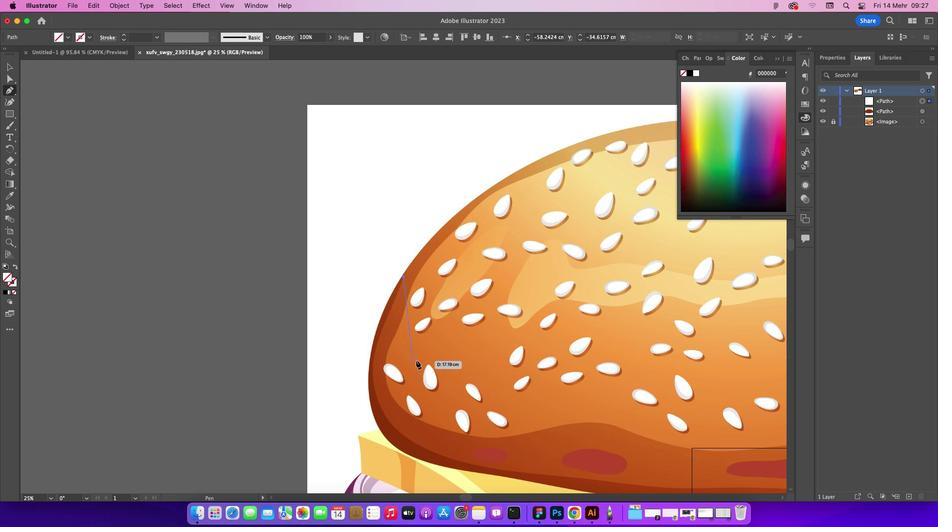 
Action: Mouse pressed left at (33, 313)
Screenshot: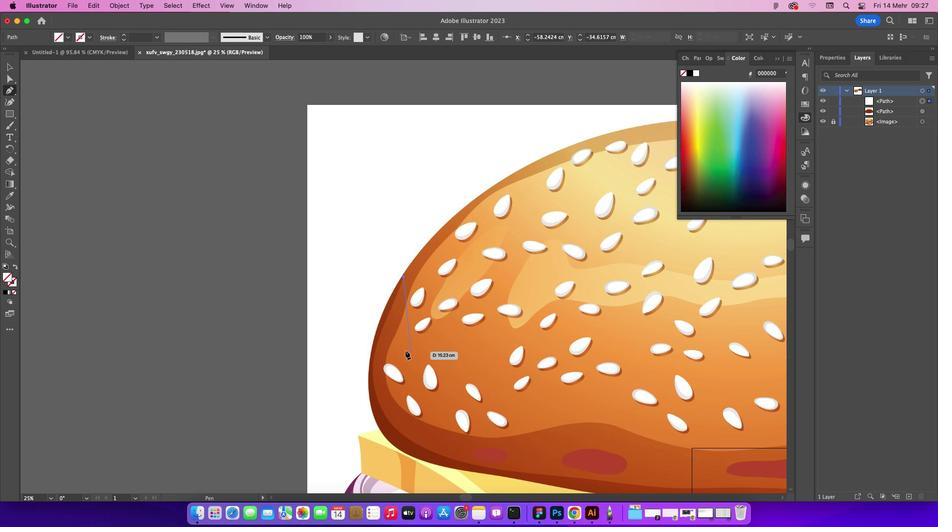 
Action: Mouse moved to (396, 365)
Screenshot: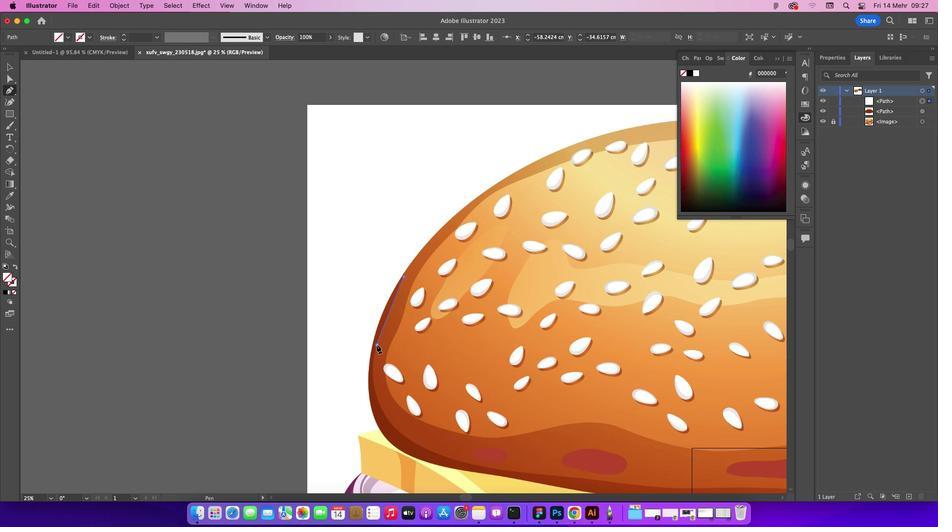 
Action: Mouse pressed left at (396, 365)
Screenshot: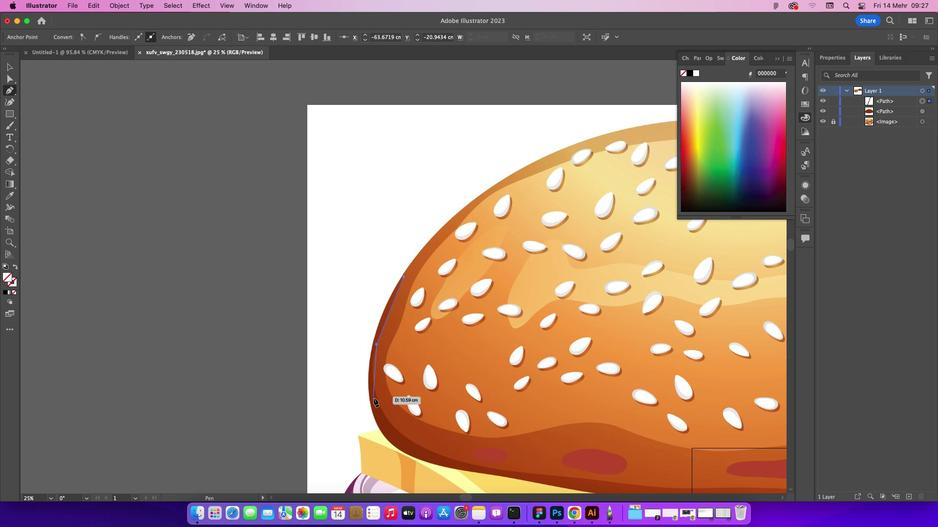 
Action: Mouse moved to (405, 436)
Screenshot: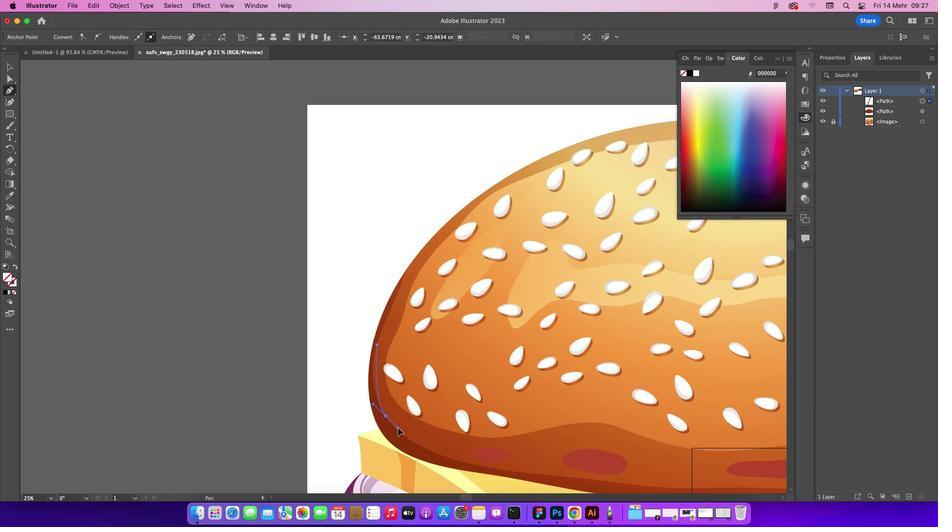 
Action: Mouse pressed left at (405, 436)
Screenshot: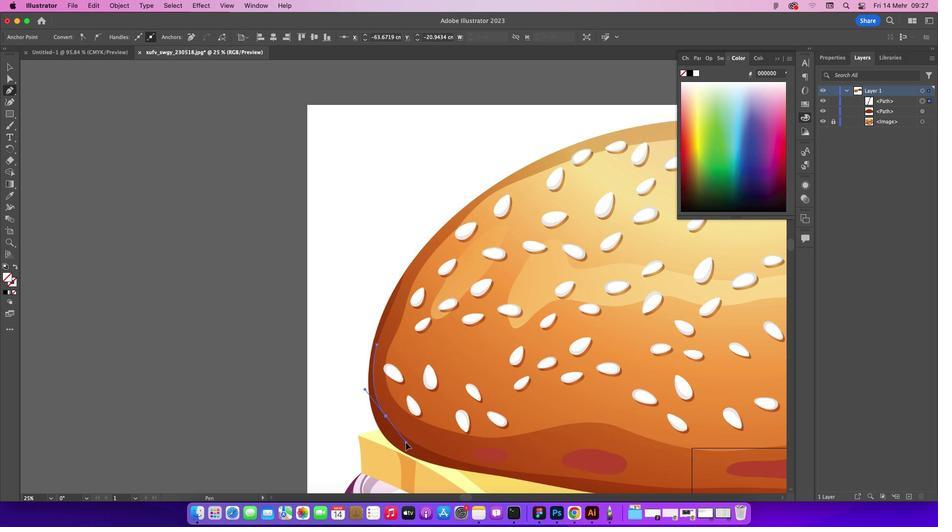 
Action: Mouse moved to (473, 480)
Screenshot: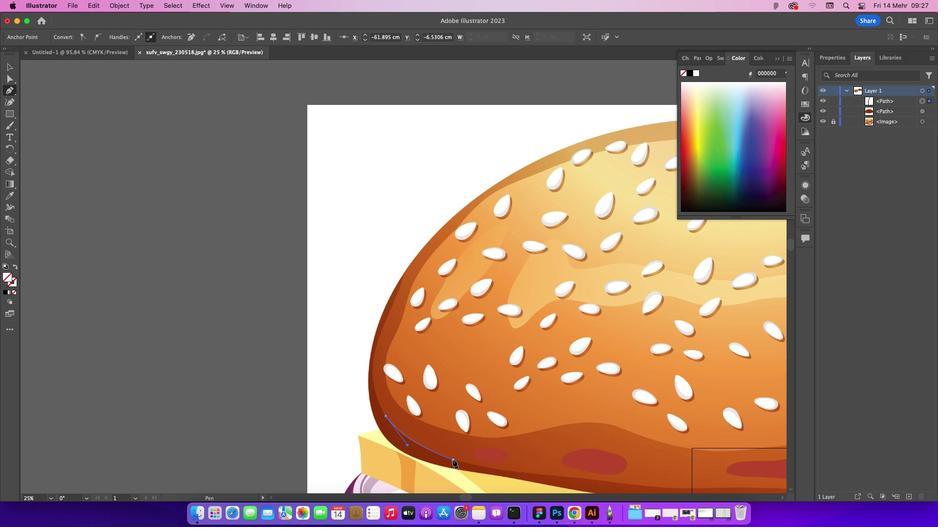 
Action: Mouse pressed left at (473, 480)
Screenshot: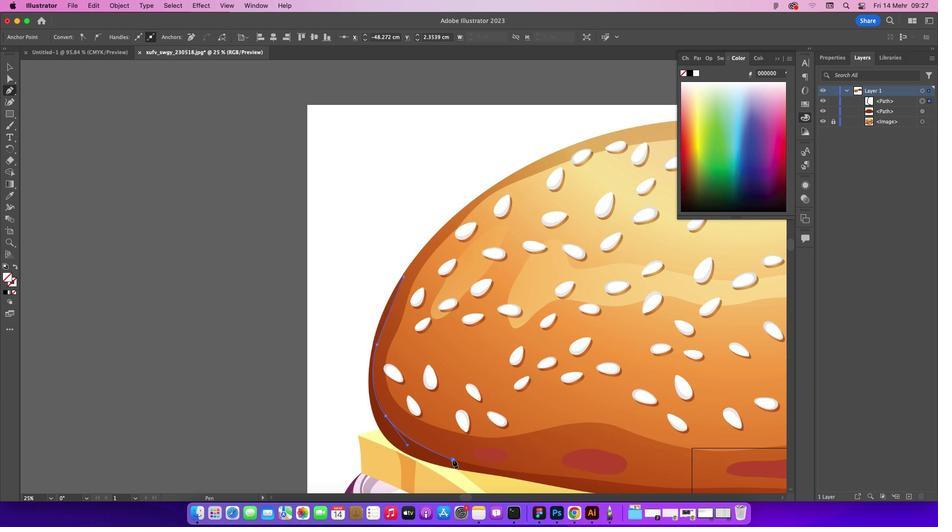 
Action: Mouse moved to (484, 519)
Screenshot: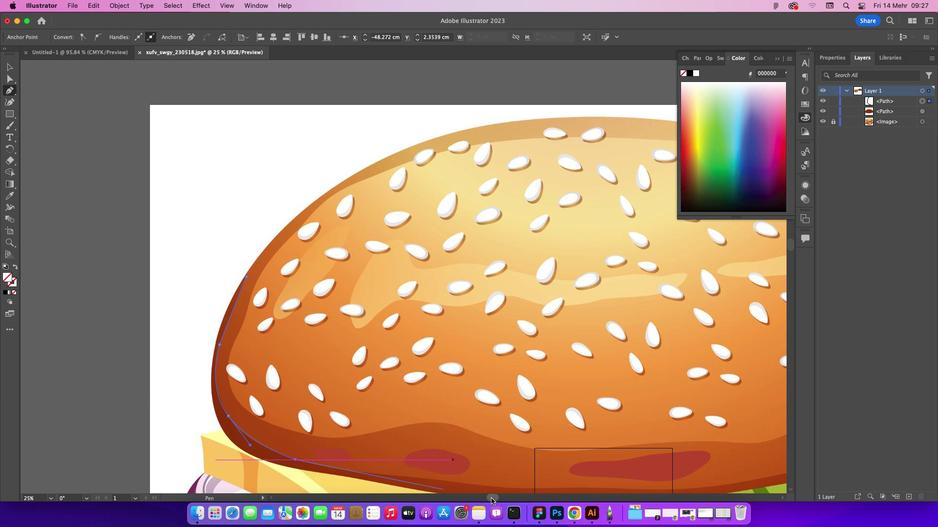 
Action: Mouse pressed left at (484, 519)
Screenshot: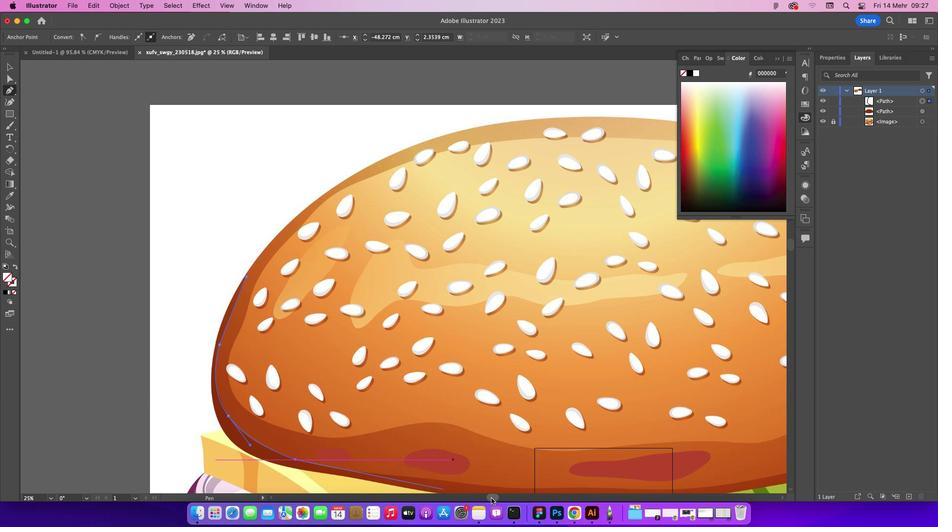 
Action: Mouse moved to (535, 462)
Screenshot: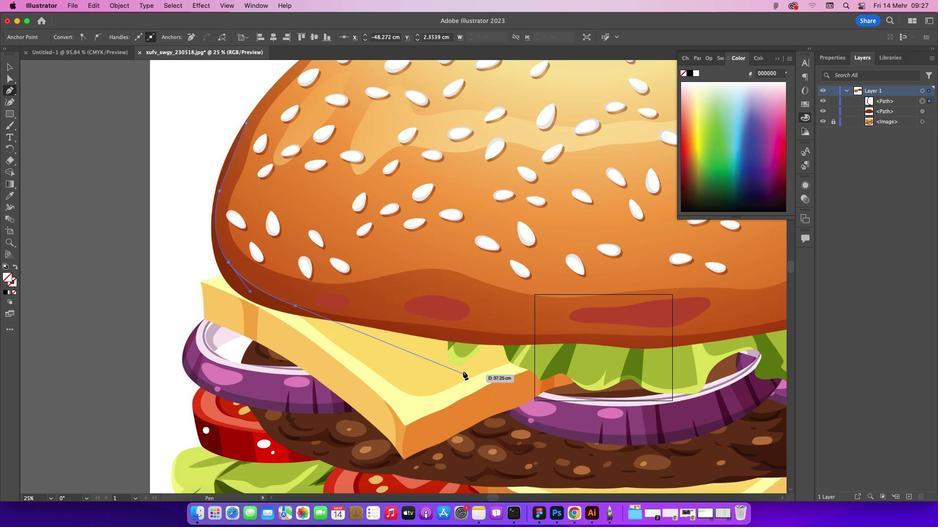 
Action: Mouse scrolled (535, 462) with delta (20, 19)
Screenshot: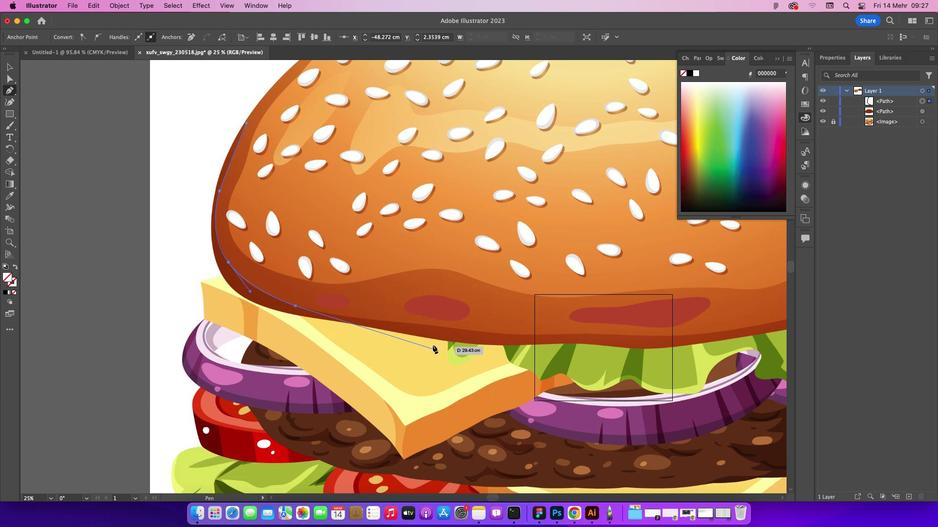 
Action: Mouse scrolled (535, 462) with delta (20, 19)
Screenshot: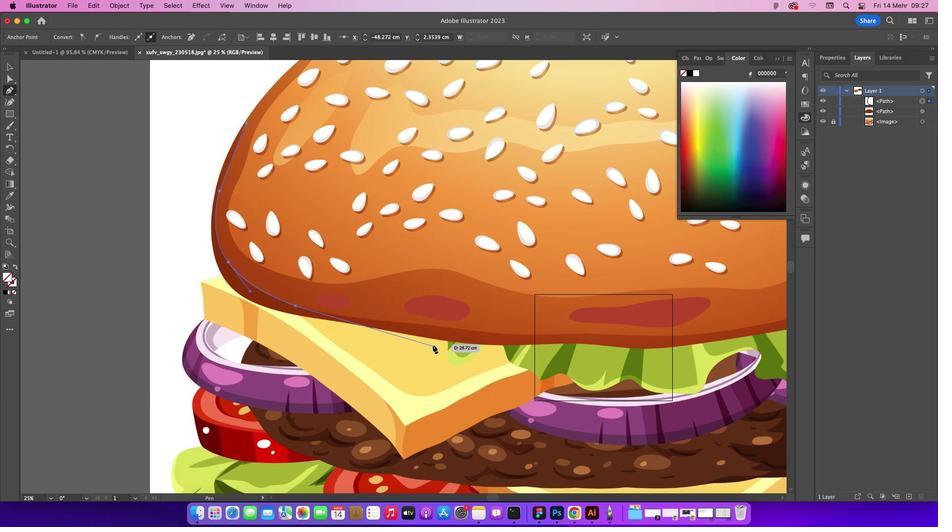 
Action: Mouse scrolled (535, 462) with delta (20, 18)
Screenshot: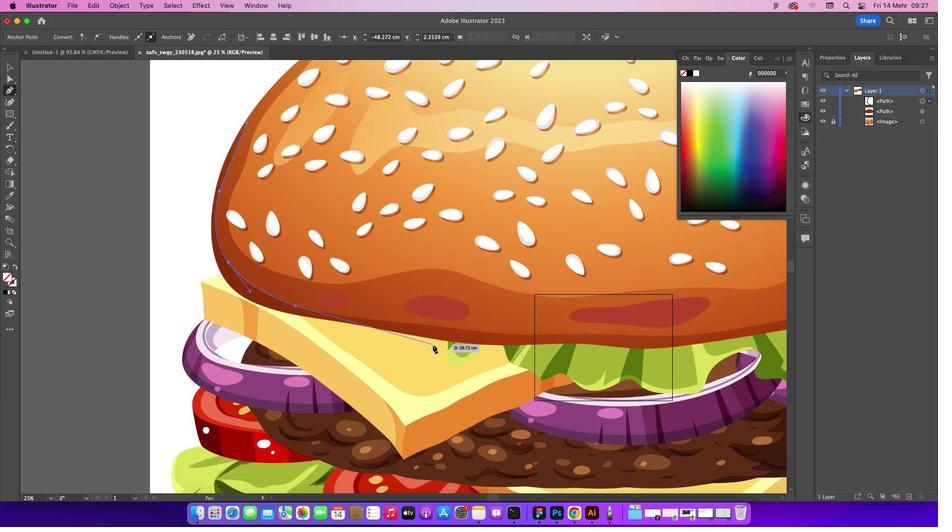 
Action: Mouse moved to (414, 342)
Screenshot: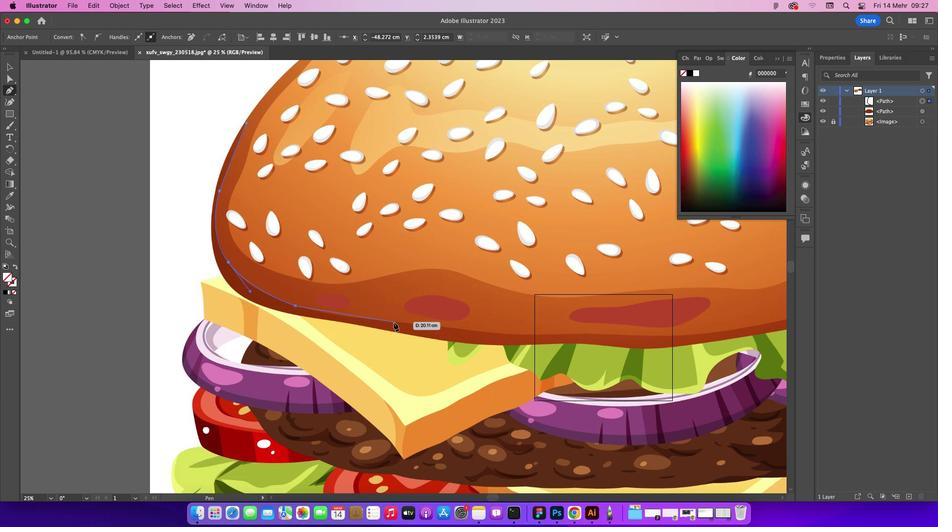 
Action: Mouse pressed left at (414, 342)
Screenshot: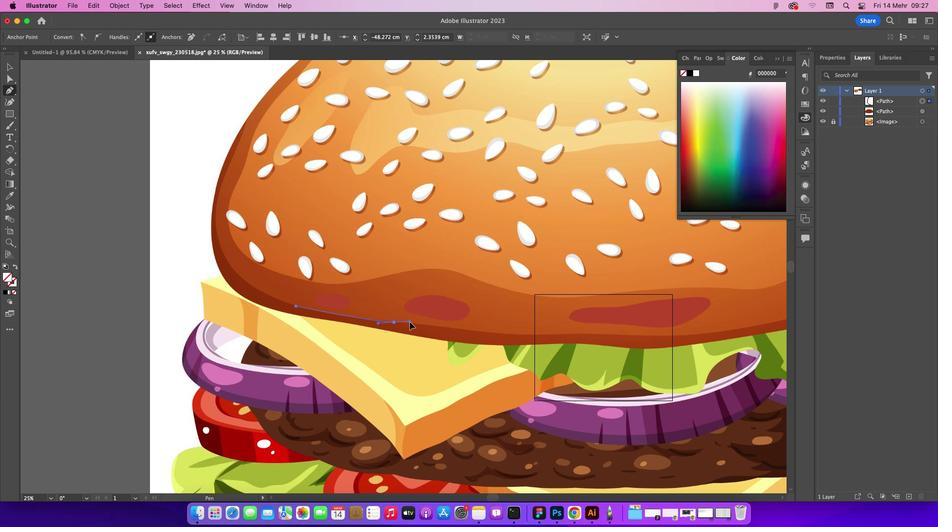 
Action: Mouse moved to (529, 355)
Screenshot: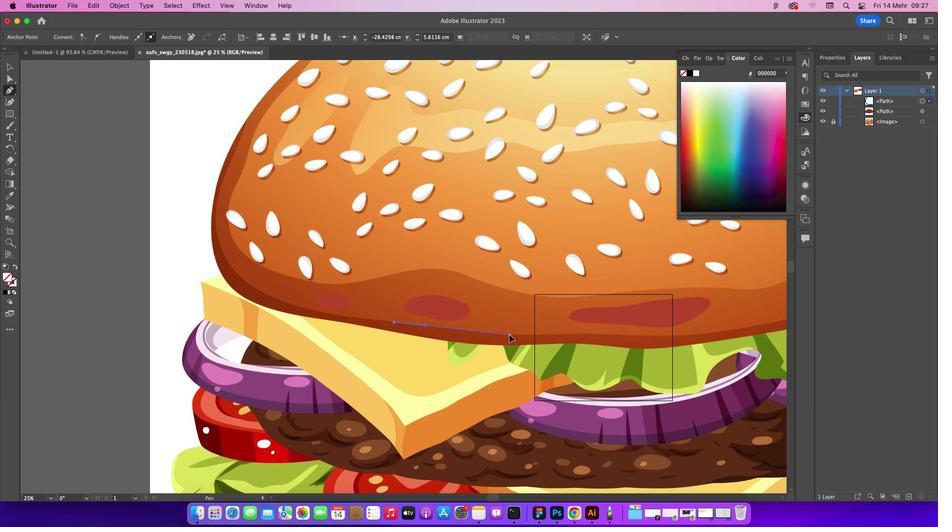 
Action: Mouse pressed left at (529, 355)
Screenshot: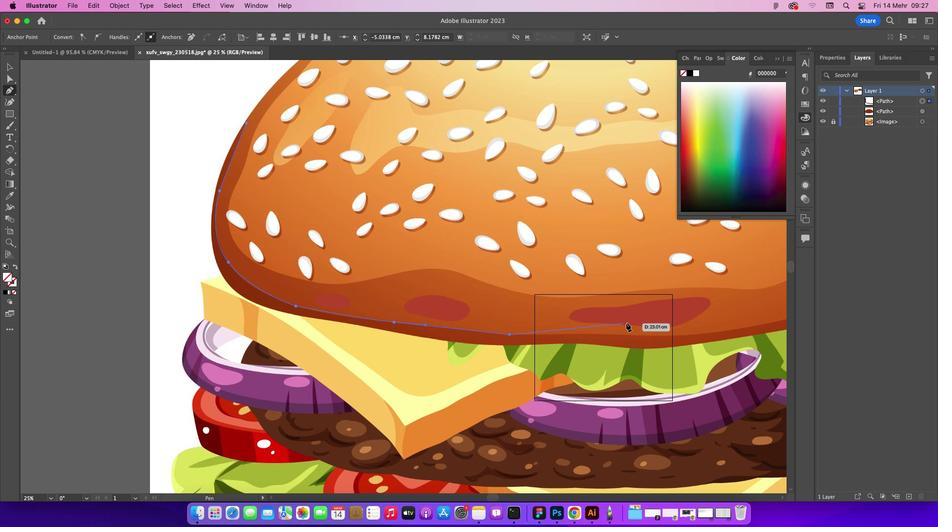 
Action: Mouse moved to (581, 354)
Screenshot: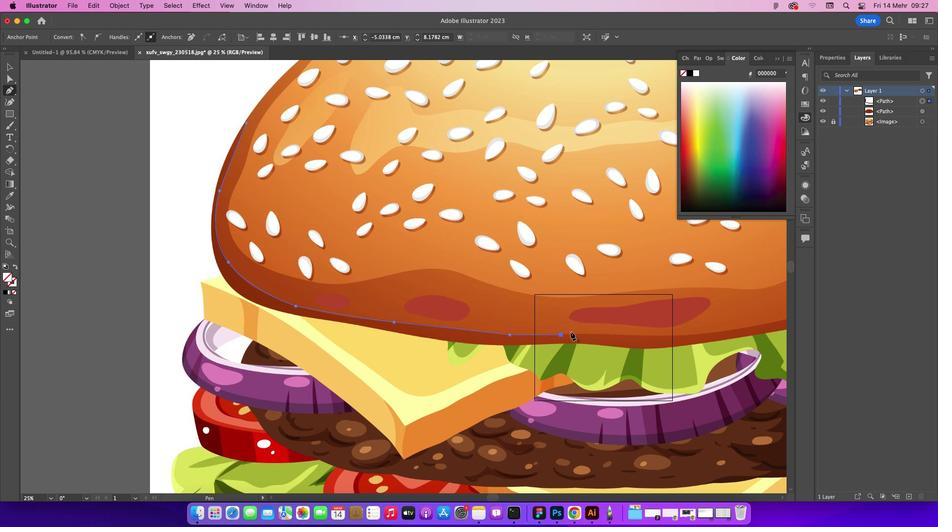 
Action: Mouse pressed left at (581, 354)
Screenshot: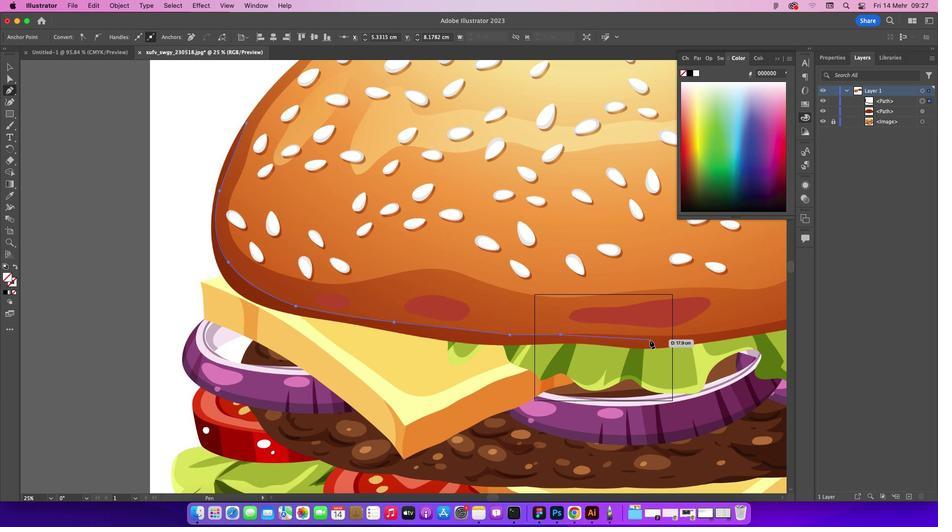
Action: Mouse moved to (662, 356)
Screenshot: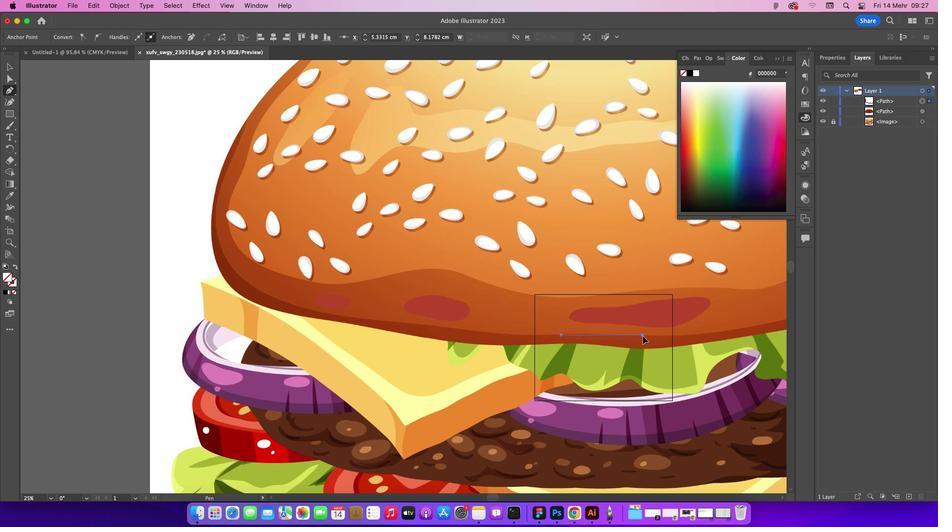 
Action: Mouse pressed left at (662, 356)
Screenshot: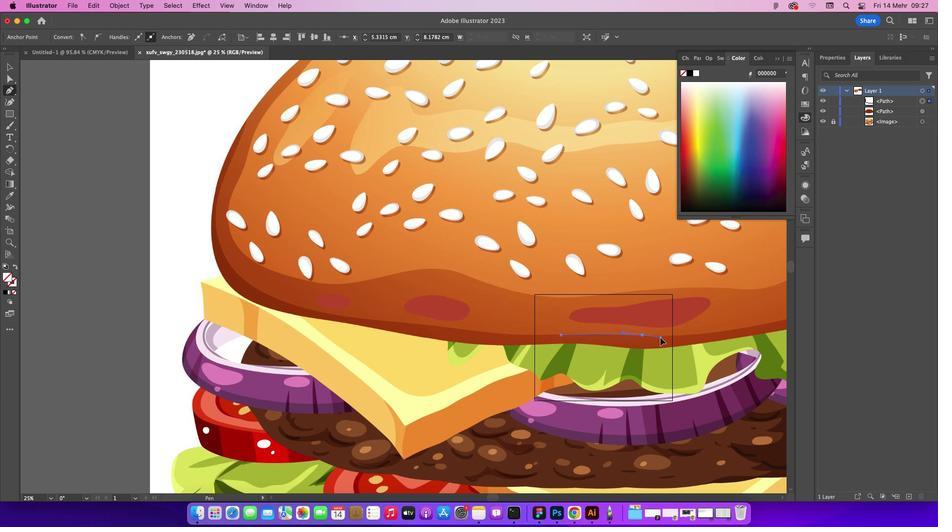 
Action: Mouse moved to (762, 349)
Screenshot: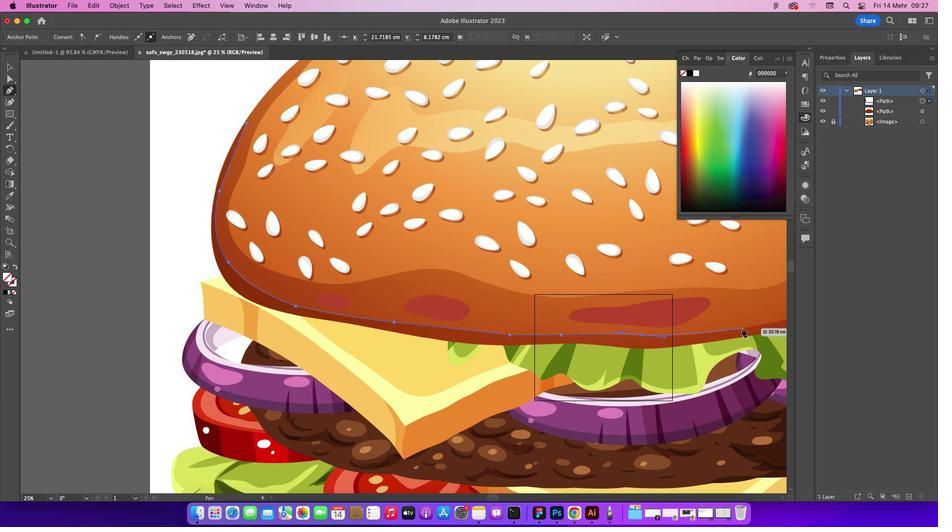 
Action: Mouse pressed left at (762, 349)
Screenshot: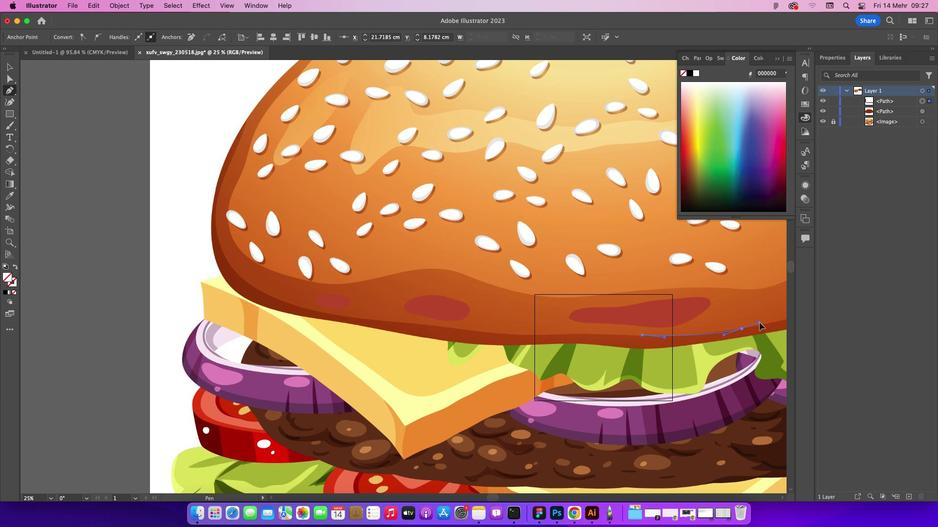 
Action: Mouse moved to (511, 518)
Screenshot: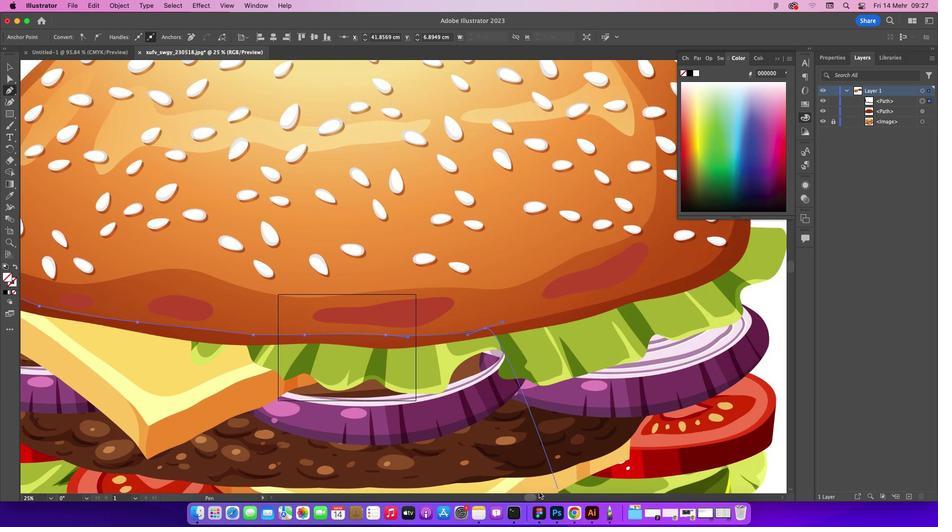 
Action: Mouse pressed left at (511, 518)
Screenshot: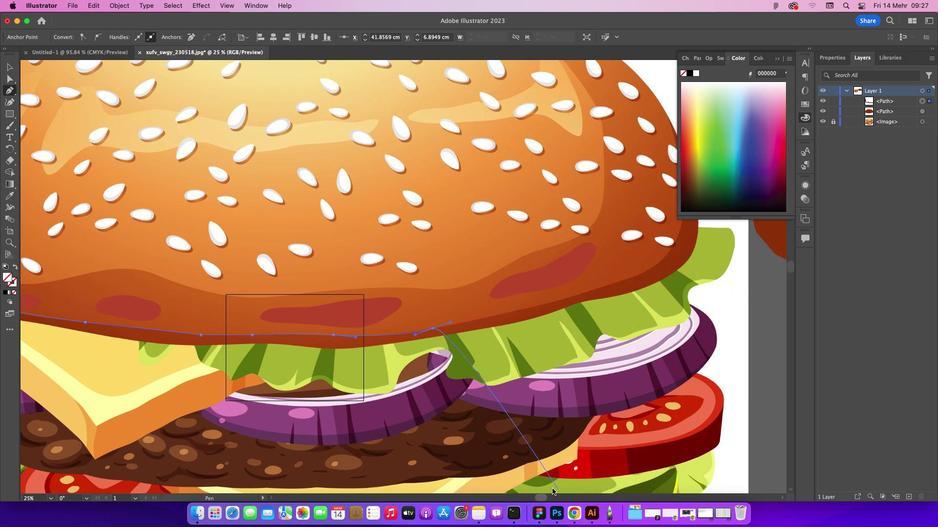 
Action: Mouse moved to (519, 317)
Screenshot: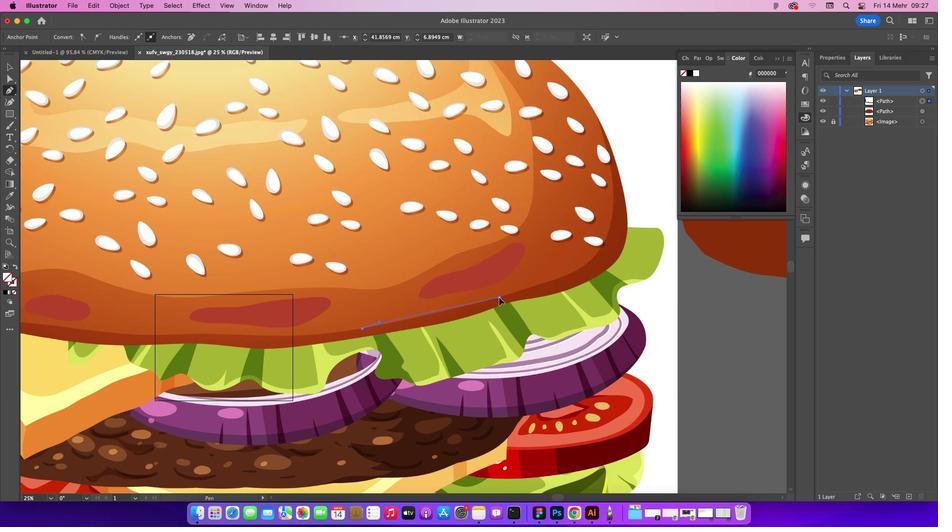 
Action: Mouse pressed left at (519, 317)
Screenshot: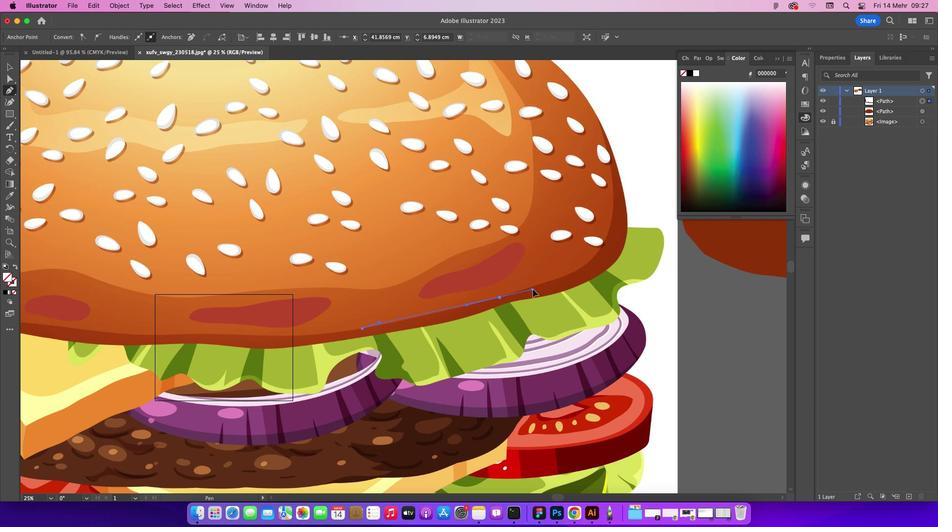 
Action: Mouse moved to (596, 290)
Screenshot: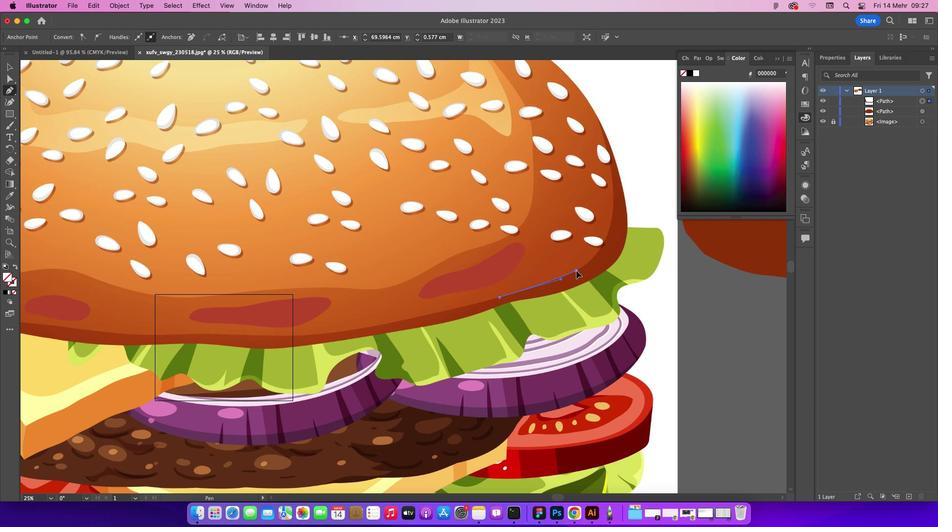 
Action: Mouse pressed left at (596, 290)
Screenshot: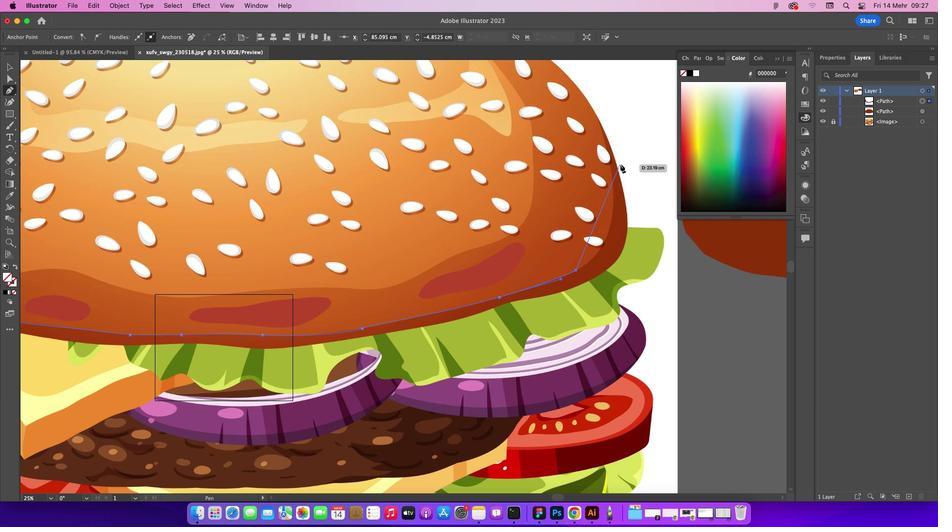
Action: Mouse moved to (633, 225)
Screenshot: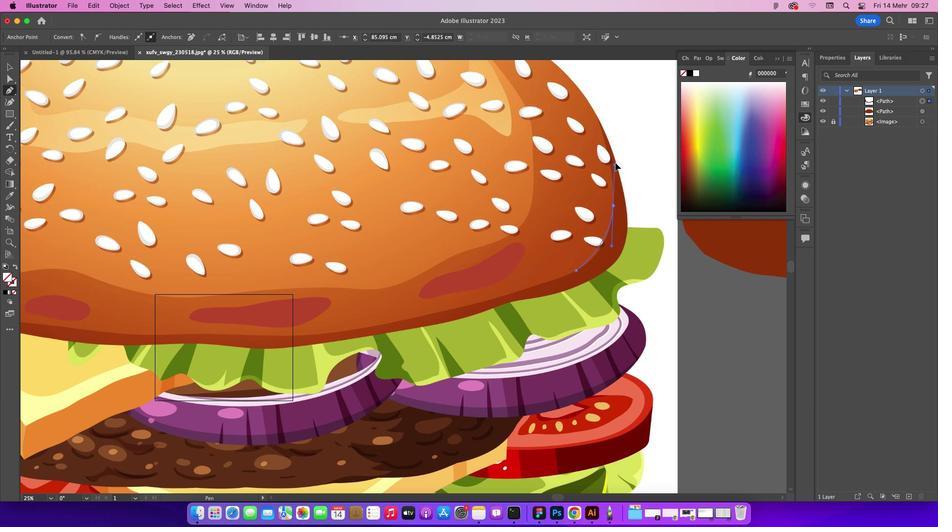 
Action: Mouse pressed left at (633, 225)
Screenshot: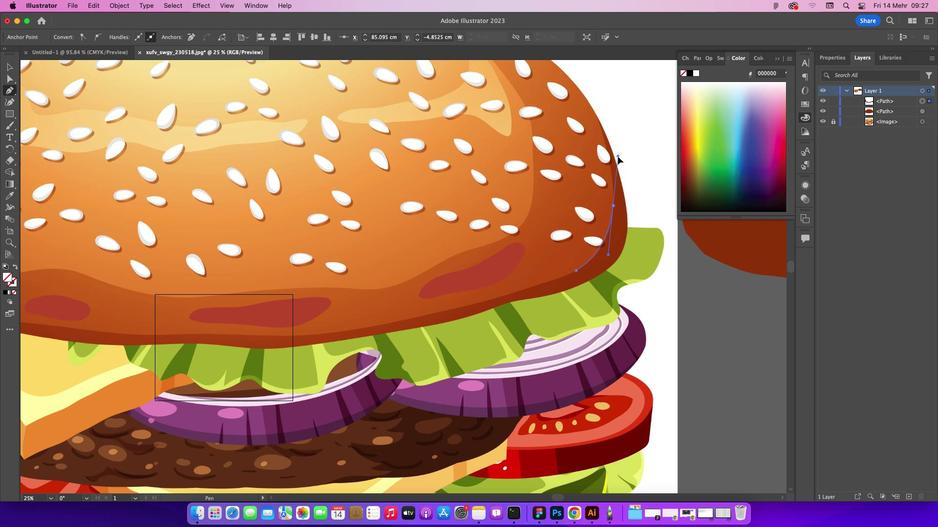 
Action: Mouse moved to (619, 140)
Screenshot: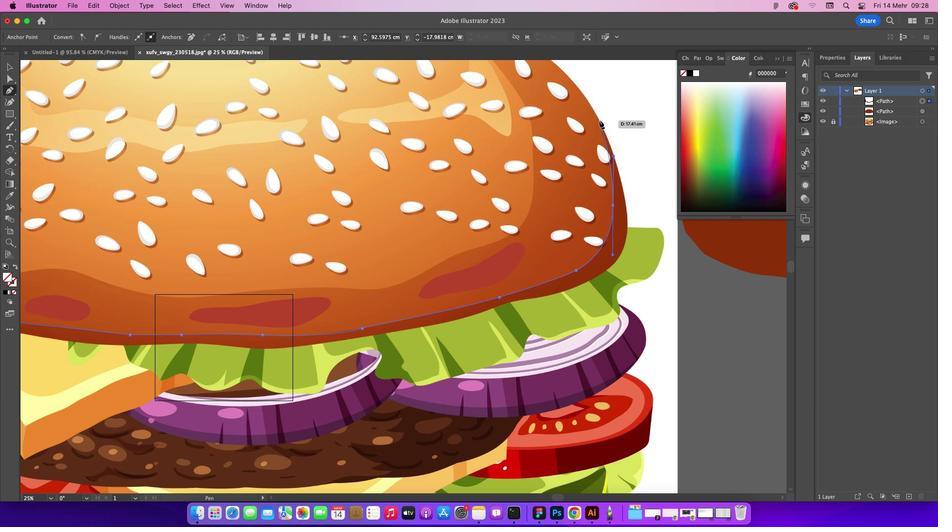 
Action: Mouse pressed left at (619, 140)
Screenshot: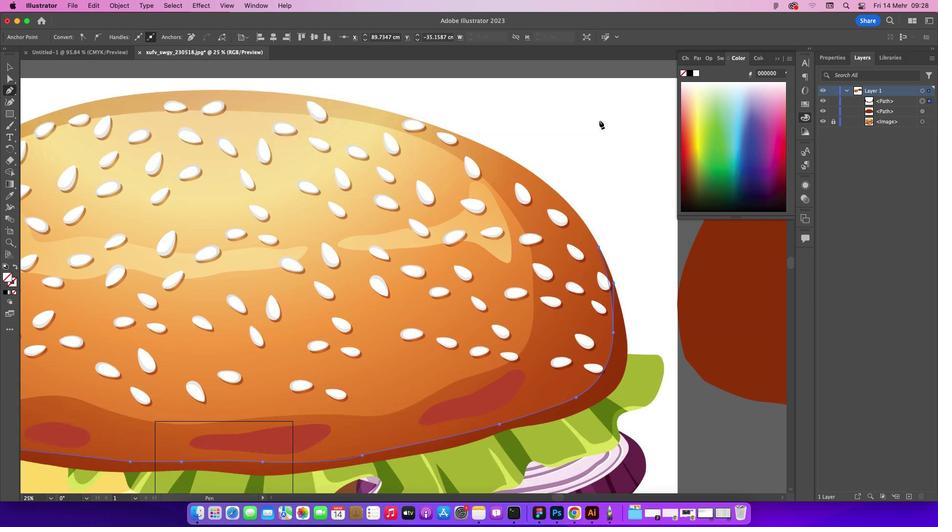 
Action: Mouse scrolled (619, 140) with delta (20, 20)
Screenshot: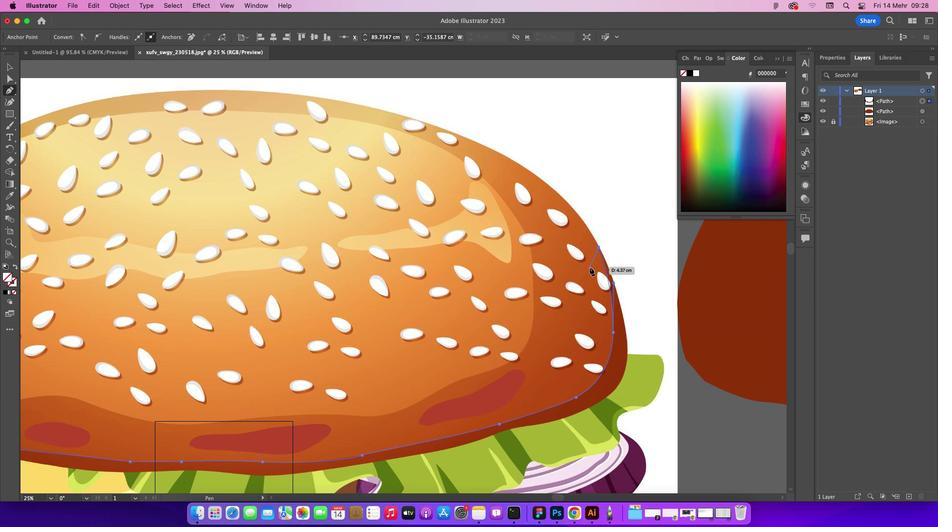 
Action: Mouse scrolled (619, 140) with delta (20, 20)
Screenshot: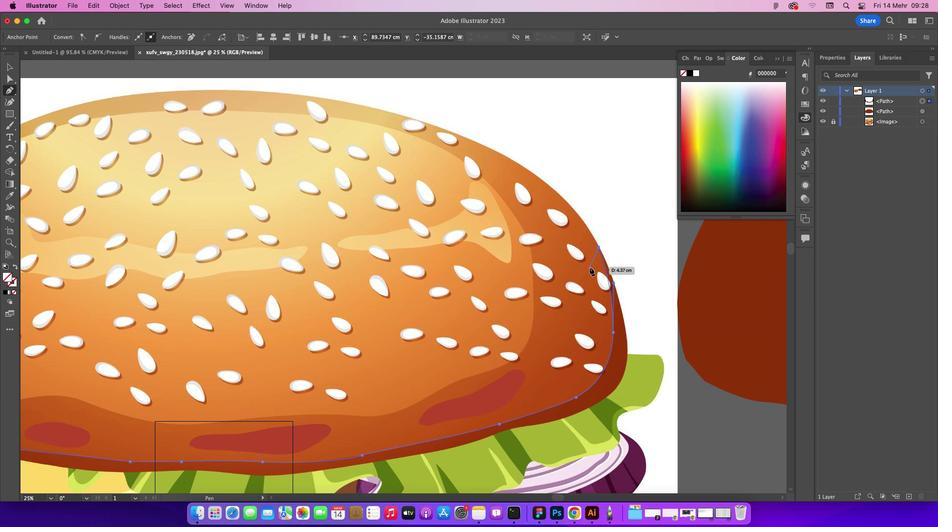 
Action: Mouse scrolled (619, 140) with delta (20, 21)
Screenshot: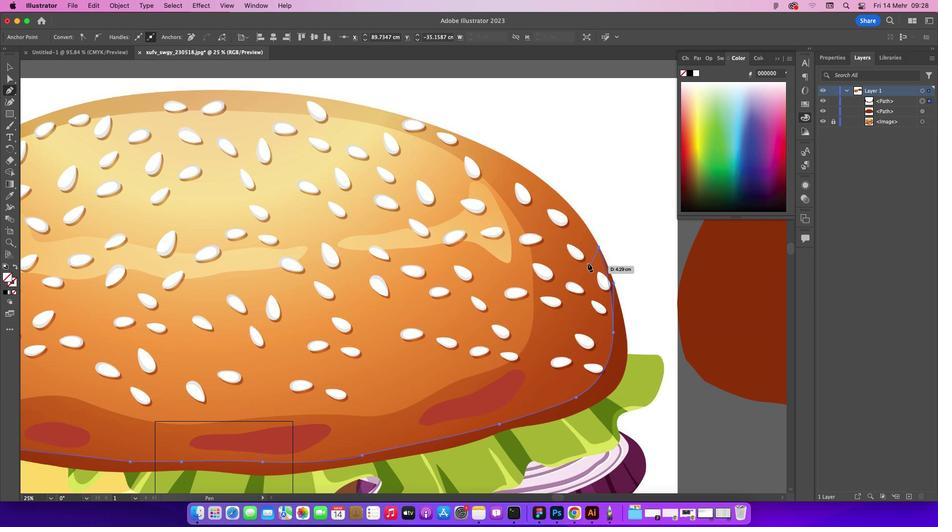 
Action: Mouse moved to (562, 200)
Screenshot: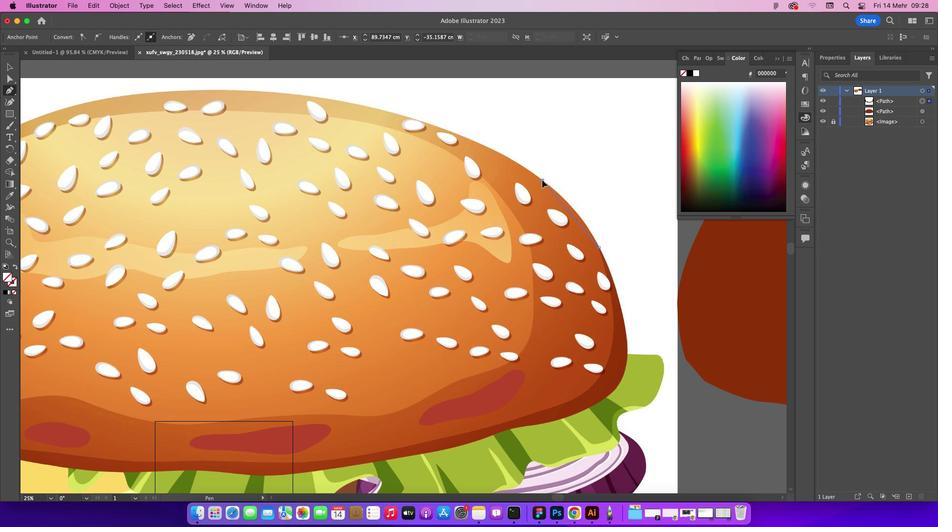 
Action: Mouse pressed left at (562, 200)
Screenshot: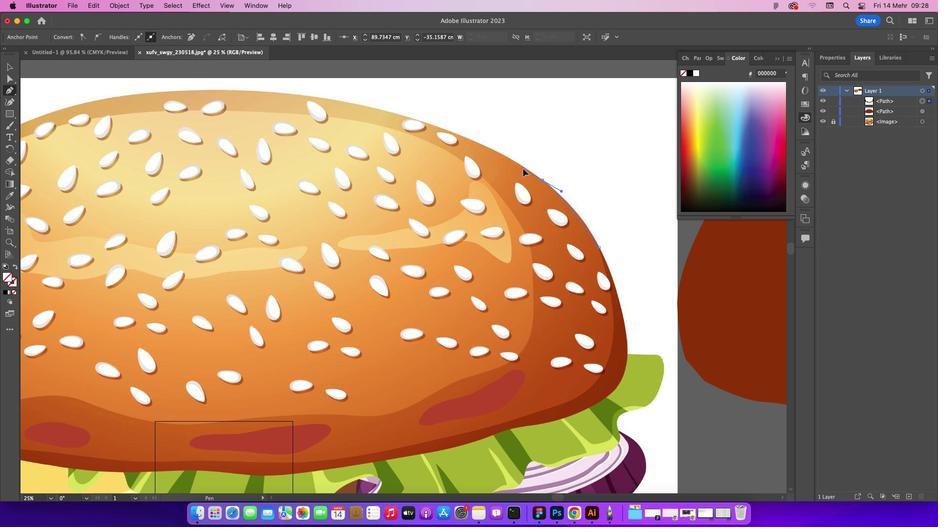 
Action: Mouse moved to (397, 129)
Screenshot: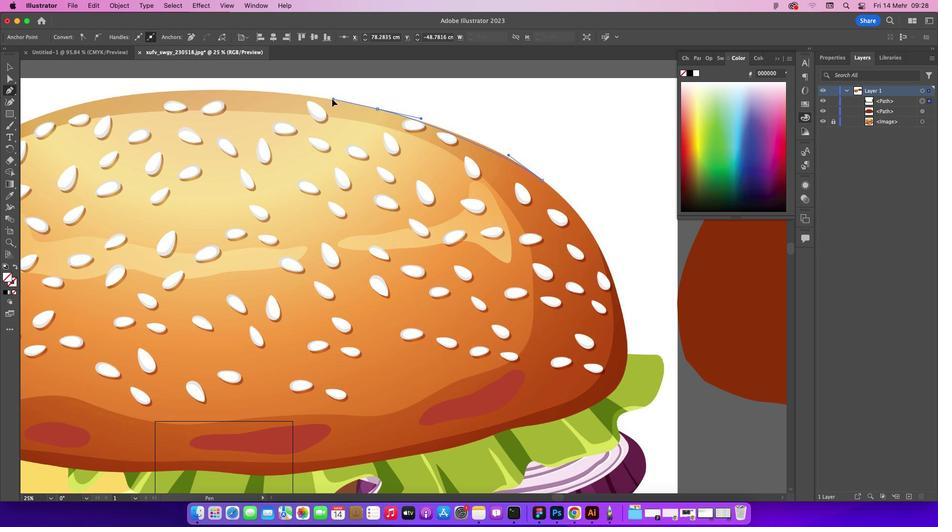 
Action: Mouse pressed left at (397, 129)
Screenshot: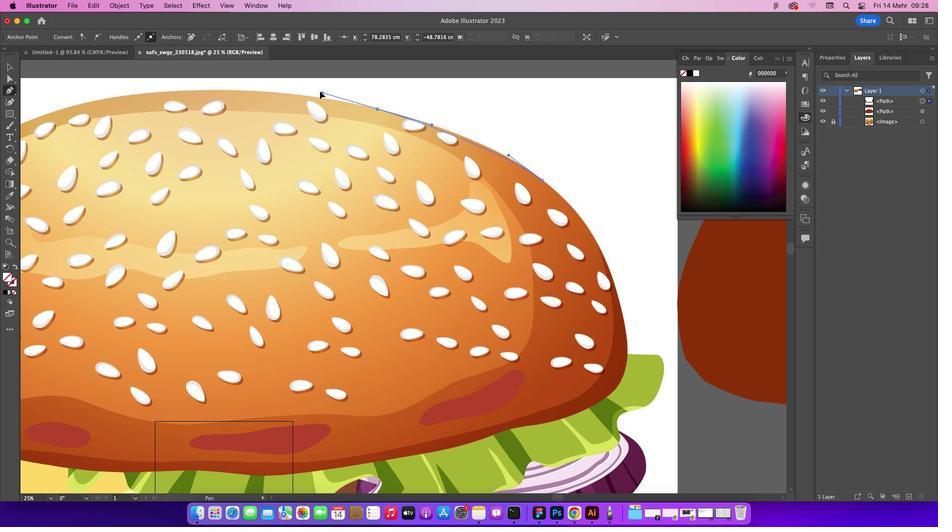 
Action: Mouse moved to (166, 113)
Screenshot: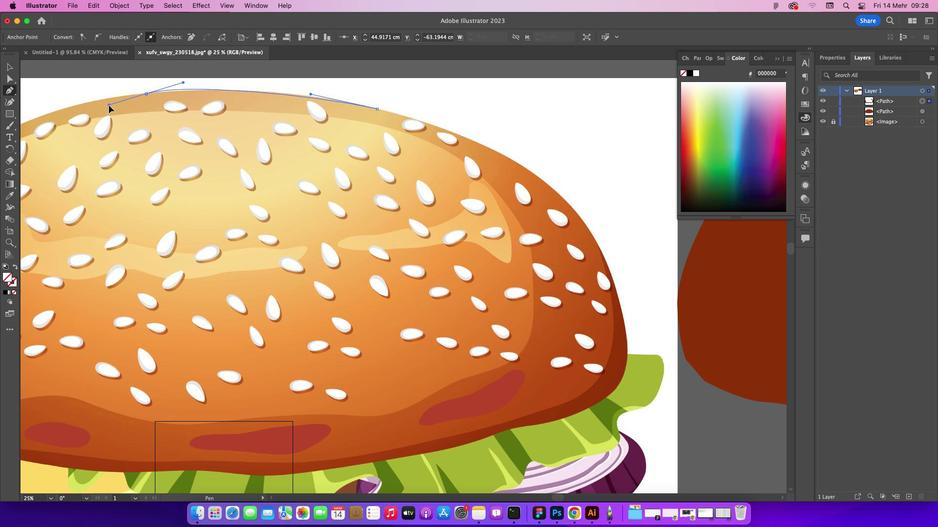 
Action: Mouse pressed left at (166, 113)
Screenshot: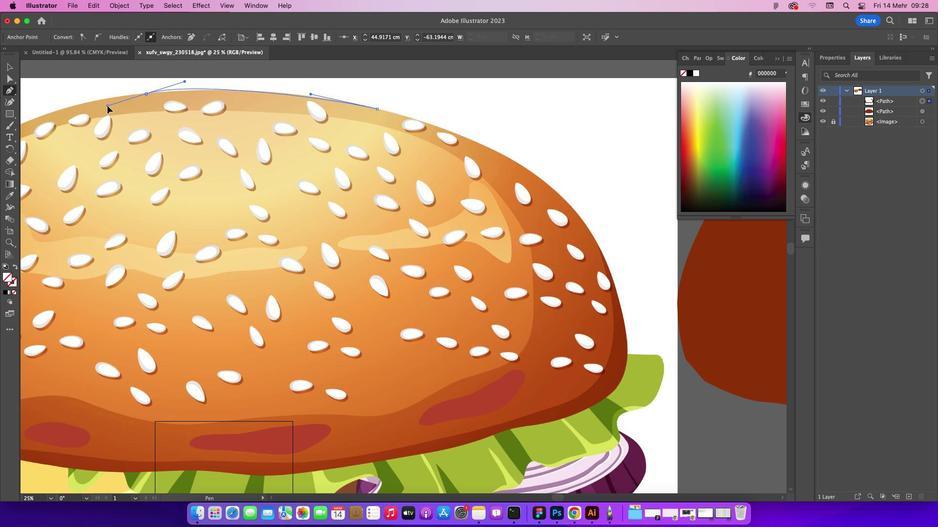 
Action: Mouse moved to (574, 519)
Screenshot: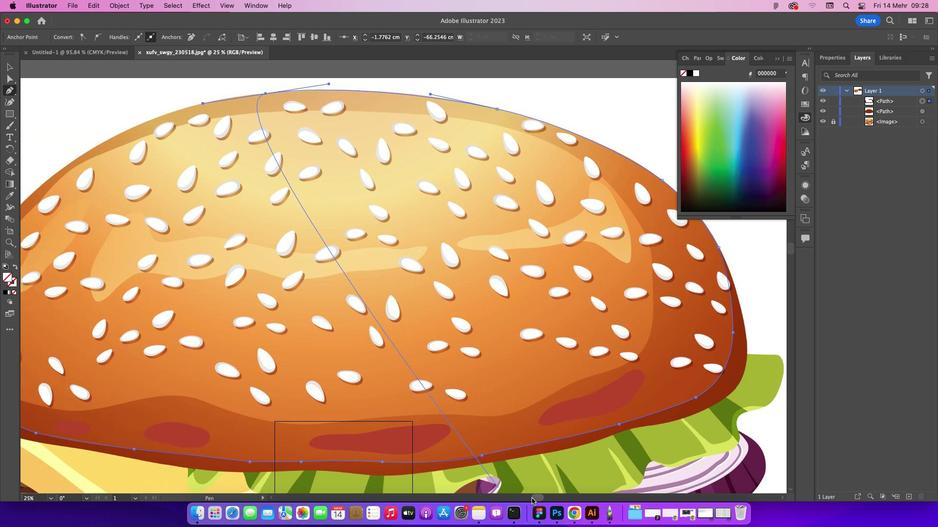 
Action: Mouse pressed left at (574, 519)
Screenshot: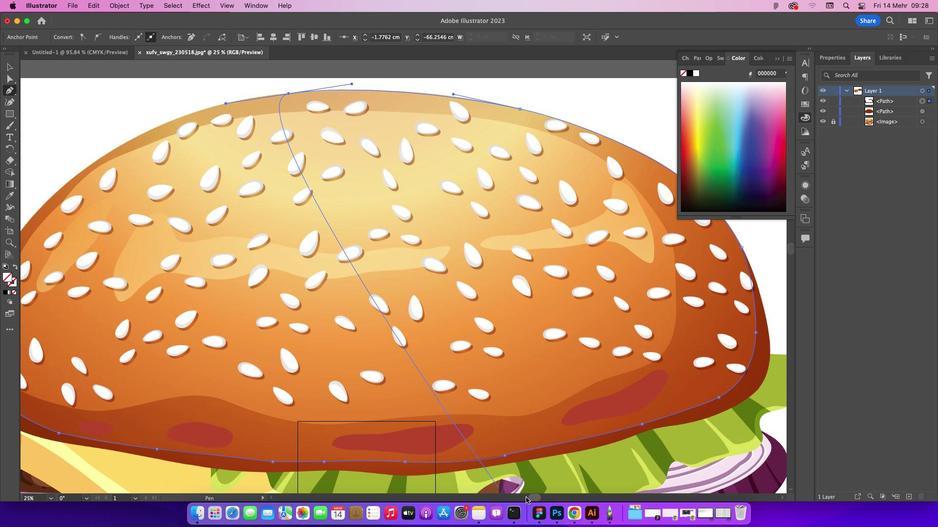 
Action: Mouse moved to (223, 193)
Screenshot: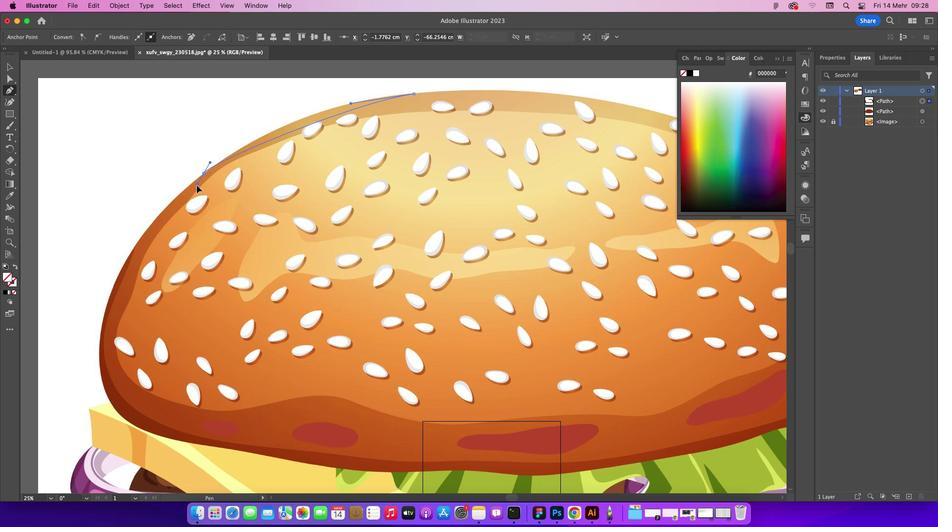 
Action: Mouse pressed left at (223, 193)
Screenshot: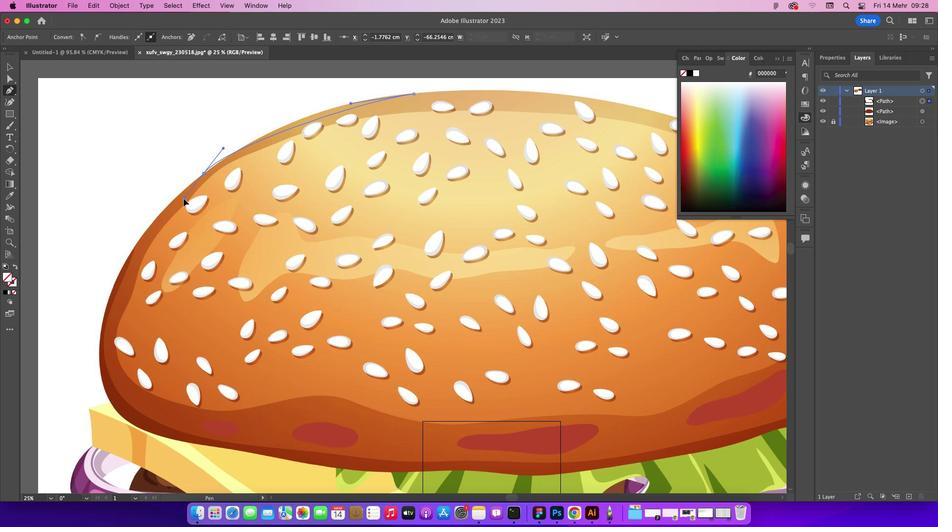 
Action: Mouse moved to (223, 191)
Screenshot: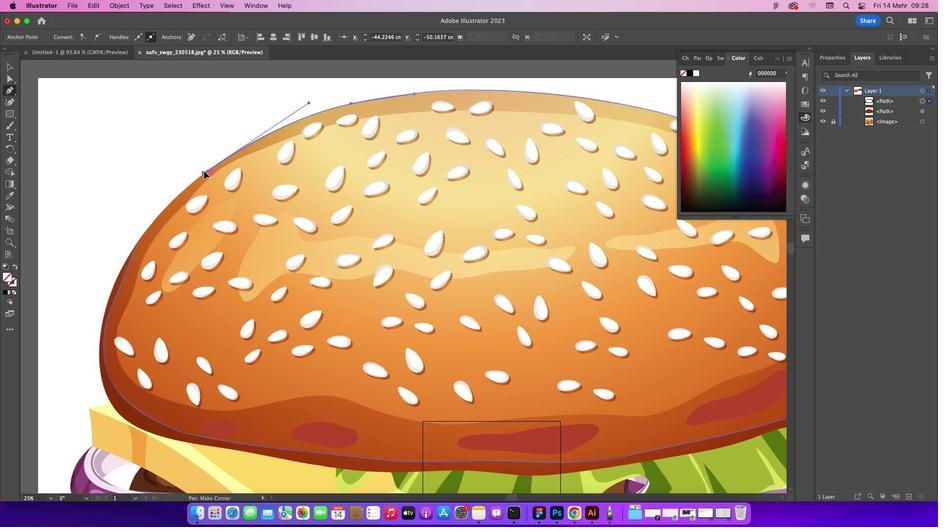 
Action: Key pressed Key.alt
Screenshot: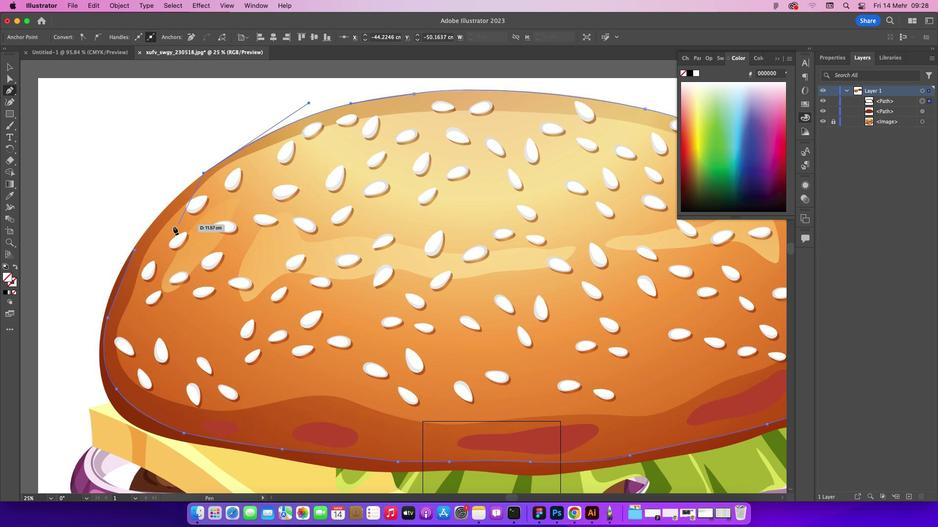 
Action: Mouse pressed left at (223, 191)
Screenshot: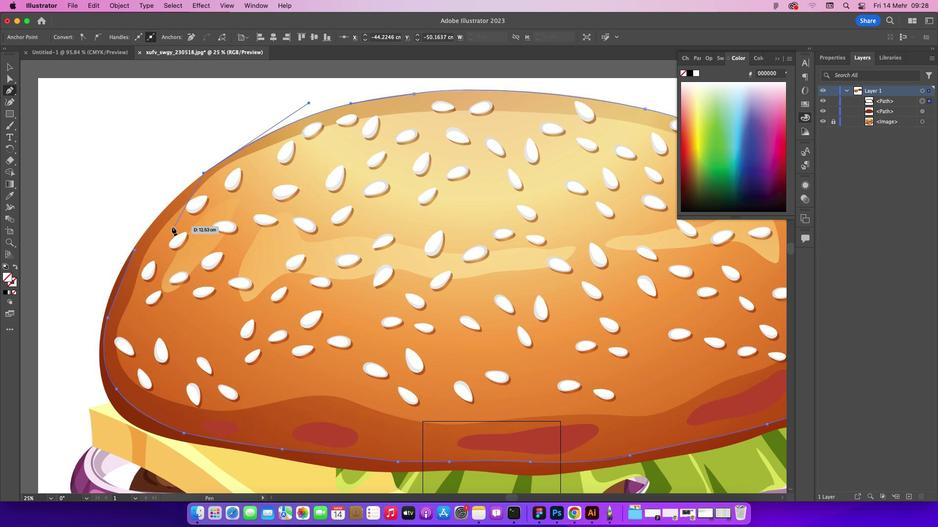 
Action: Mouse moved to (154, 269)
Screenshot: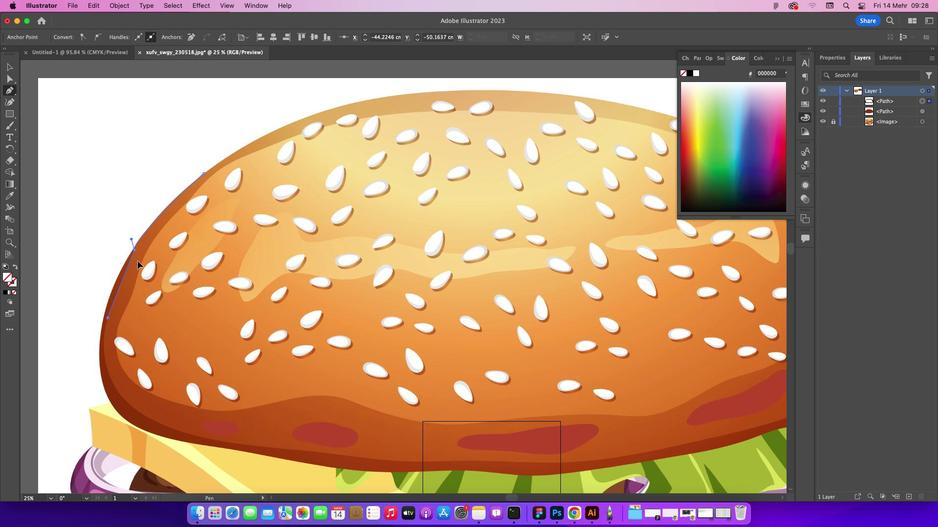 
Action: Mouse pressed left at (154, 269)
Screenshot: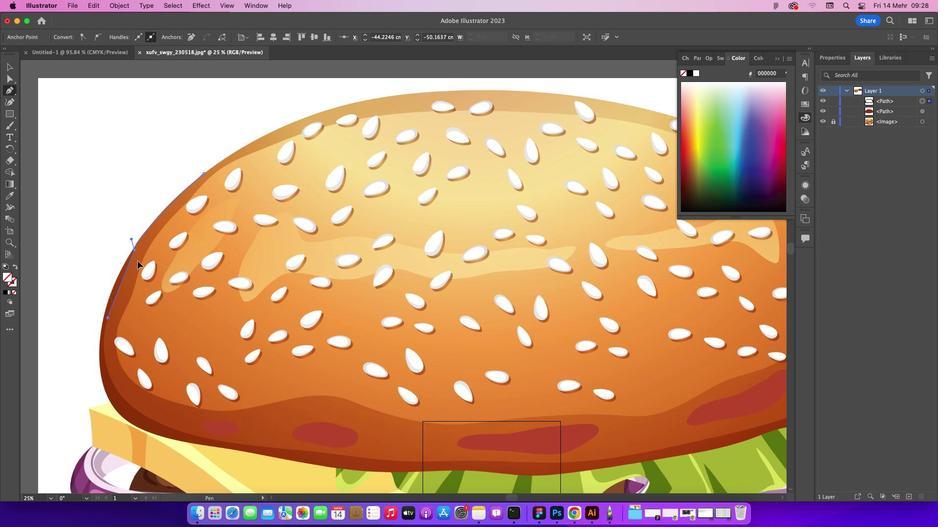 
Action: Mouse moved to (34, 85)
Screenshot: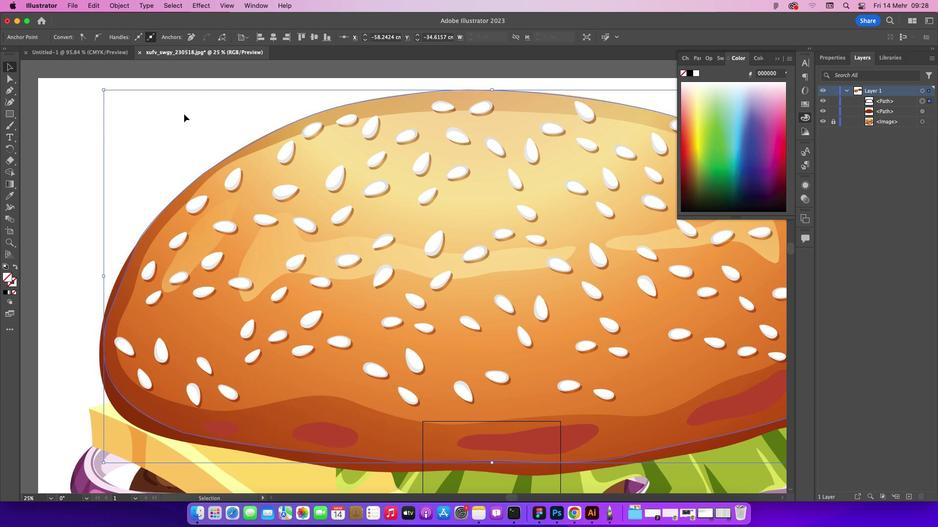 
Action: Mouse pressed left at (34, 85)
Screenshot: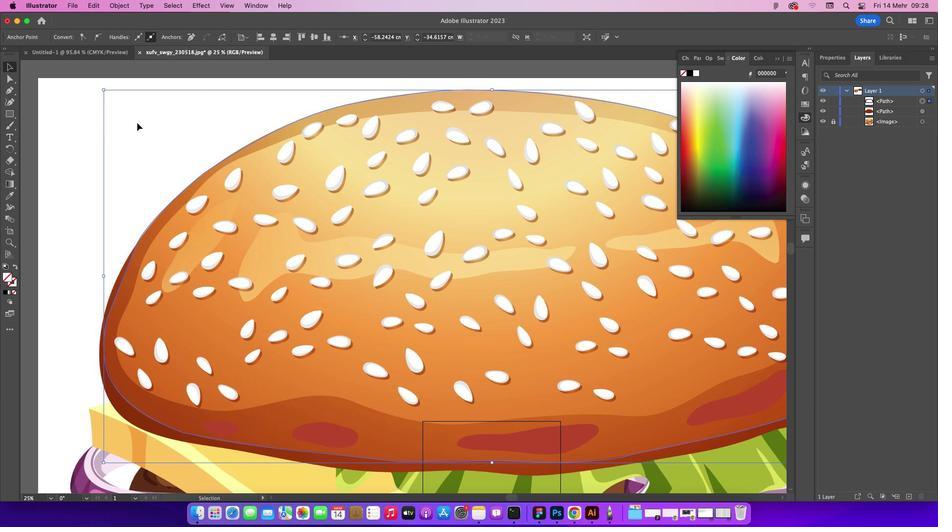 
Action: Mouse moved to (94, 150)
Screenshot: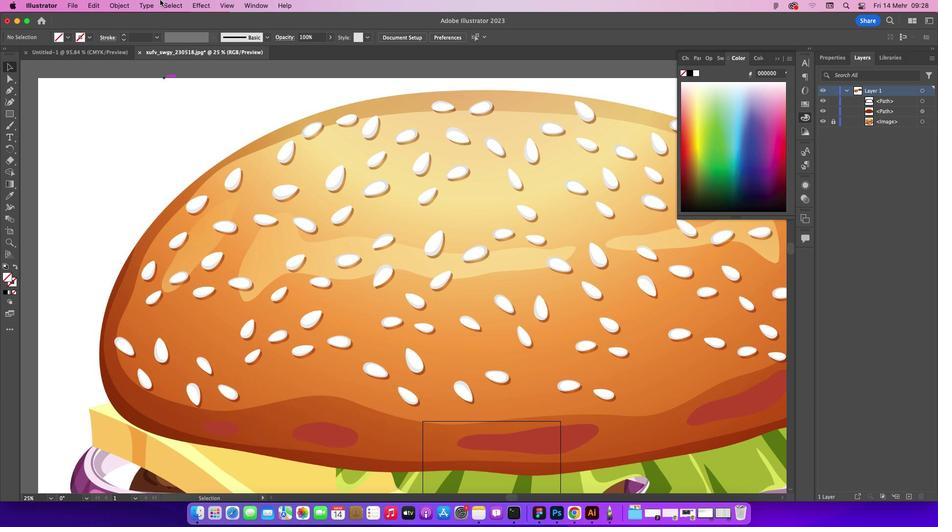 
Action: Mouse pressed left at (94, 150)
Screenshot: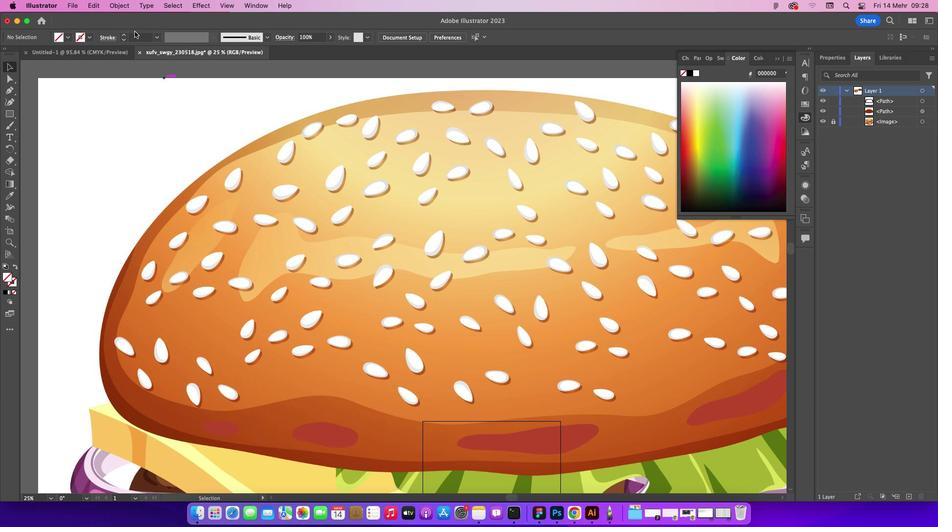 
Action: Mouse moved to (153, 270)
Screenshot: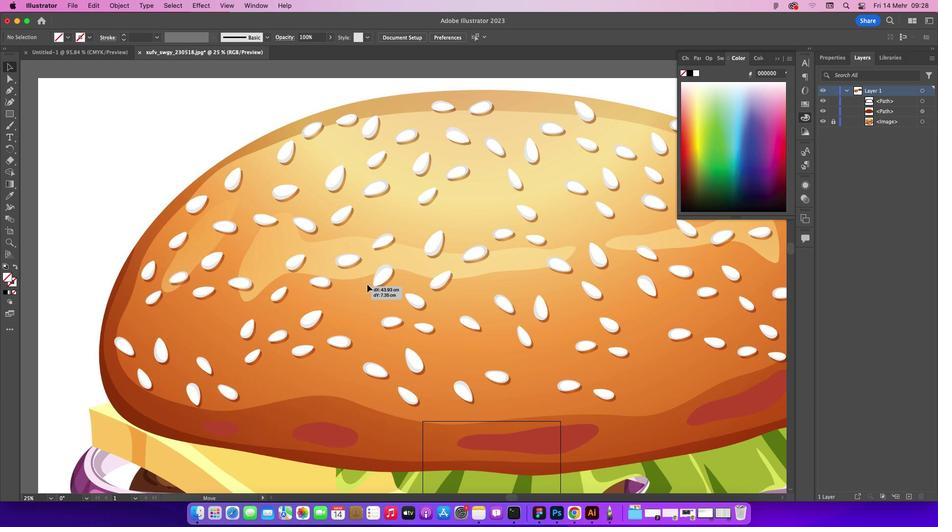 
Action: Mouse pressed left at (153, 270)
Screenshot: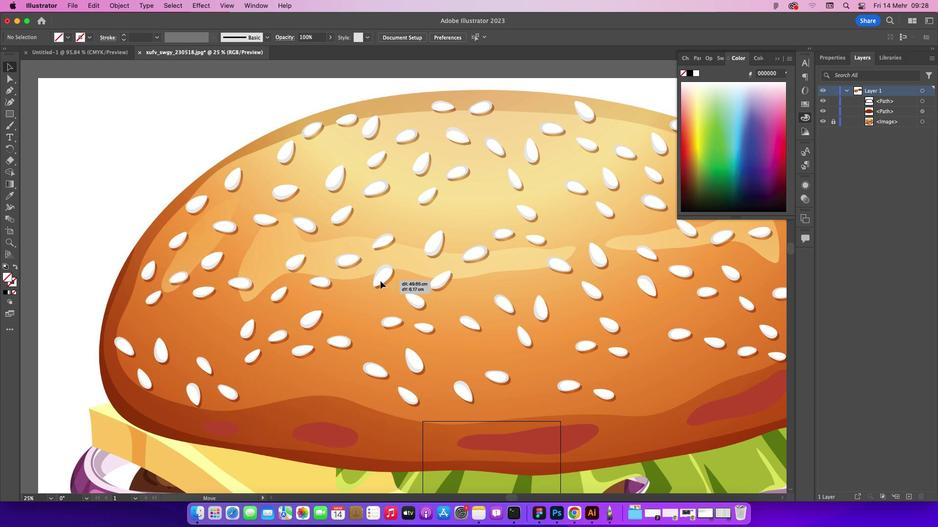 
Action: Mouse moved to (532, 519)
Screenshot: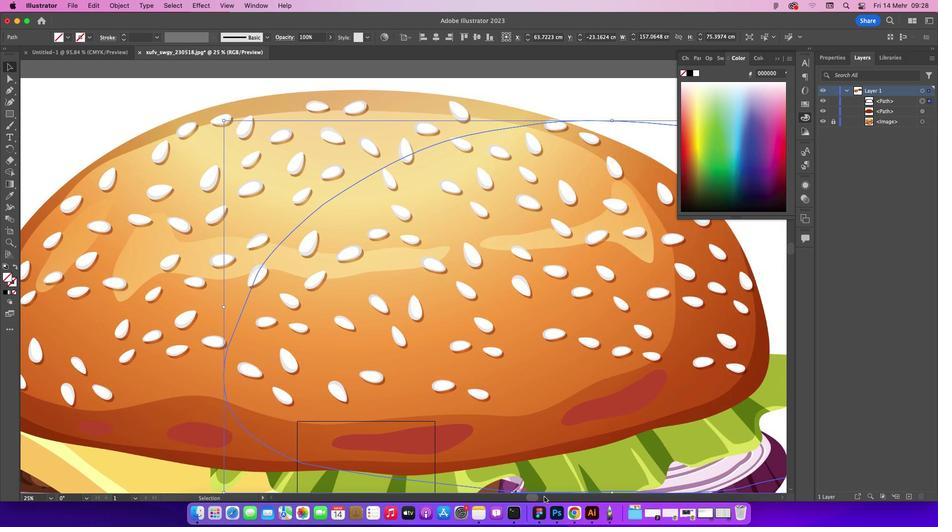 
Action: Mouse pressed left at (532, 519)
Screenshot: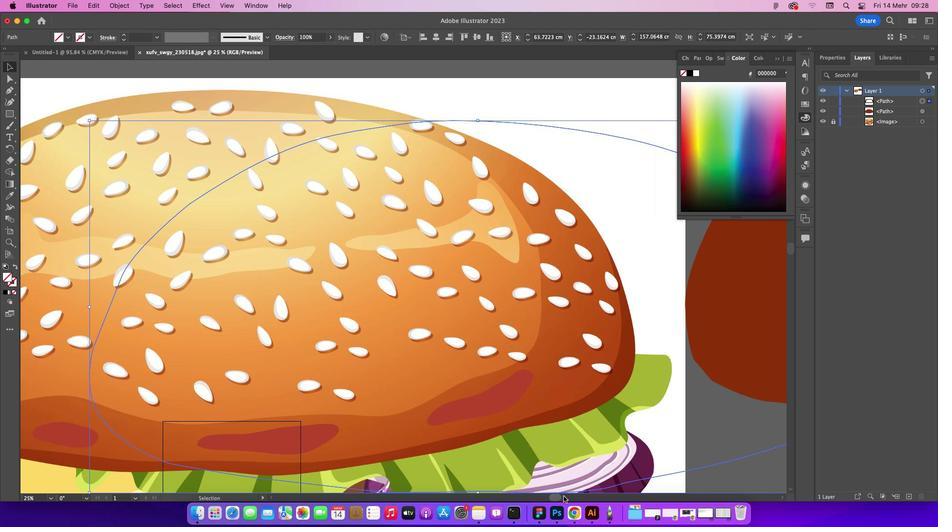 
Action: Mouse moved to (328, 139)
Screenshot: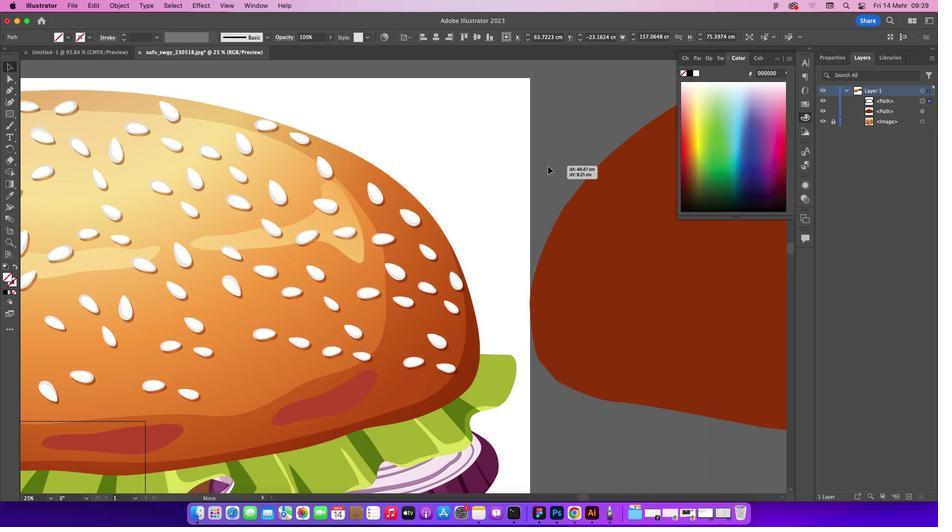 
Action: Mouse pressed left at (328, 139)
Screenshot: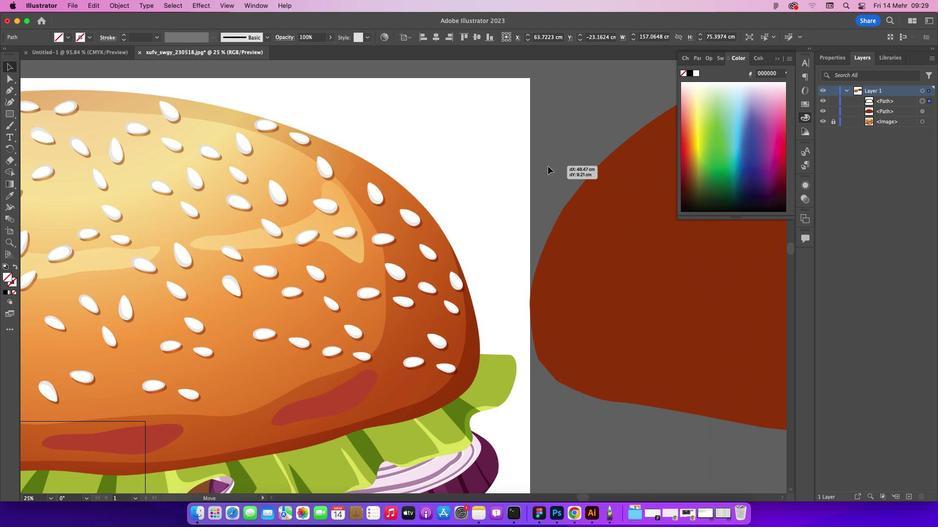 
Action: Mouse moved to (381, 218)
Screenshot: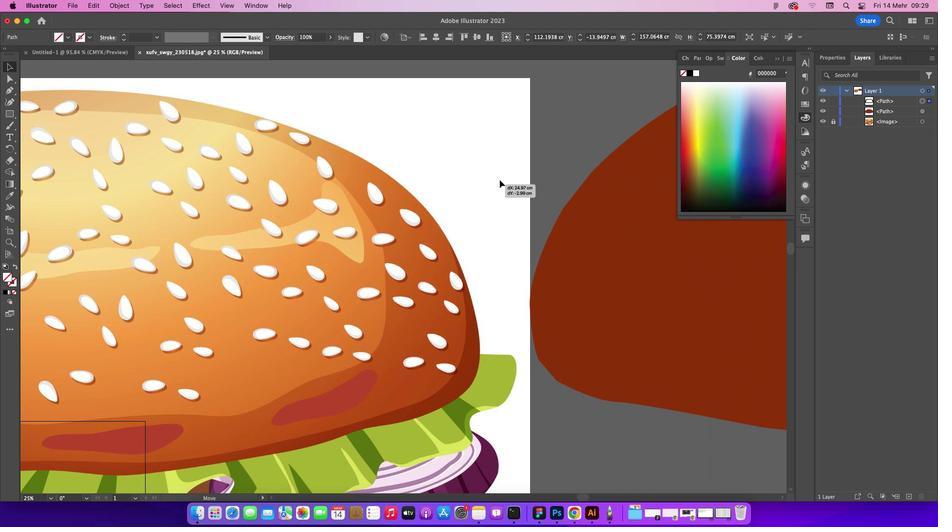 
Action: Mouse pressed left at (381, 218)
Screenshot: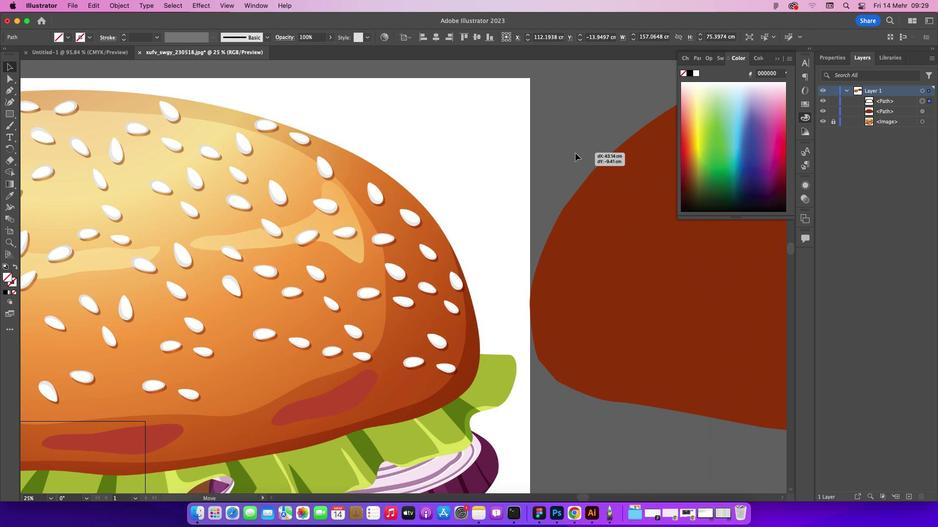 
Action: Mouse moved to (28, 219)
Screenshot: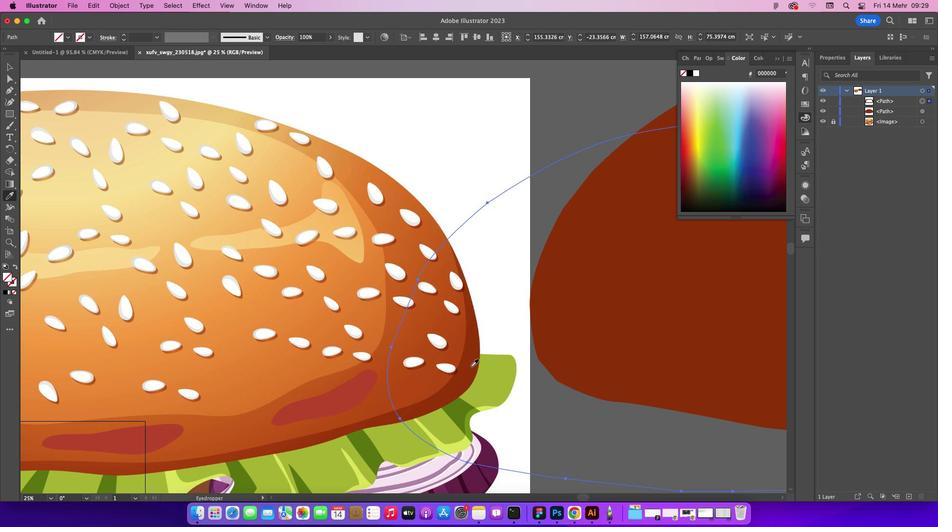 
Action: Mouse pressed left at (28, 219)
Screenshot: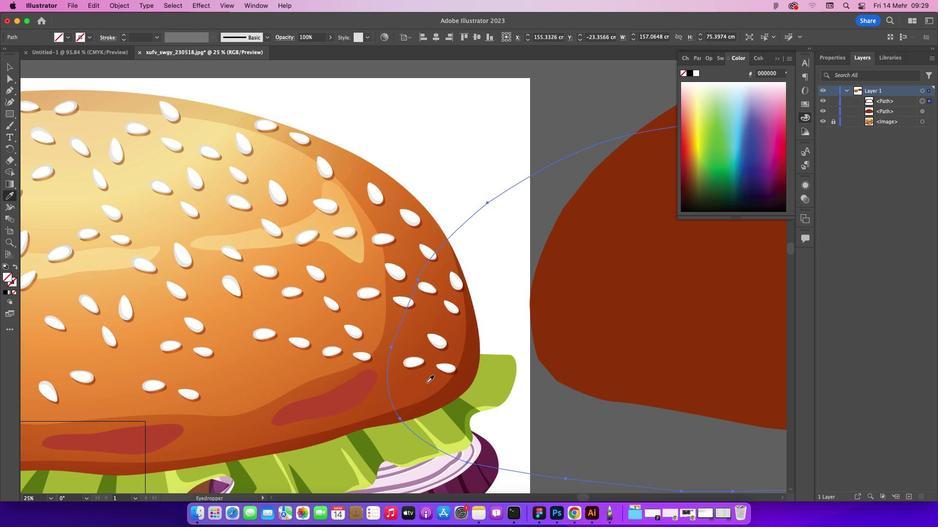 
Action: Mouse moved to (443, 405)
Screenshot: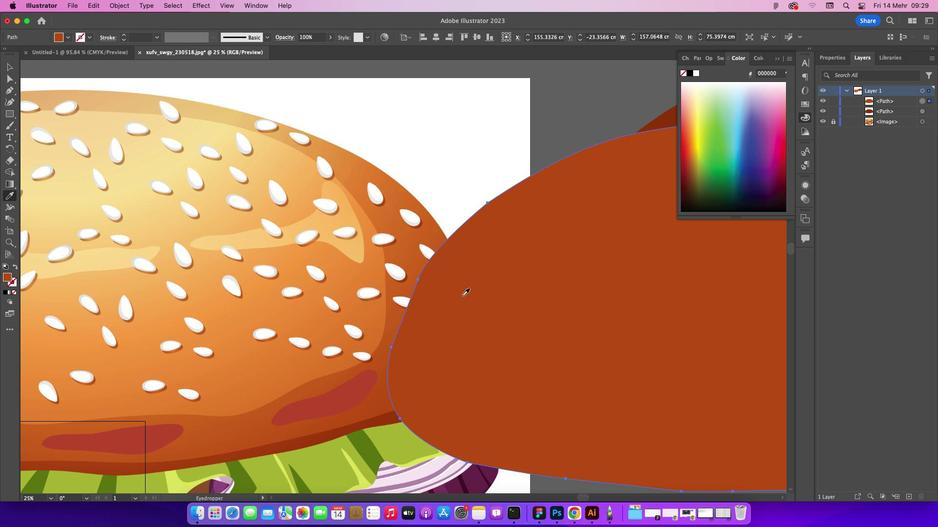 
Action: Mouse pressed left at (443, 405)
Screenshot: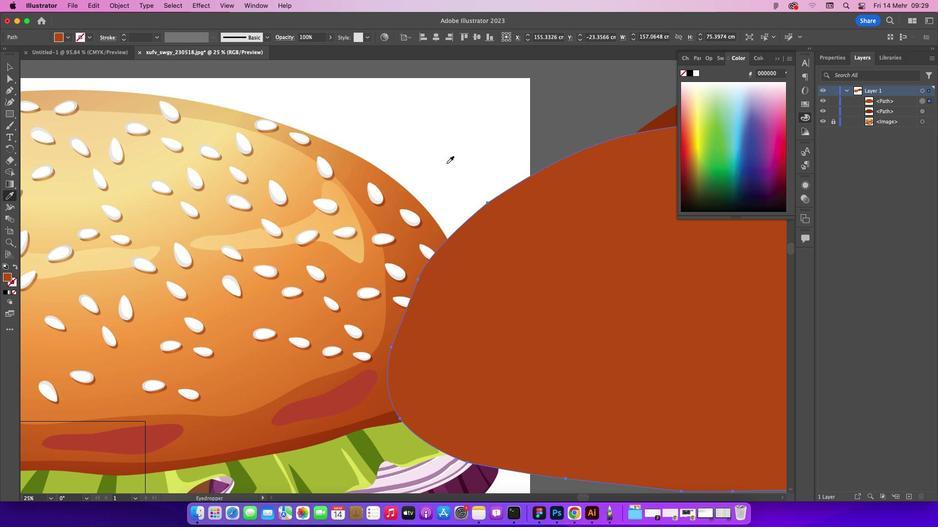 
Action: Mouse moved to (33, 88)
Screenshot: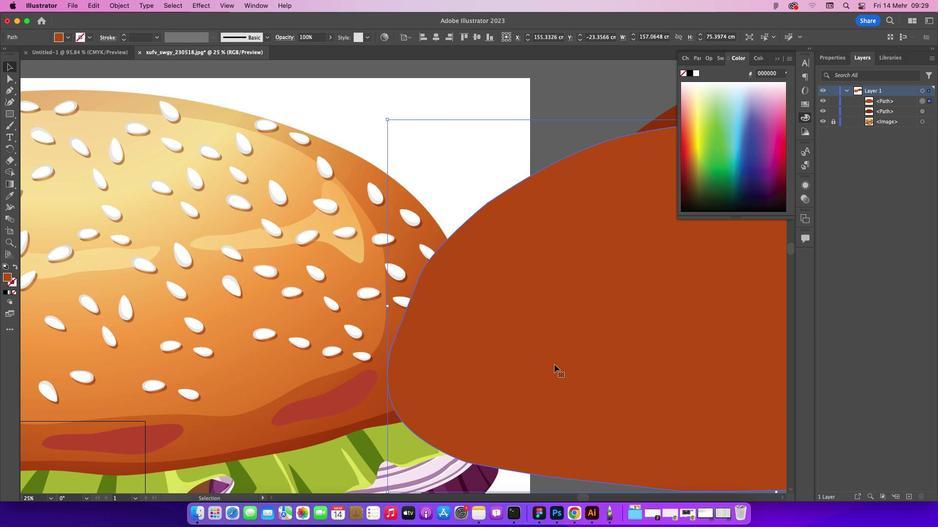 
Action: Mouse pressed left at (33, 88)
Screenshot: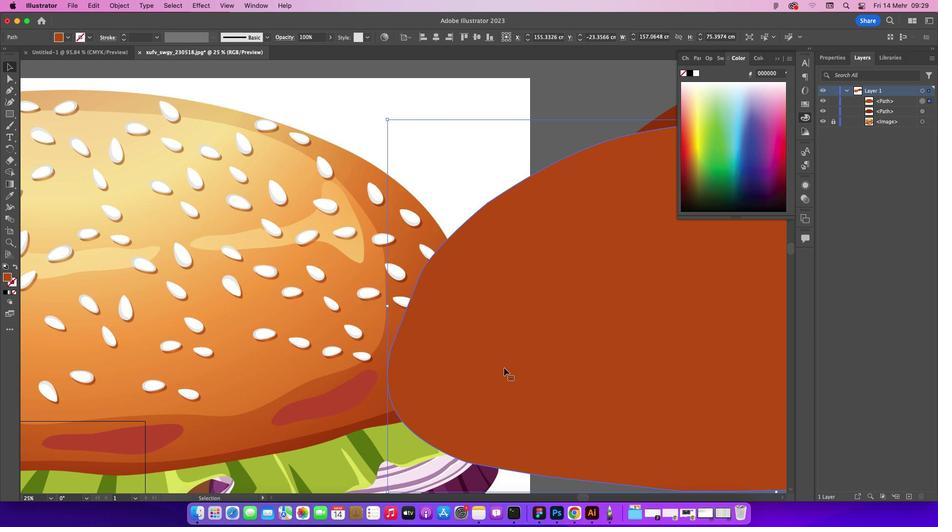 
Action: Mouse moved to (524, 388)
Screenshot: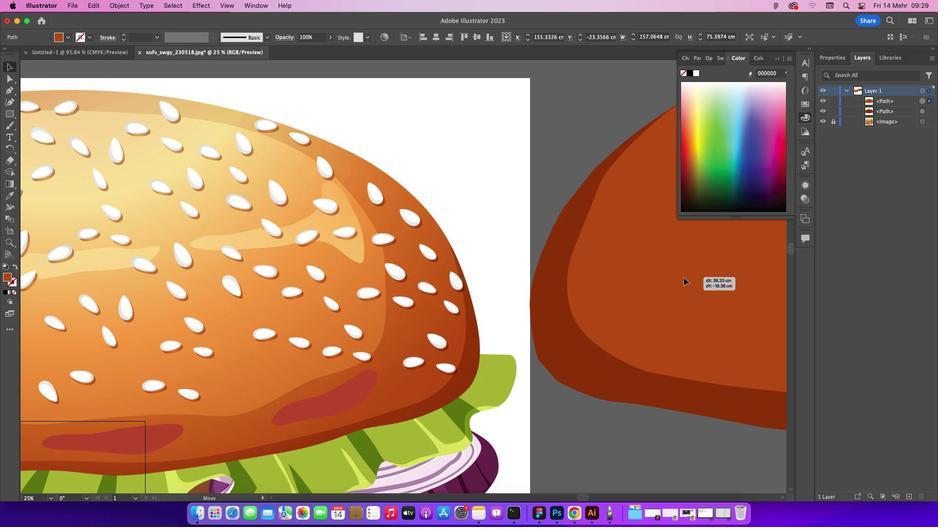 
Action: Mouse pressed left at (524, 388)
Screenshot: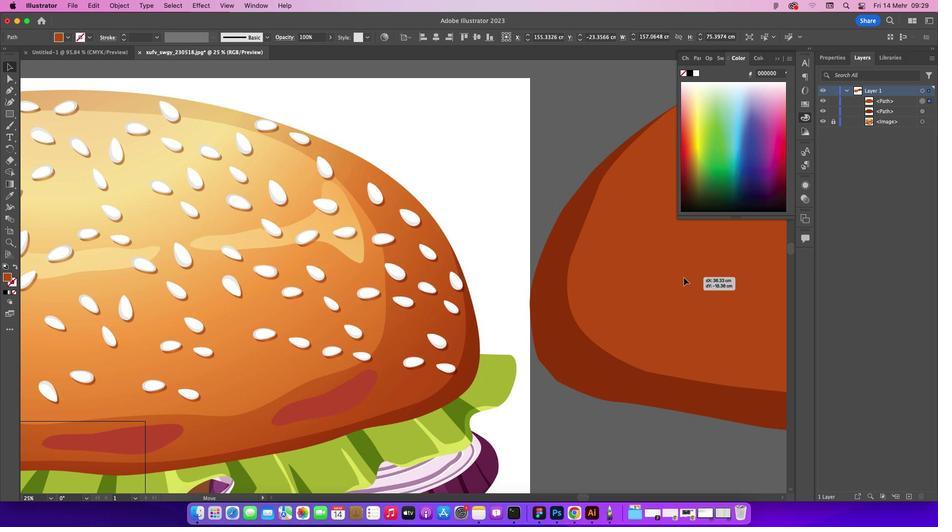 
Action: Mouse moved to (604, 519)
Screenshot: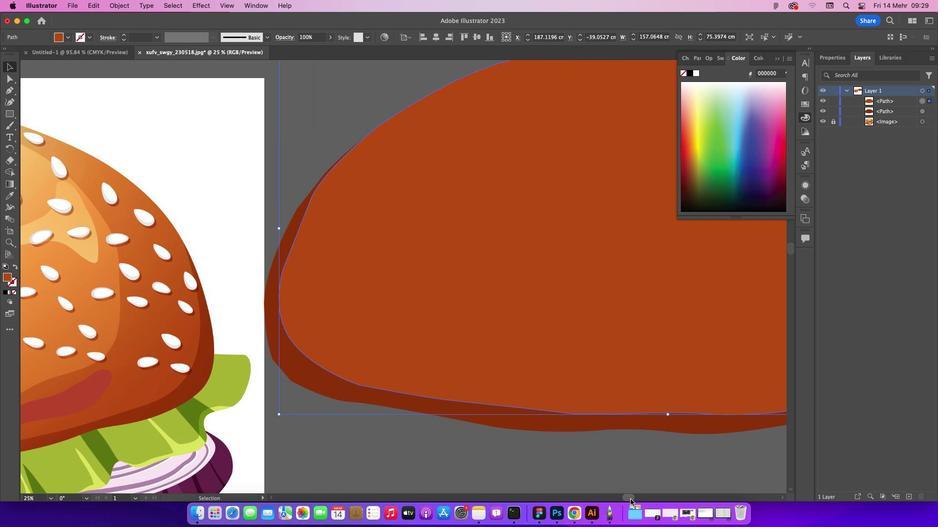 
Action: Mouse pressed left at (604, 519)
Screenshot: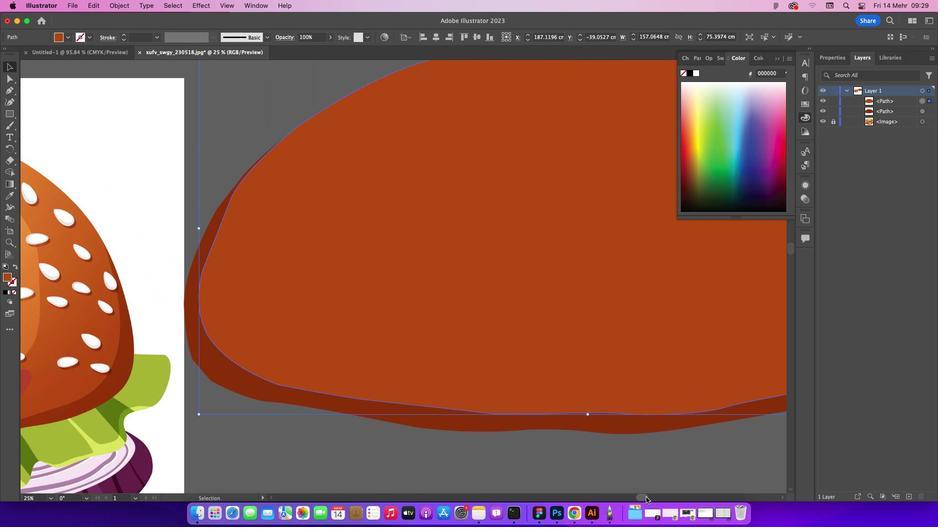 
Action: Mouse moved to (184, 163)
Screenshot: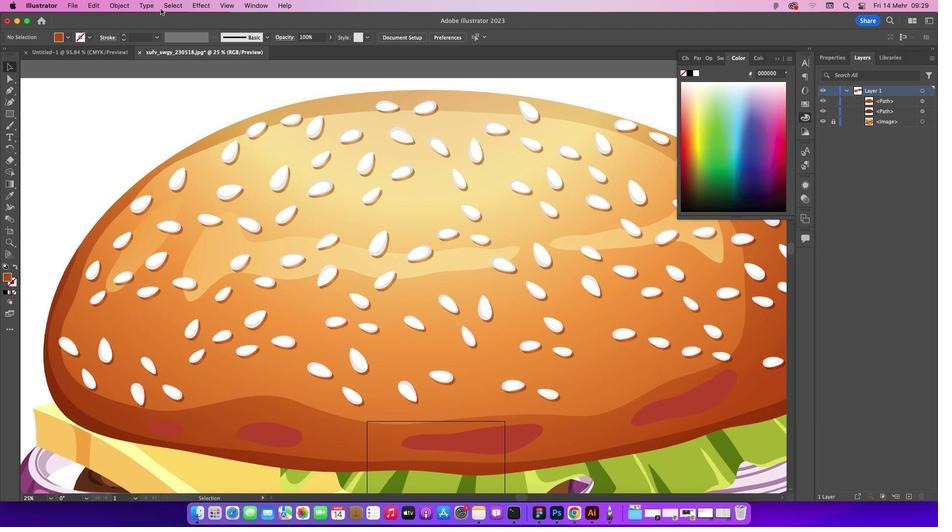 
Action: Mouse pressed left at (184, 163)
Screenshot: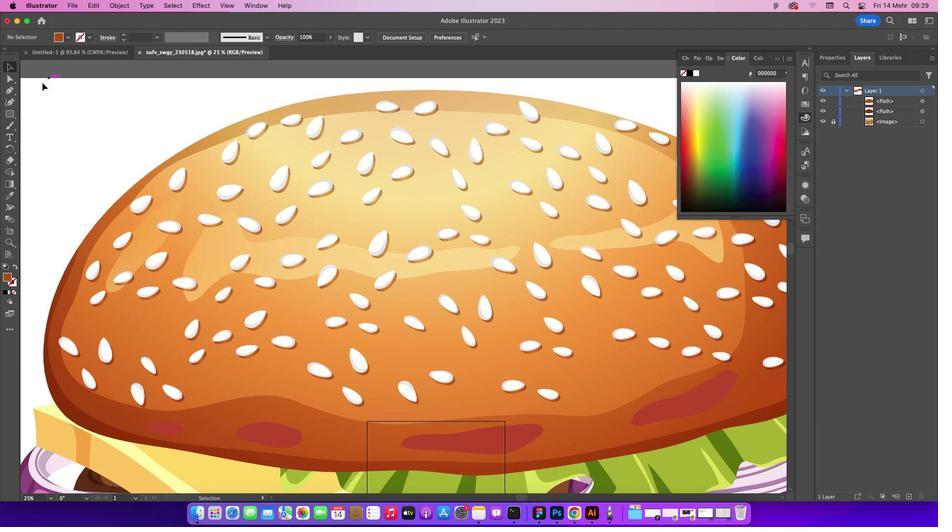 
Action: Mouse moved to (30, 112)
Screenshot: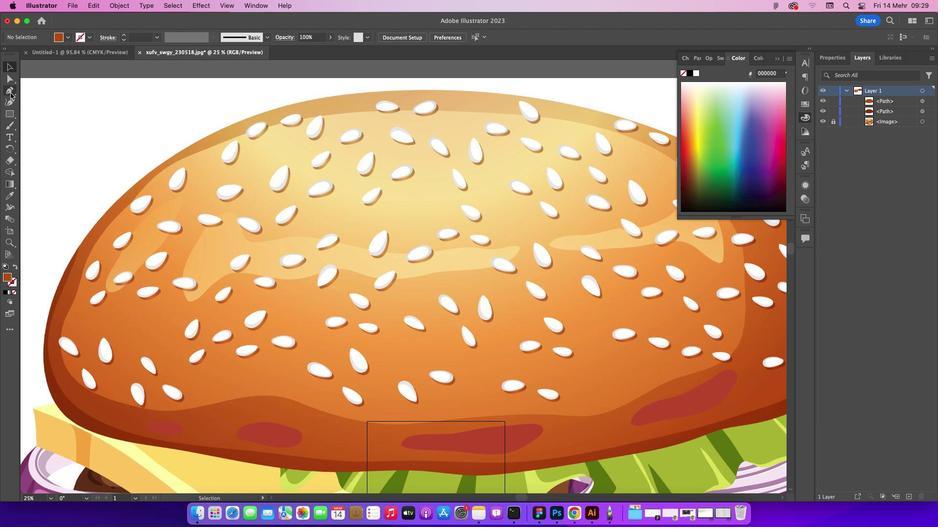 
Action: Mouse pressed left at (30, 112)
Screenshot: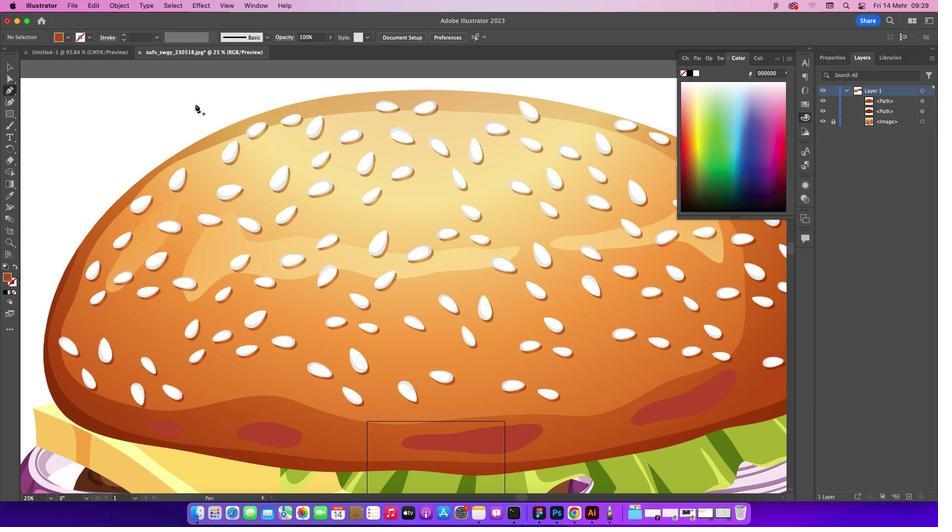 
Action: Mouse moved to (394, 360)
Screenshot: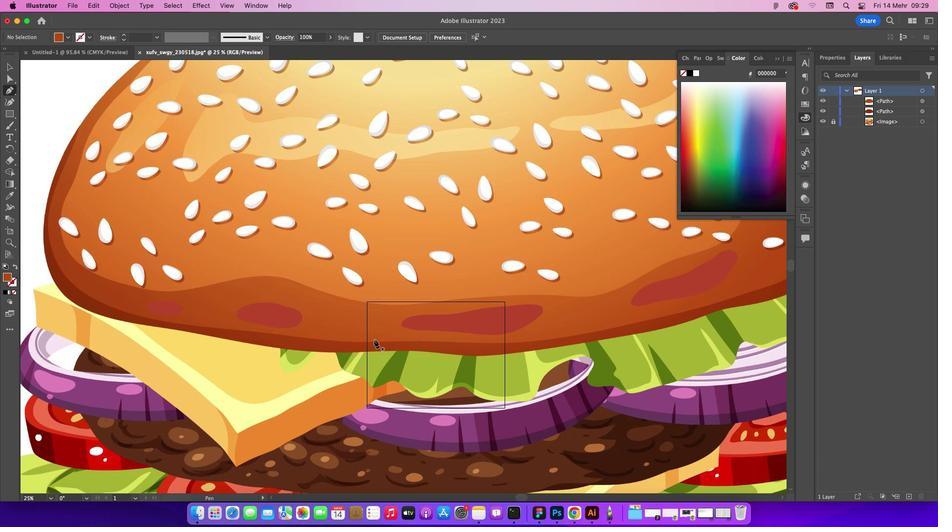 
Action: Mouse scrolled (394, 360) with delta (20, 19)
Screenshot: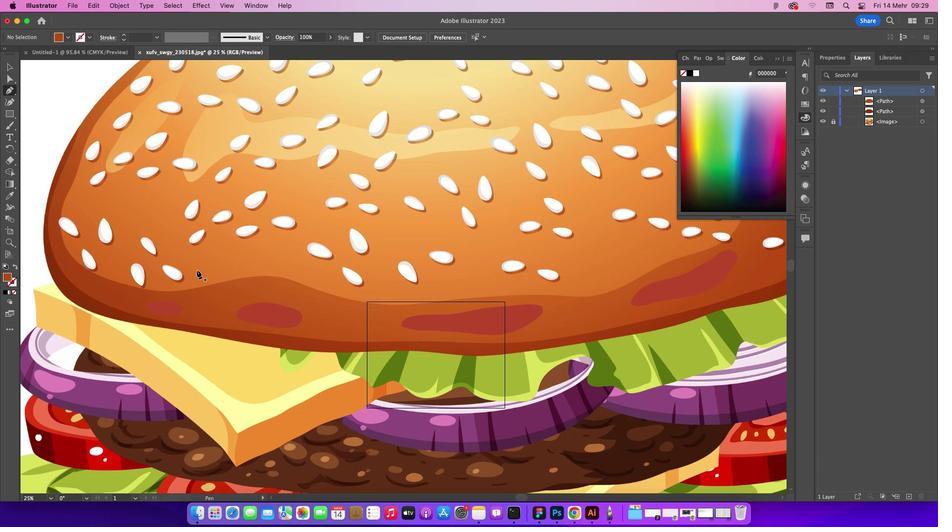 
Action: Mouse scrolled (394, 360) with delta (20, 19)
Screenshot: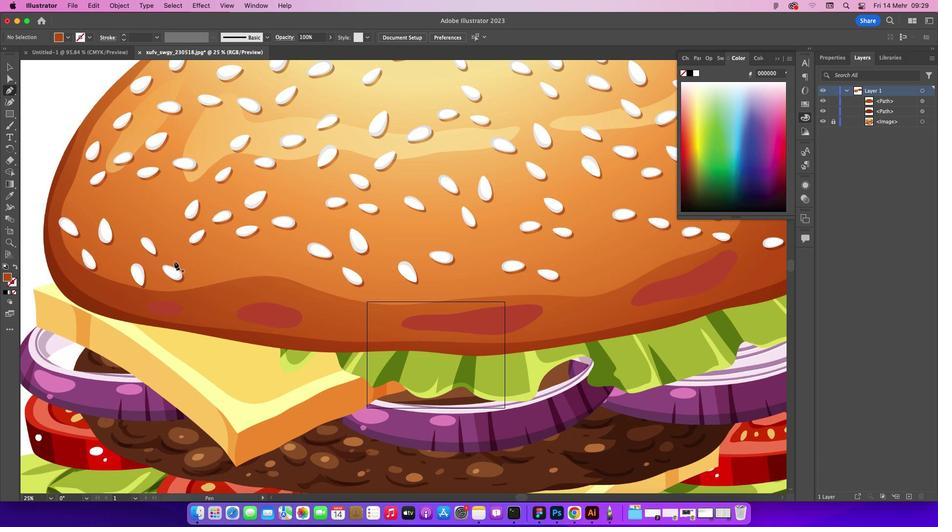 
Action: Mouse scrolled (394, 360) with delta (20, 19)
Screenshot: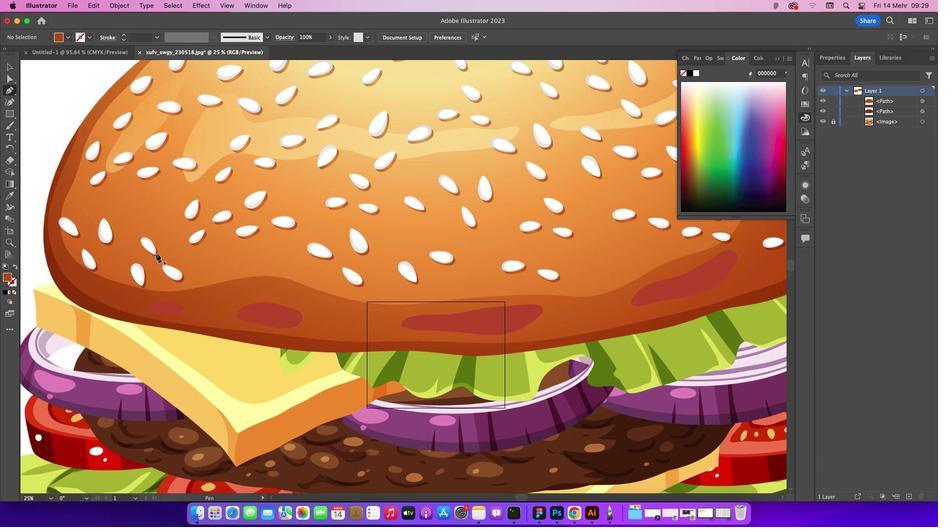 
Action: Mouse moved to (541, 517)
Screenshot: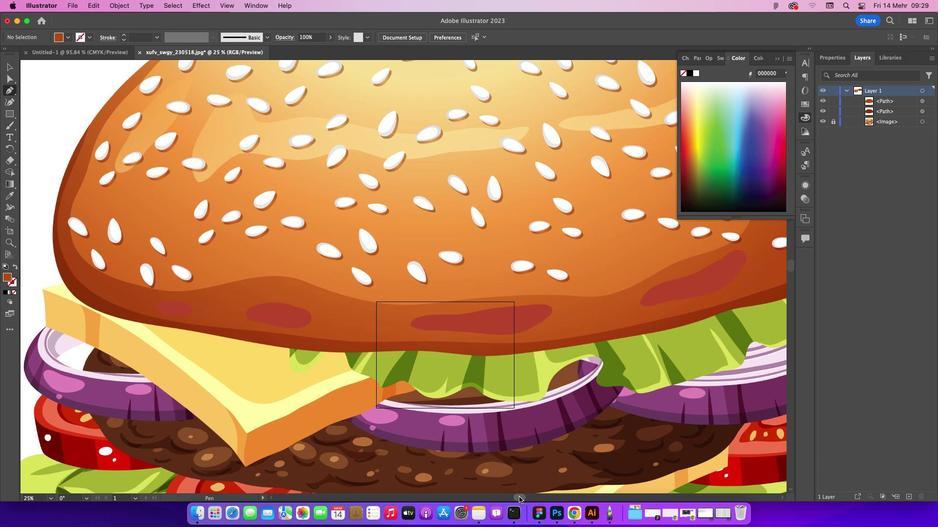 
Action: Mouse pressed left at (541, 517)
Screenshot: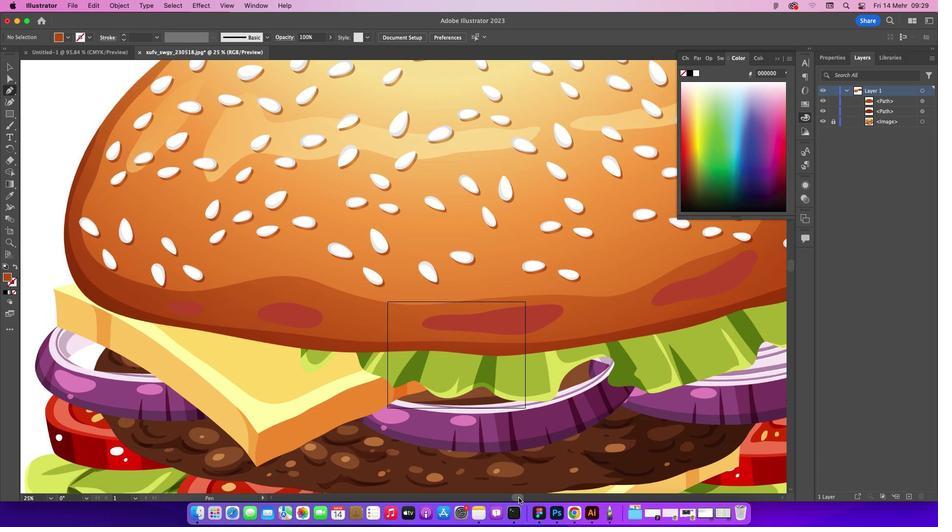 
Action: Mouse moved to (400, 326)
Screenshot: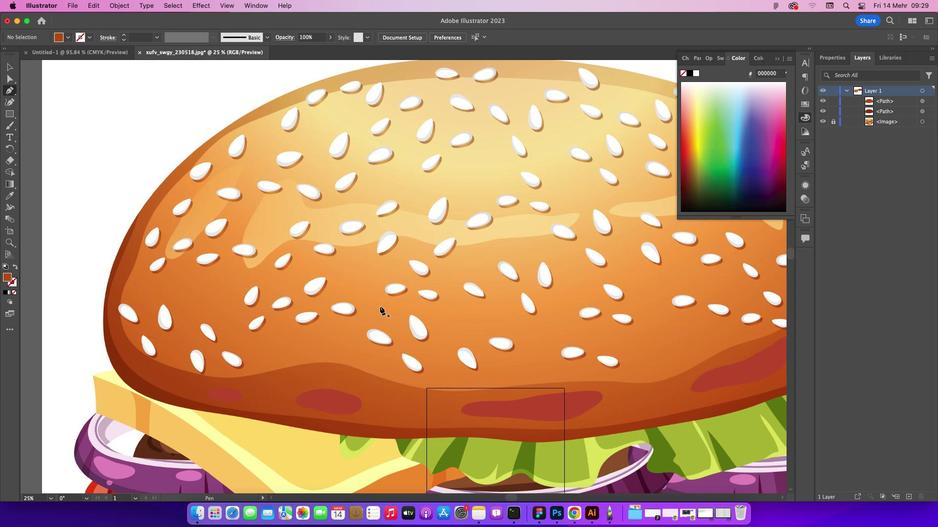 
Action: Mouse scrolled (400, 326) with delta (20, 20)
Screenshot: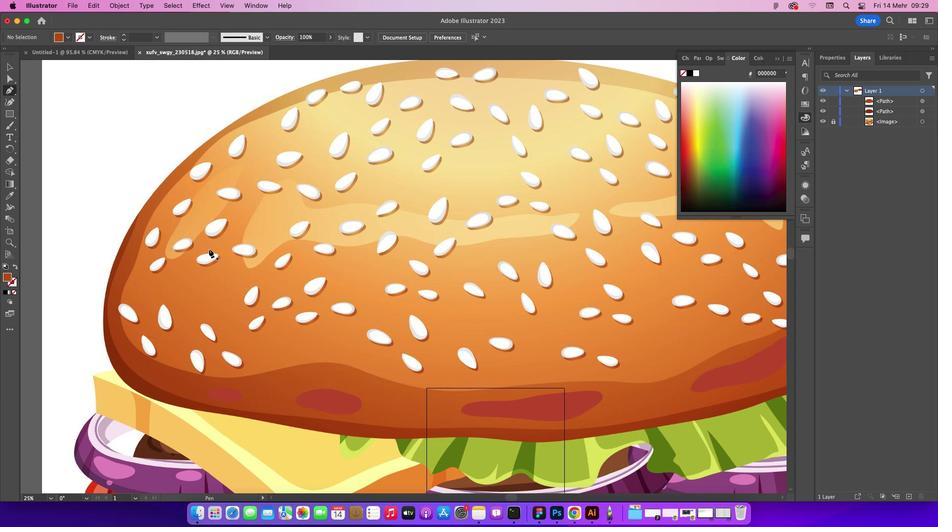 
Action: Mouse scrolled (400, 326) with delta (20, 20)
Screenshot: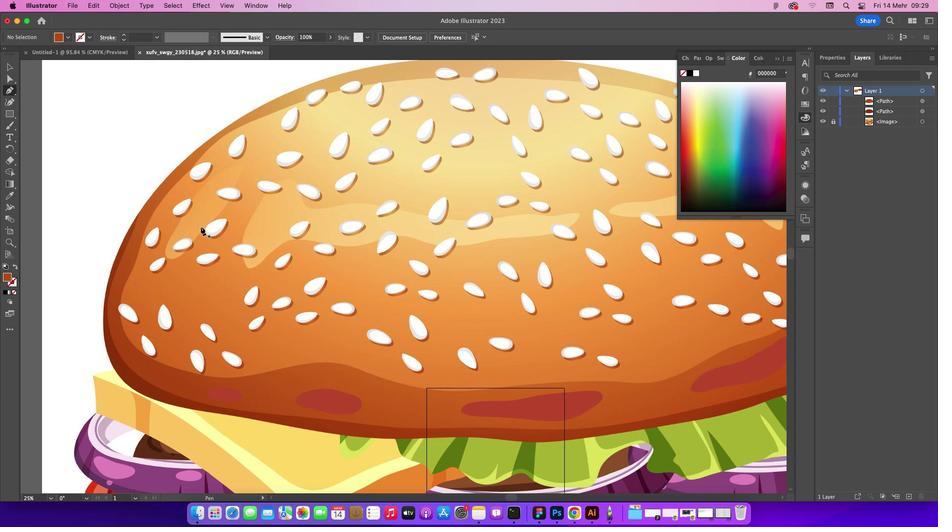 
Action: Mouse scrolled (400, 326) with delta (20, 20)
Screenshot: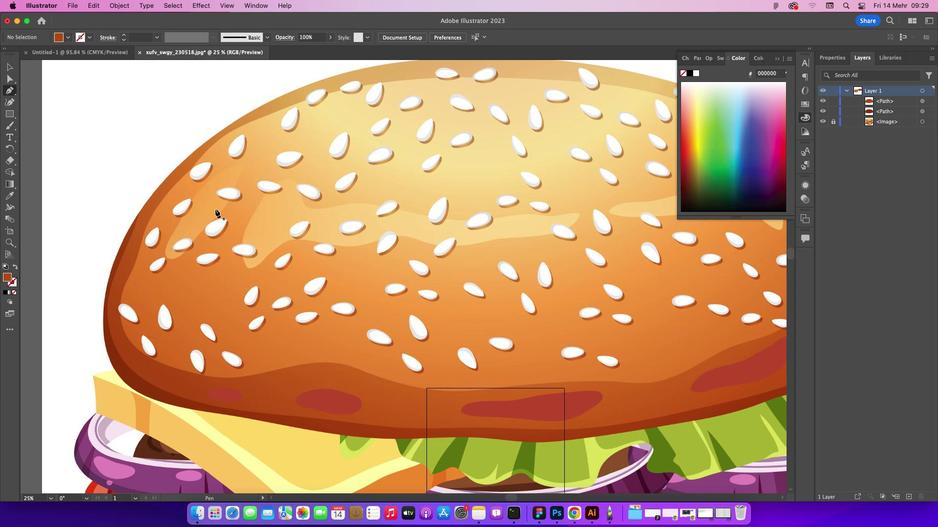 
Action: Mouse moved to (156, 281)
Screenshot: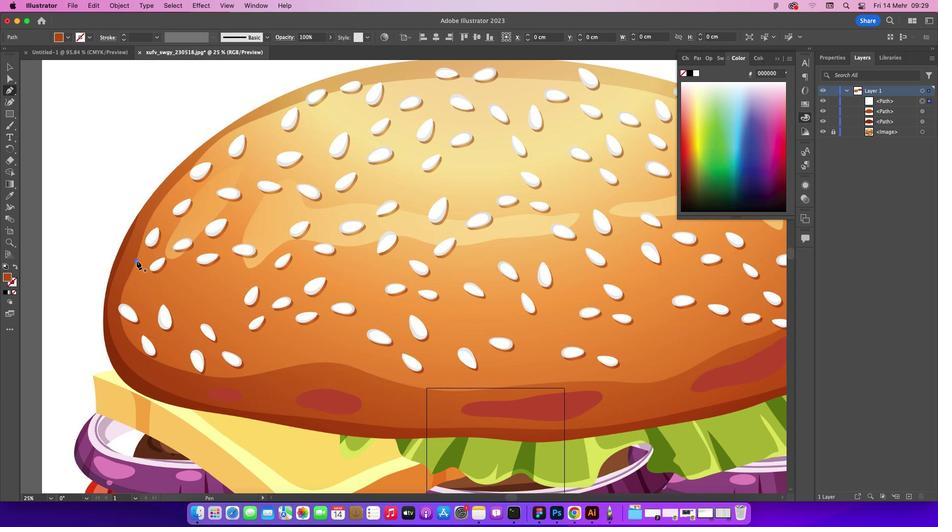
Action: Mouse pressed left at (156, 281)
Screenshot: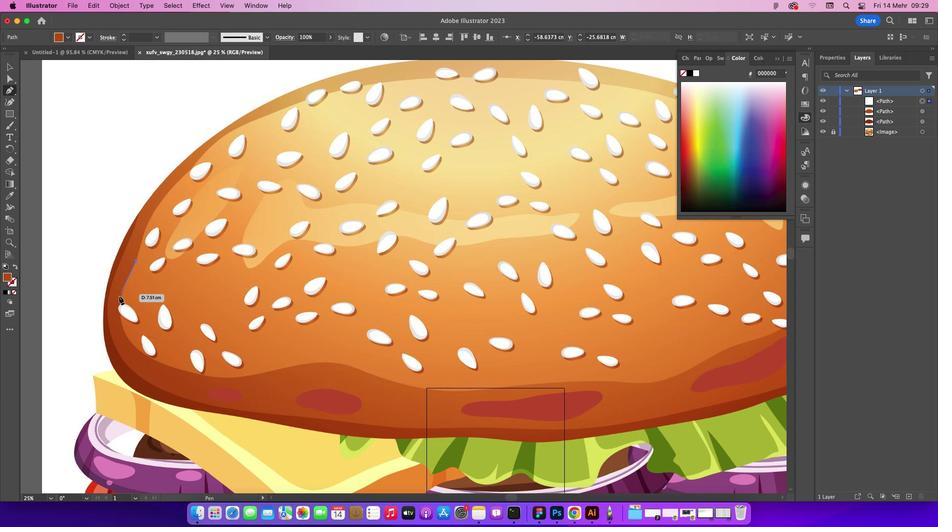 
Action: Mouse moved to (143, 309)
Screenshot: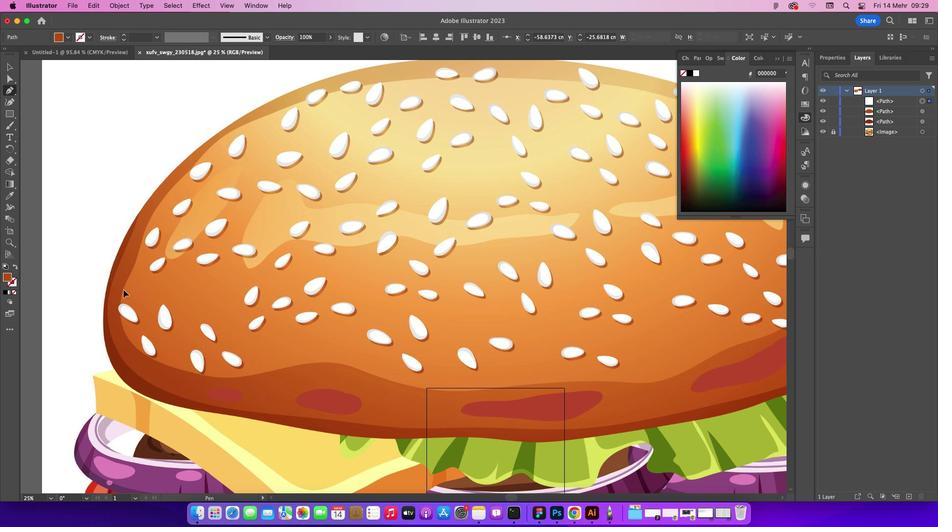 
Action: Mouse pressed left at (143, 309)
Screenshot: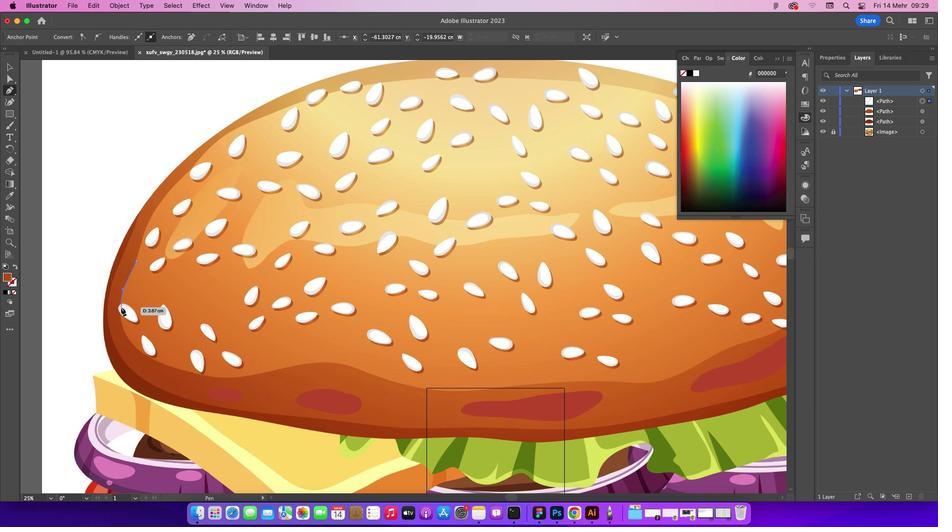 
Action: Mouse moved to (139, 323)
Screenshot: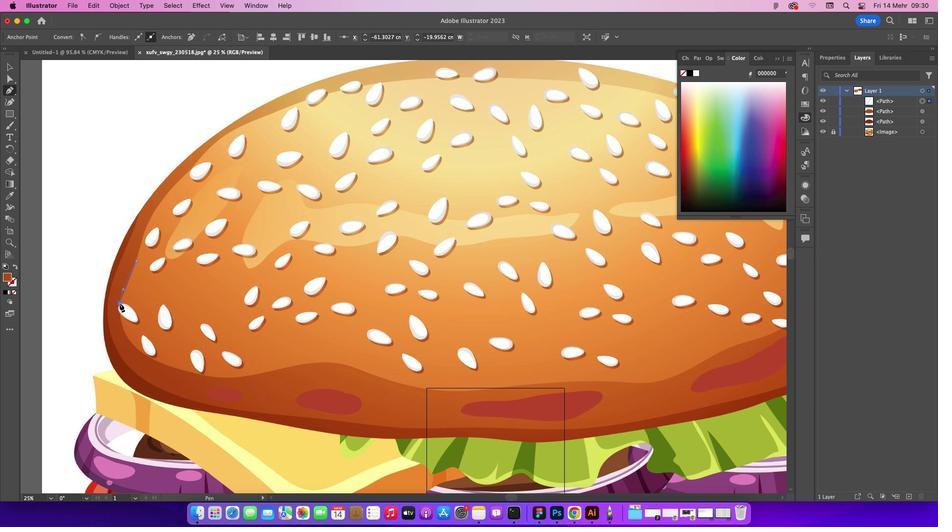 
Action: Mouse pressed left at (139, 323)
Screenshot: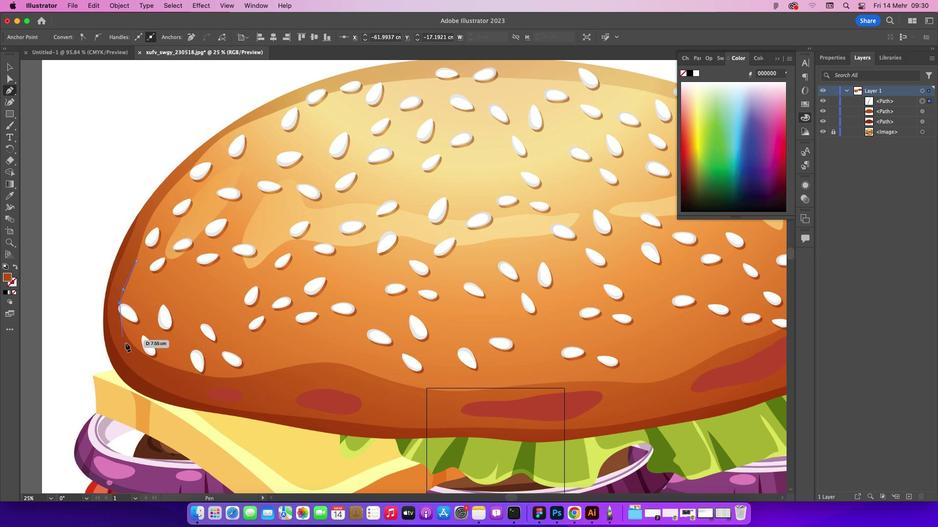 
Action: Mouse moved to (164, 375)
Screenshot: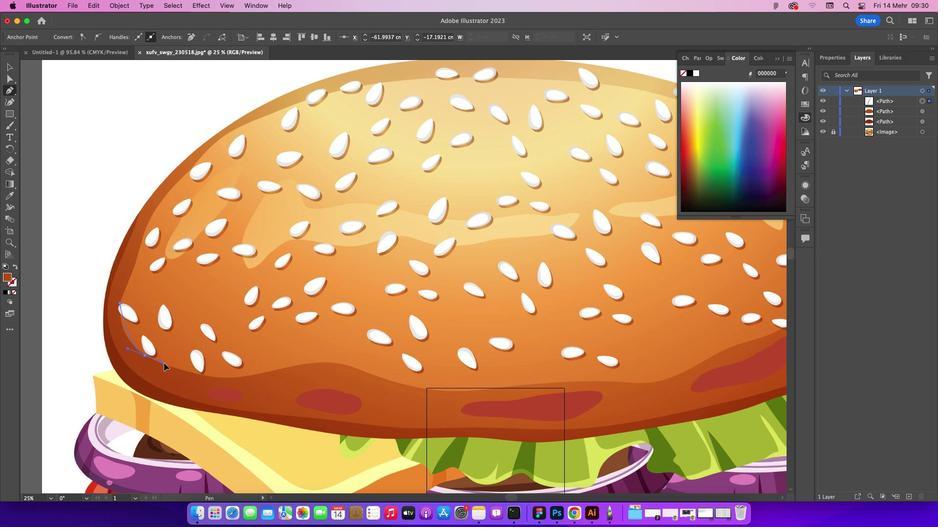 
Action: Mouse pressed left at (164, 375)
Screenshot: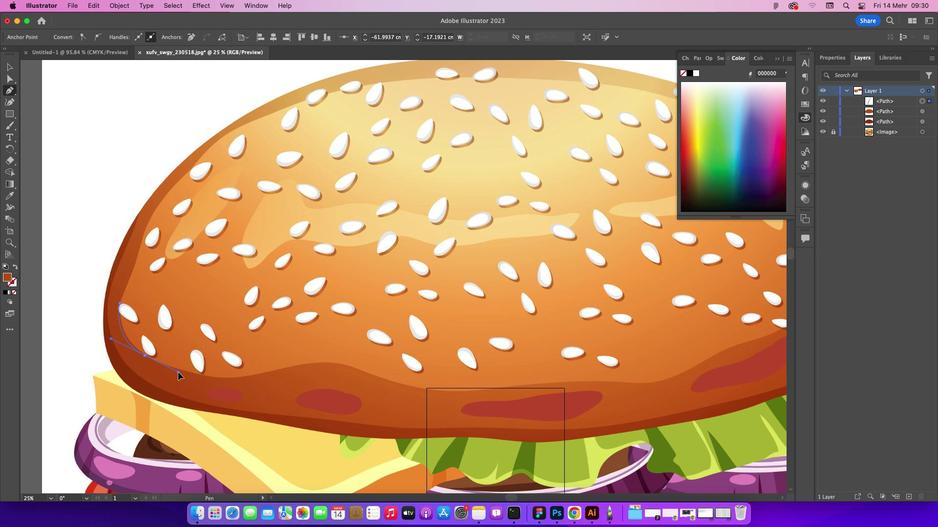 
Action: Mouse moved to (266, 396)
Screenshot: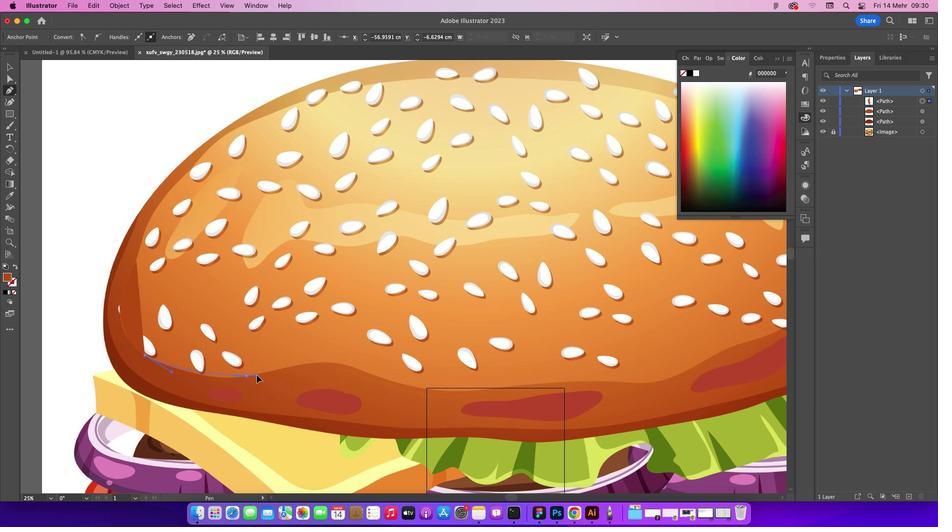 
Action: Mouse pressed left at (266, 396)
Screenshot: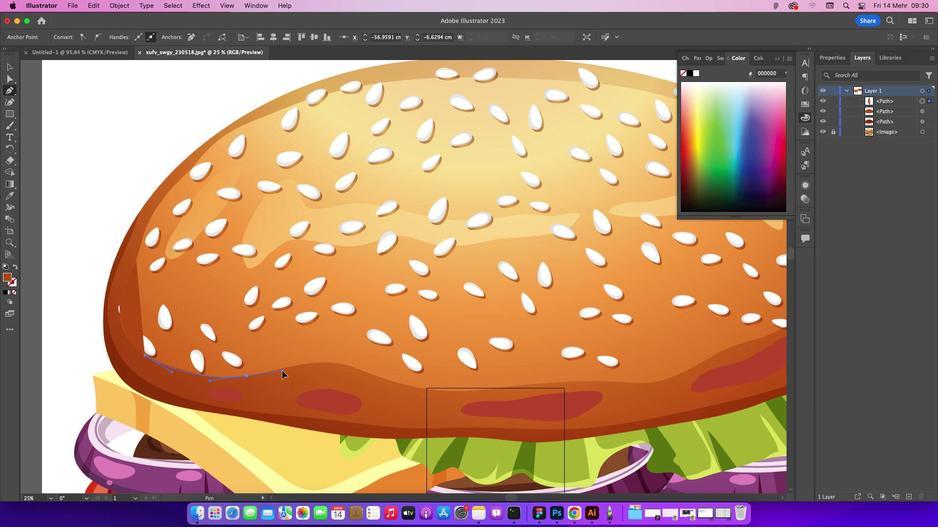 
Action: Mouse moved to (35, 314)
Screenshot: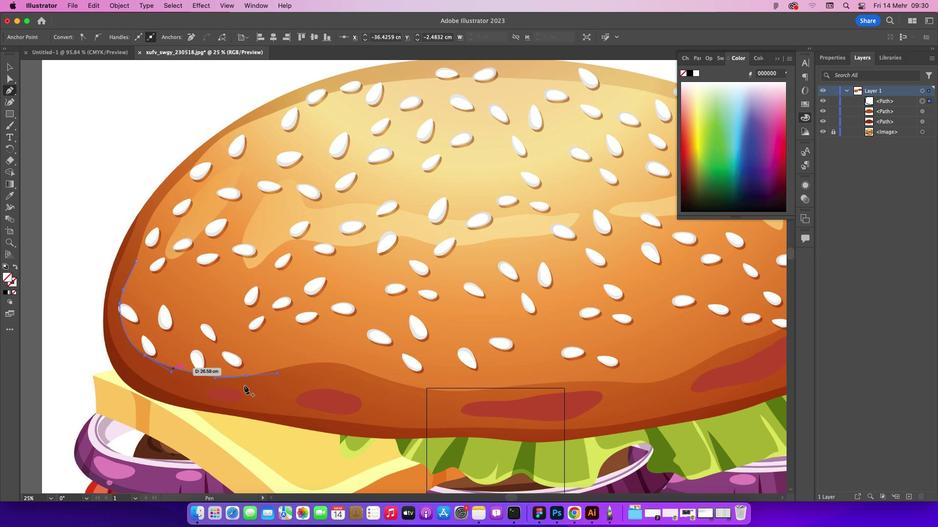 
Action: Mouse pressed left at (35, 314)
Screenshot: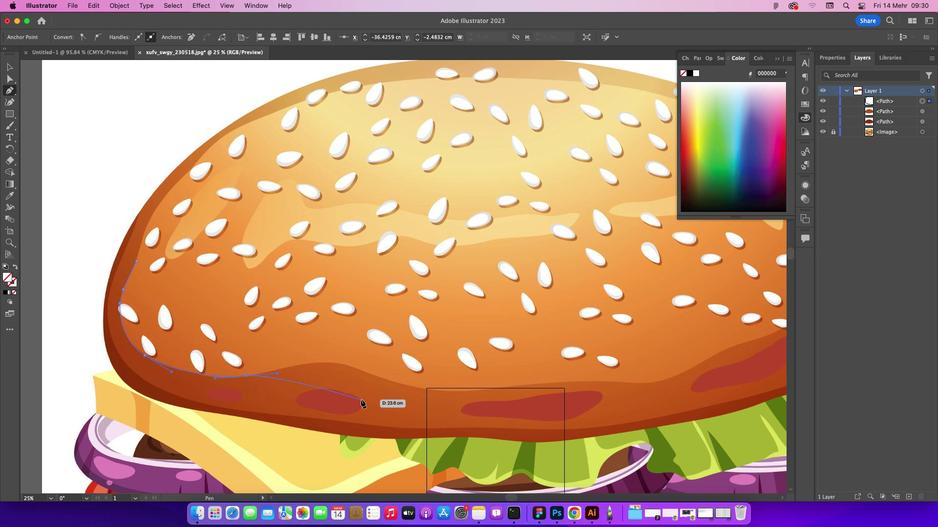 
Action: Mouse moved to (345, 383)
Screenshot: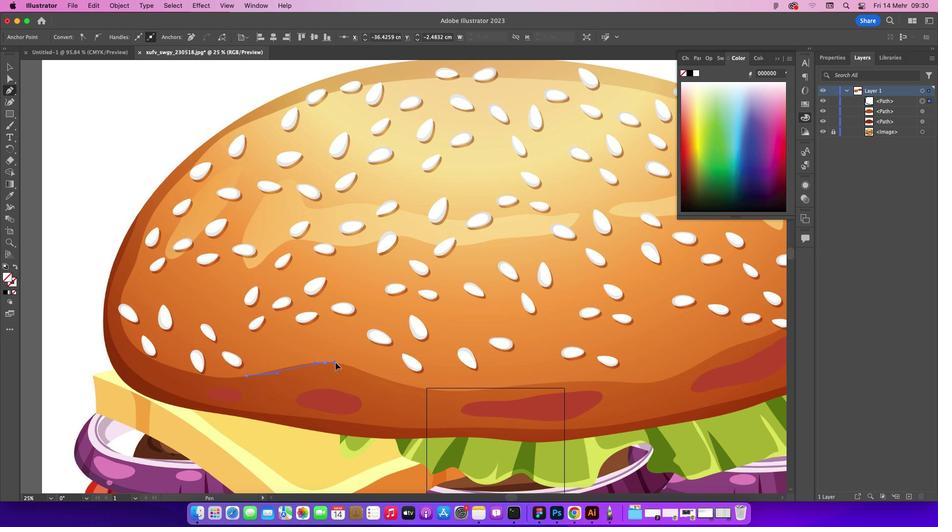 
Action: Mouse pressed left at (345, 383)
Screenshot: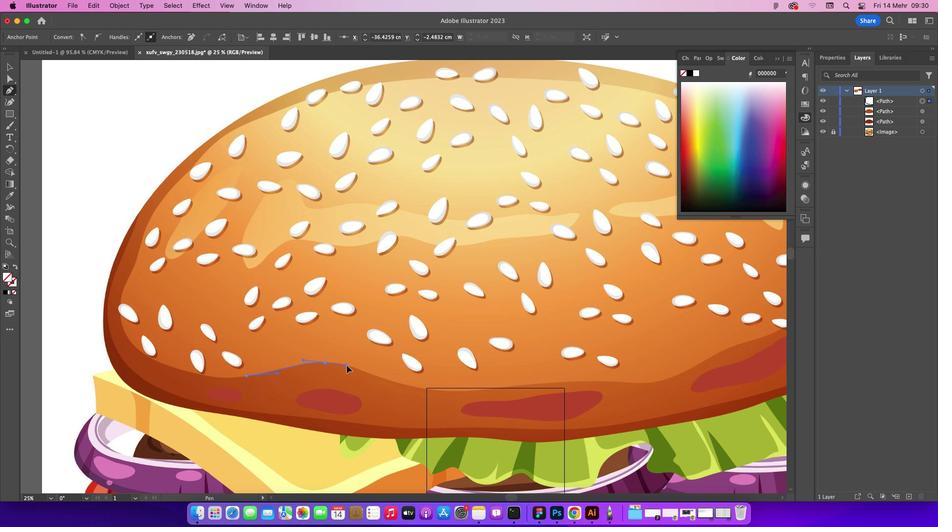 
Action: Mouse moved to (412, 402)
Screenshot: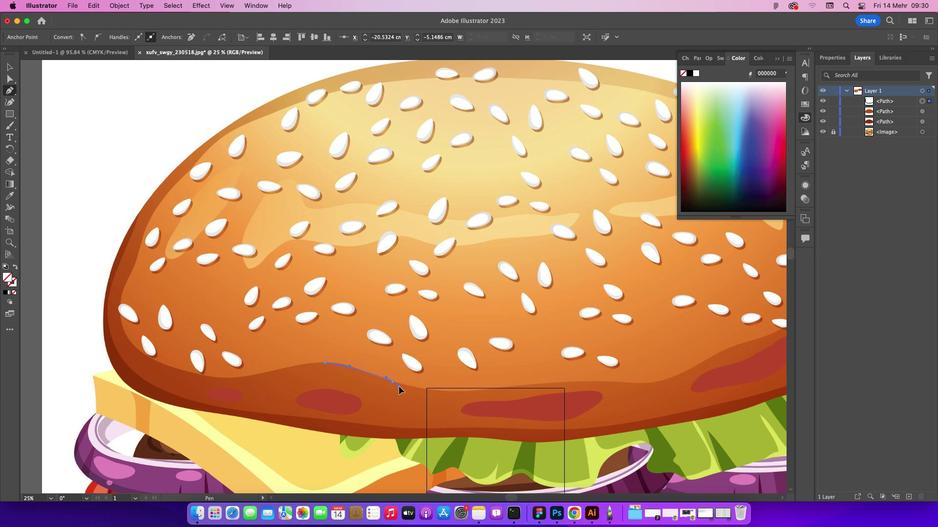 
Action: Mouse pressed left at (412, 402)
